 Task: Play online Risk games in Capital Conquest mode.
Action: Mouse moved to (542, 330)
Screenshot: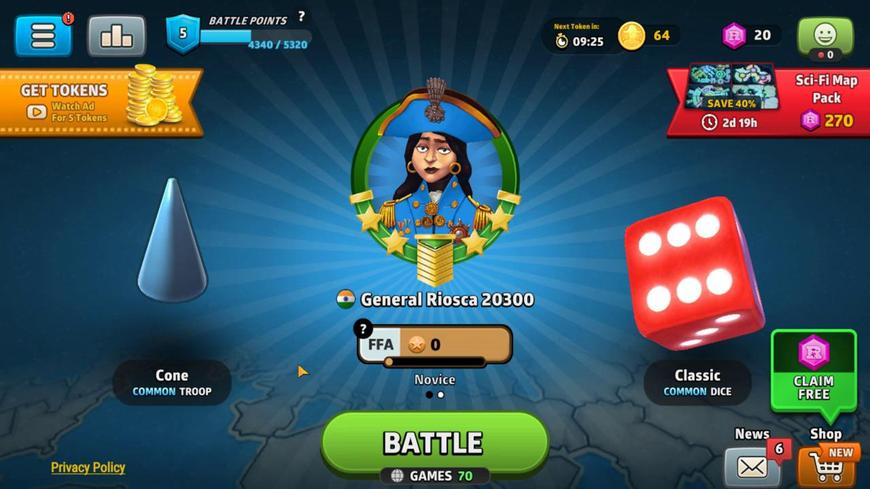 
Action: Mouse pressed left at (542, 330)
Screenshot: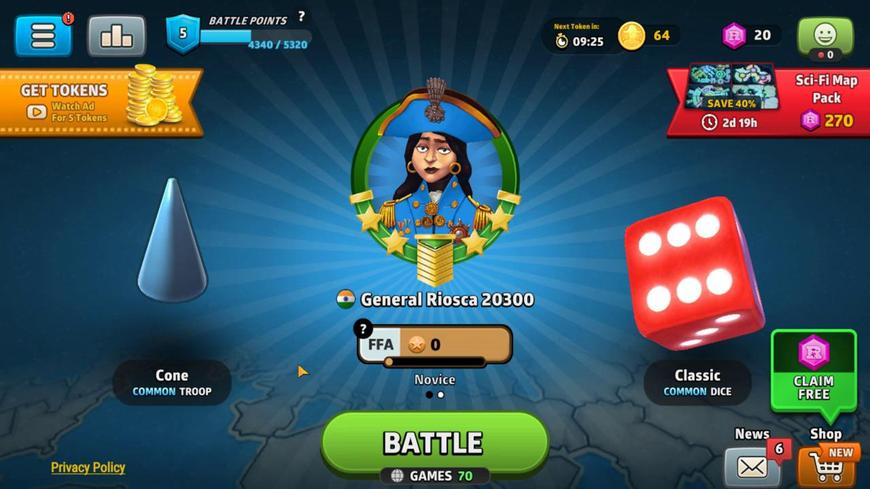 
Action: Mouse moved to (513, 333)
Screenshot: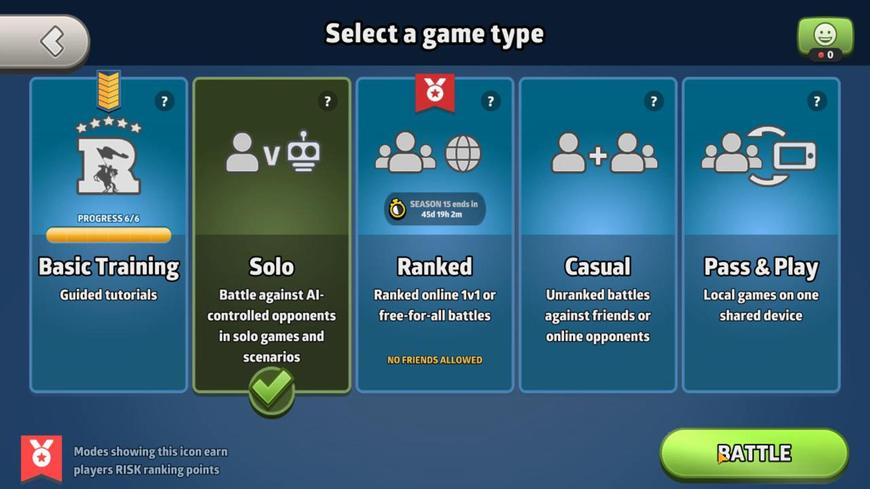 
Action: Mouse pressed left at (513, 333)
Screenshot: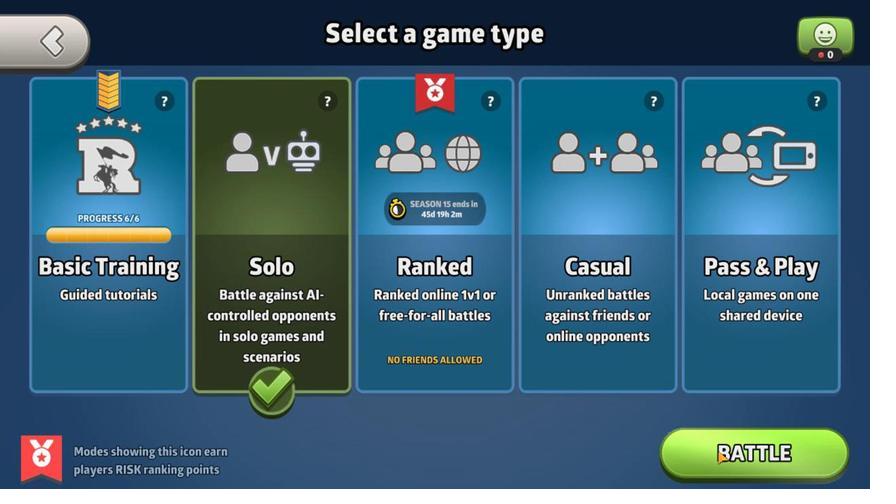 
Action: Mouse moved to (513, 329)
Screenshot: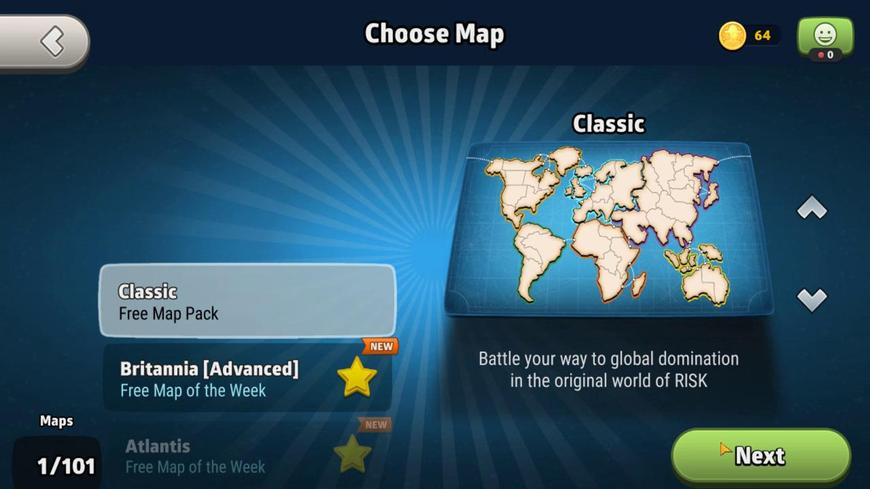 
Action: Mouse pressed left at (513, 329)
Screenshot: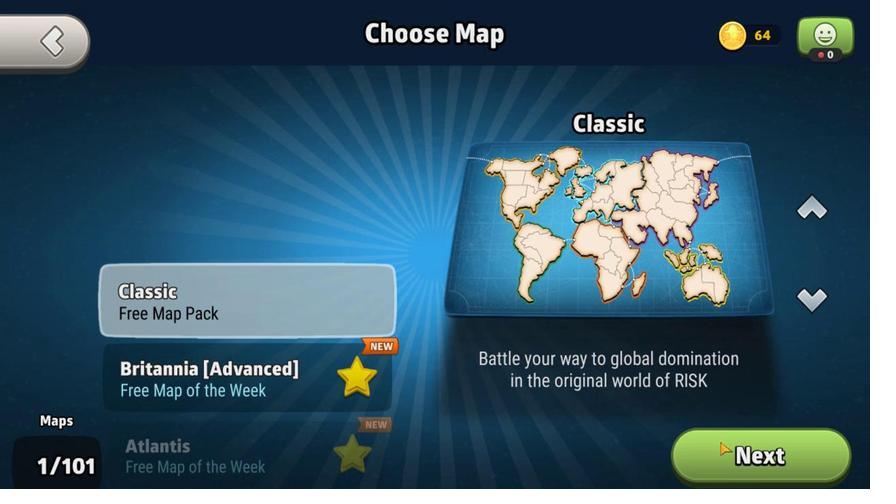 
Action: Mouse moved to (510, 248)
Screenshot: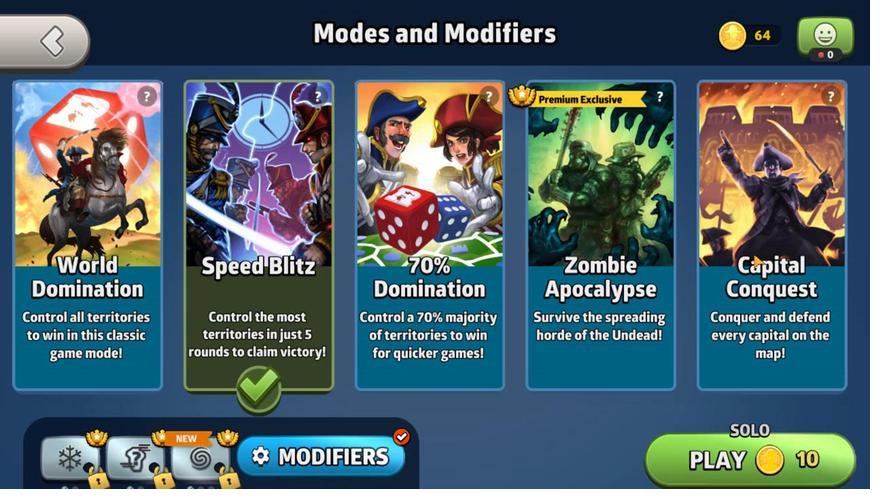 
Action: Mouse pressed left at (510, 248)
Screenshot: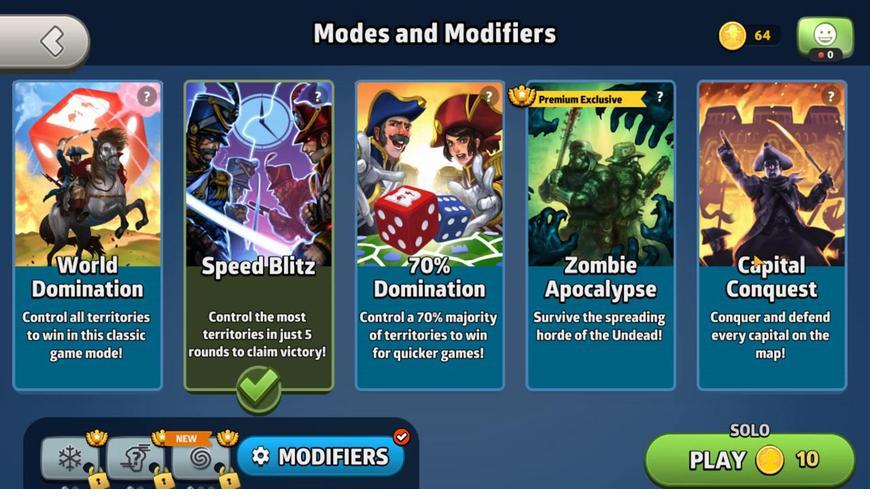 
Action: Mouse moved to (510, 335)
Screenshot: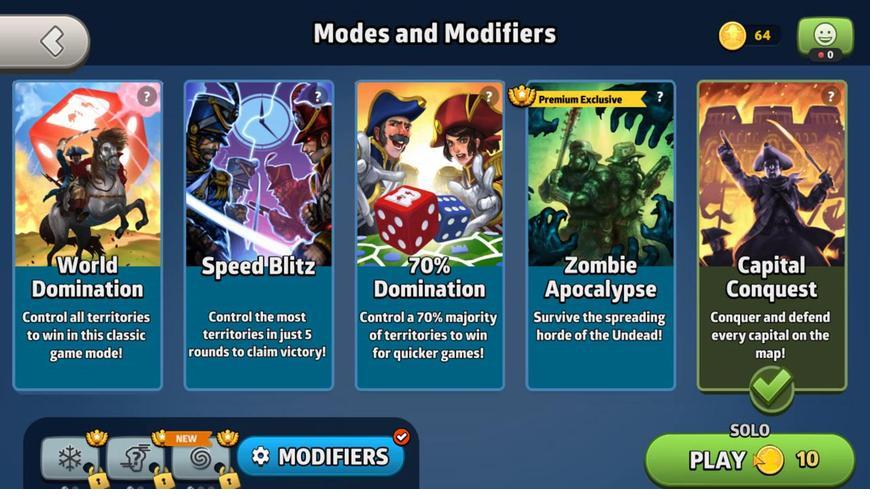 
Action: Mouse pressed left at (510, 335)
Screenshot: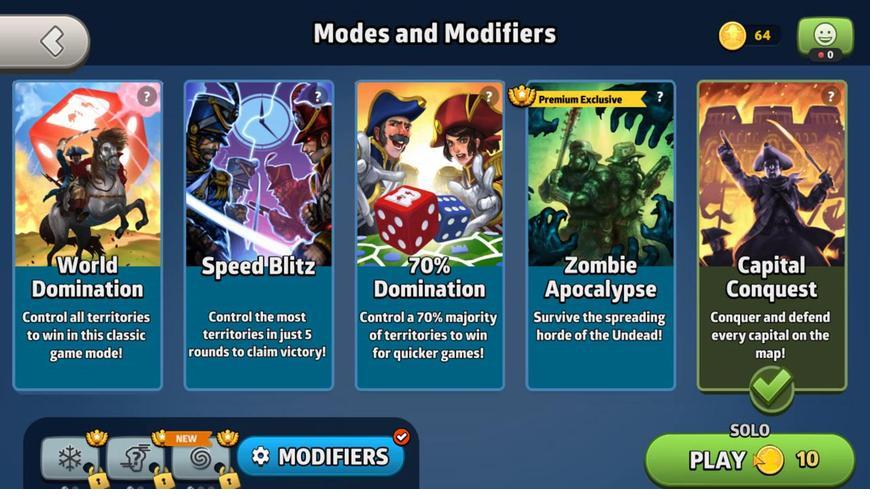 
Action: Mouse moved to (536, 202)
Screenshot: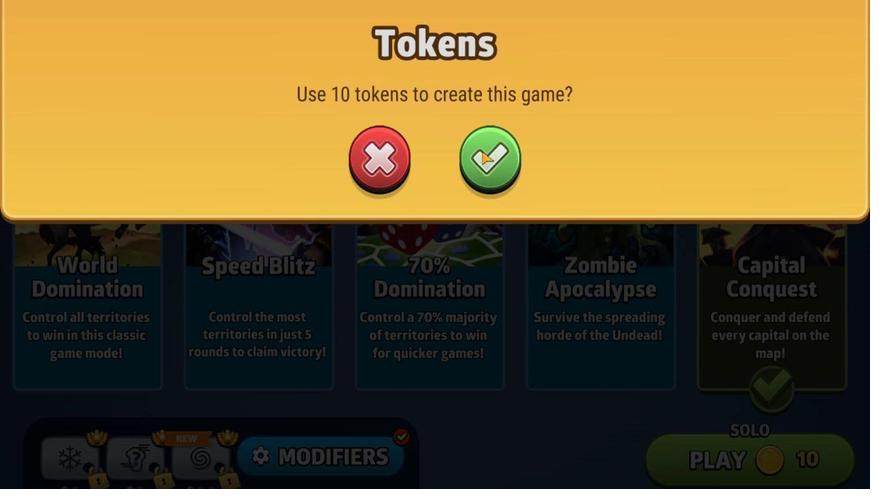 
Action: Mouse pressed left at (536, 202)
Screenshot: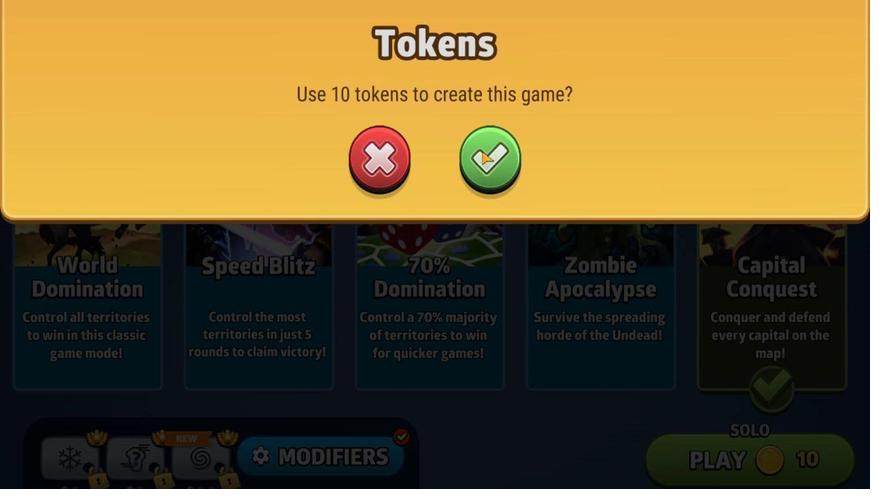 
Action: Mouse moved to (502, 244)
Screenshot: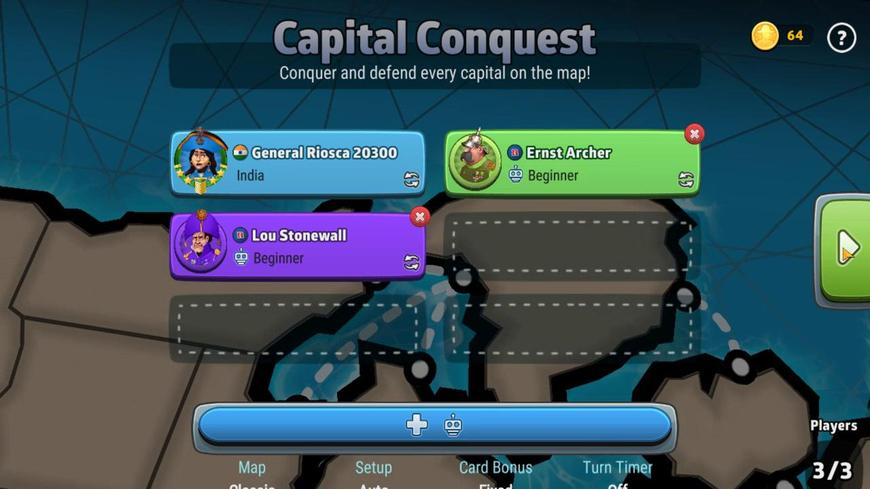 
Action: Mouse pressed left at (502, 244)
Screenshot: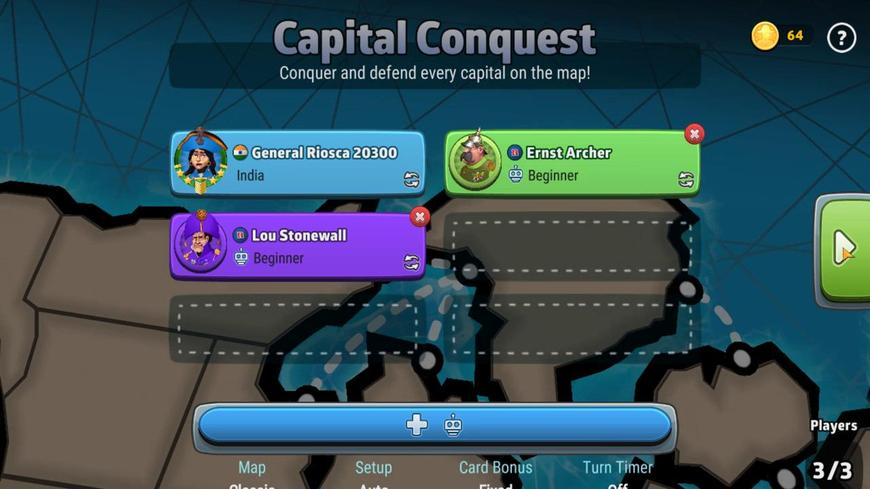 
Action: Mouse moved to (537, 263)
Screenshot: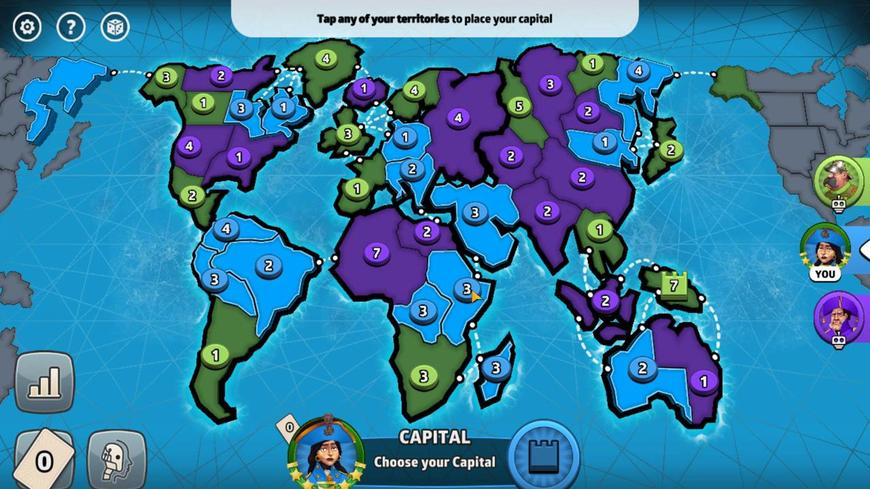 
Action: Mouse pressed left at (537, 263)
Screenshot: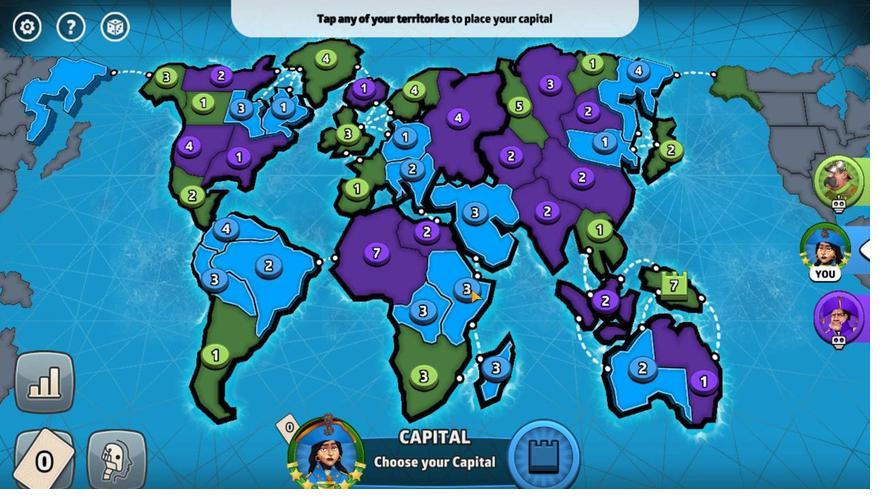 
Action: Mouse moved to (559, 183)
Screenshot: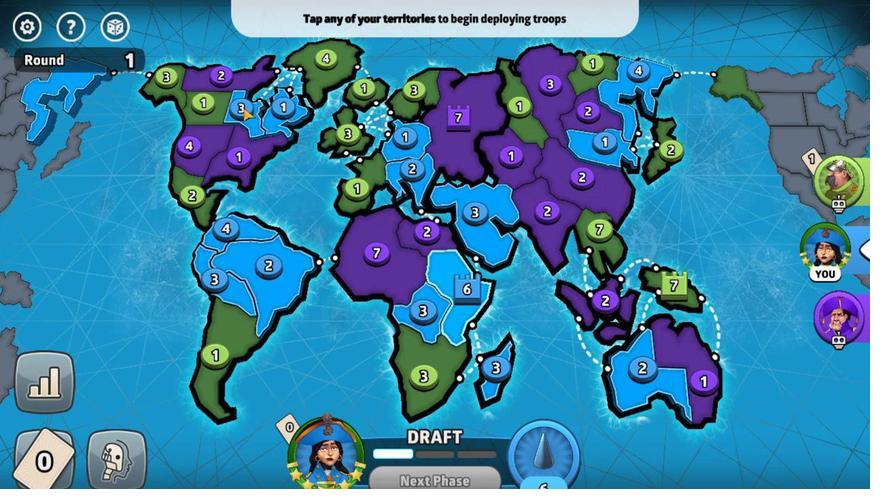 
Action: Mouse pressed left at (559, 183)
Screenshot: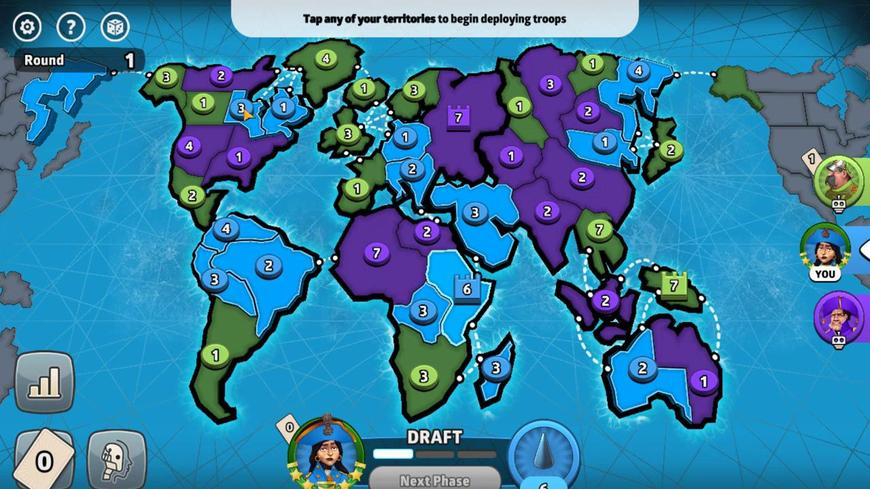 
Action: Mouse moved to (525, 299)
Screenshot: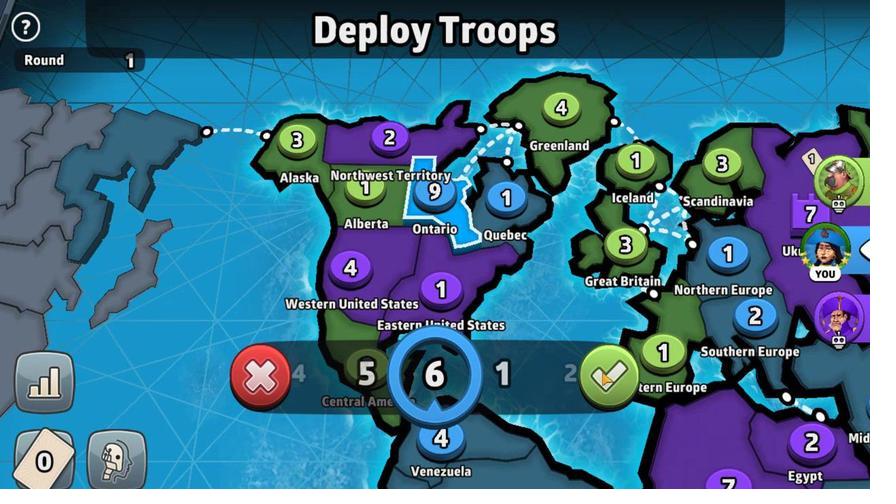 
Action: Mouse pressed left at (525, 299)
Screenshot: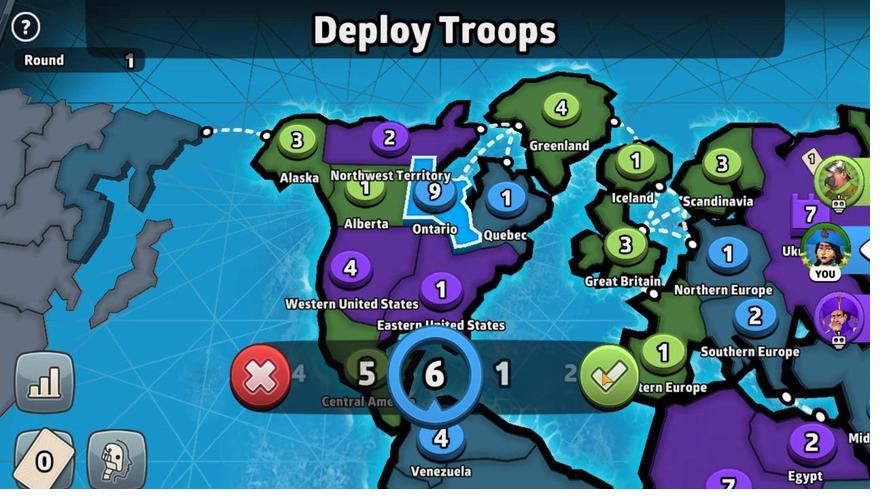 
Action: Mouse moved to (562, 257)
Screenshot: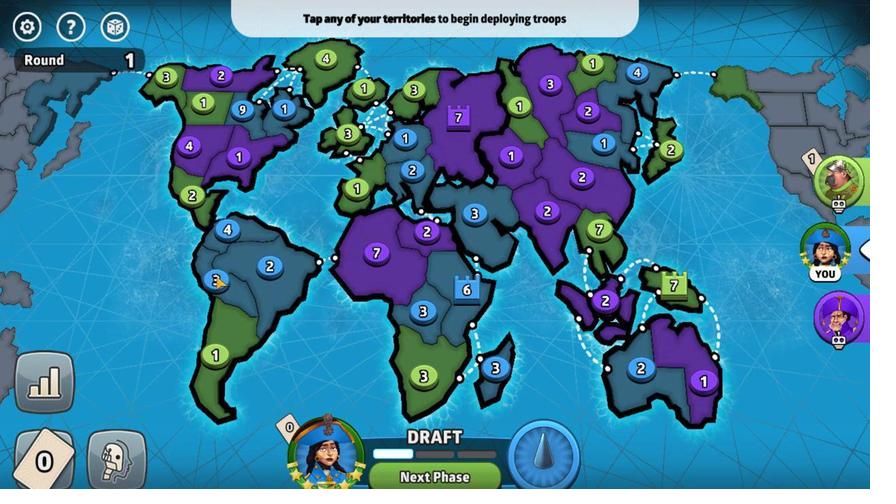 
Action: Mouse pressed left at (562, 257)
Screenshot: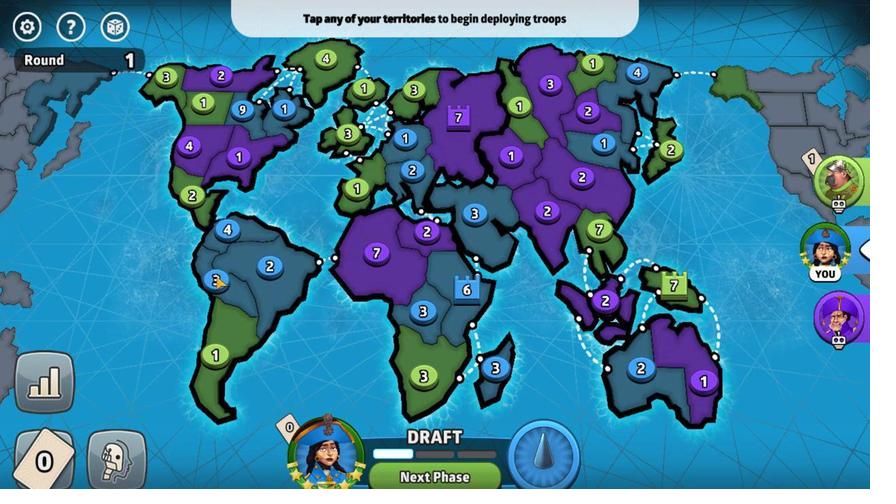 
Action: Mouse moved to (543, 347)
Screenshot: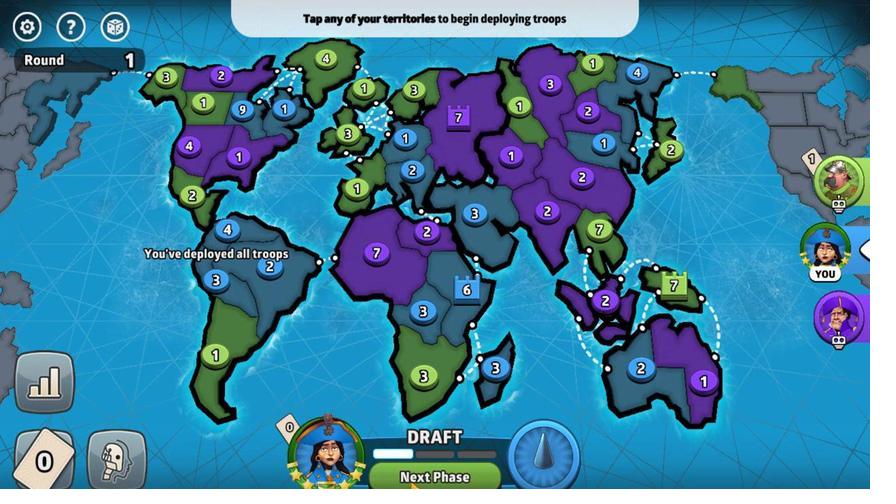 
Action: Mouse pressed left at (543, 347)
Screenshot: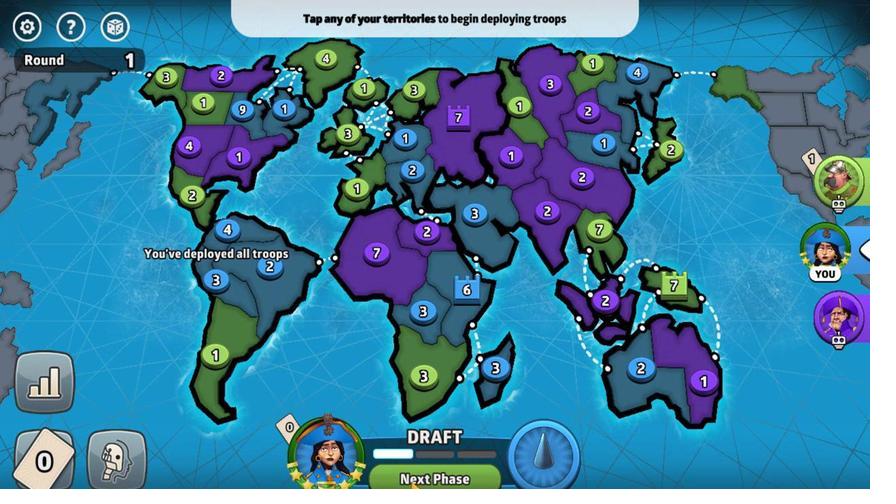 
Action: Mouse moved to (562, 259)
Screenshot: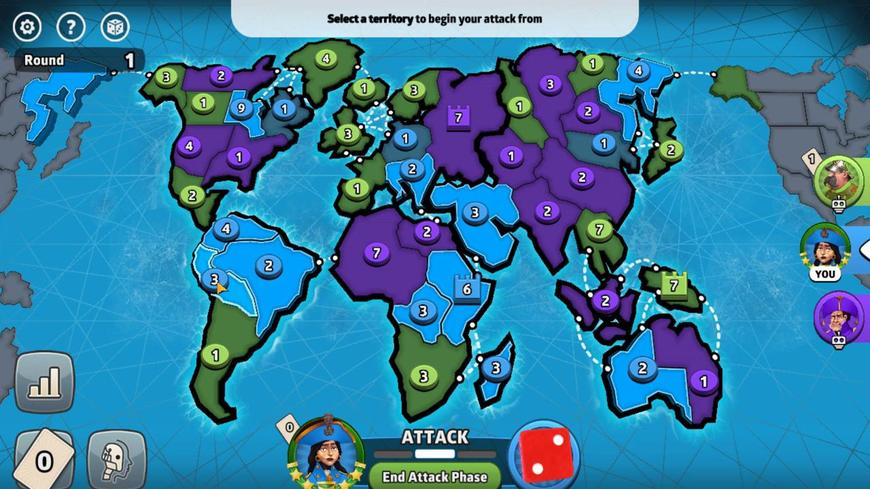 
Action: Mouse pressed left at (562, 259)
Screenshot: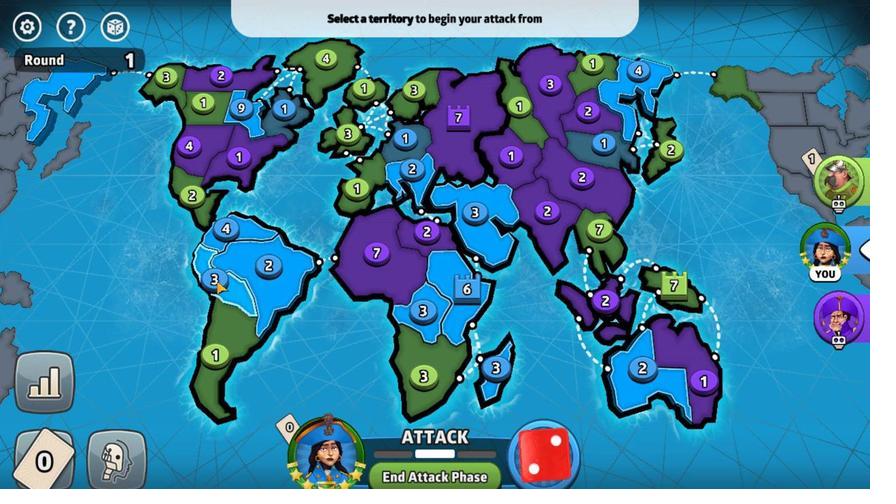 
Action: Mouse moved to (539, 242)
Screenshot: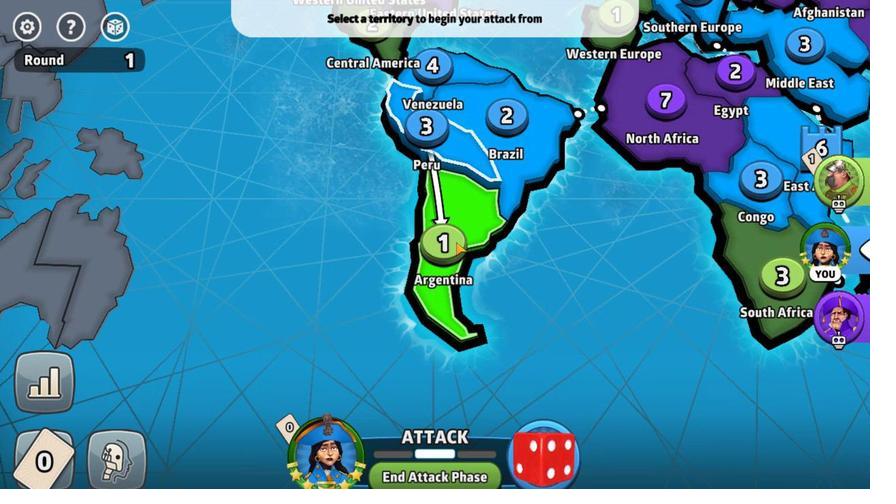 
Action: Mouse pressed left at (539, 242)
Screenshot: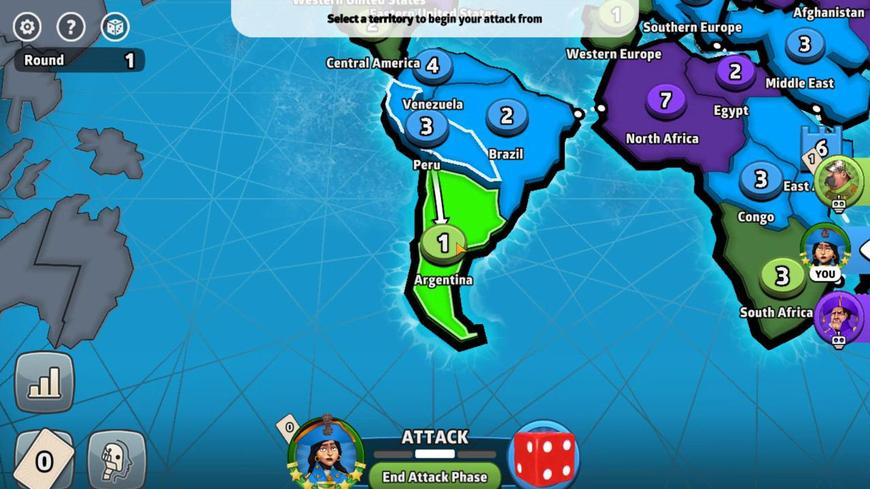 
Action: Mouse moved to (542, 308)
Screenshot: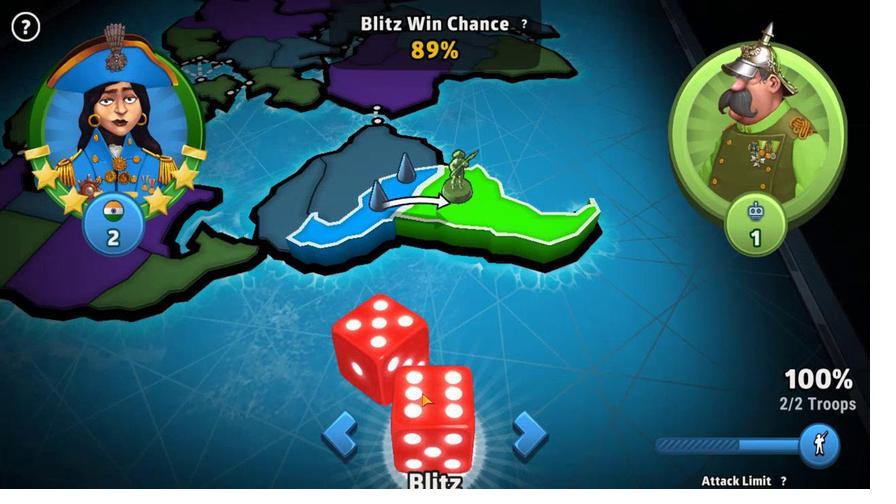 
Action: Mouse pressed left at (542, 308)
Screenshot: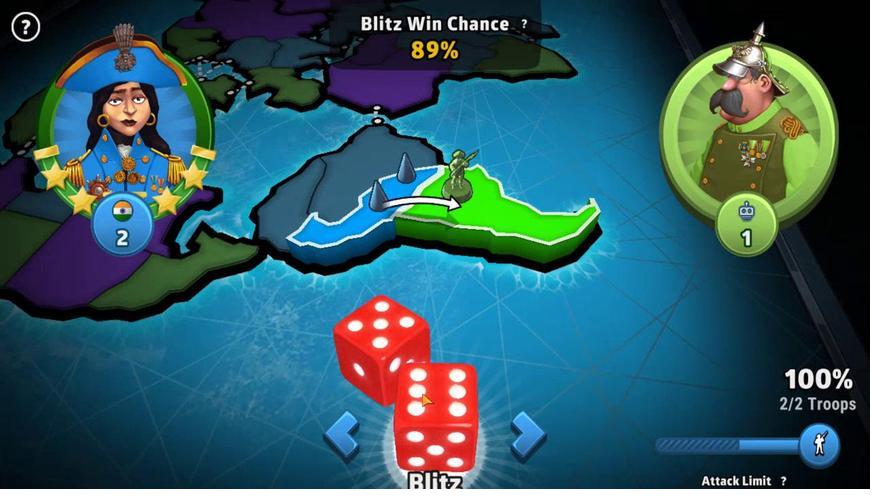 
Action: Mouse moved to (560, 235)
Screenshot: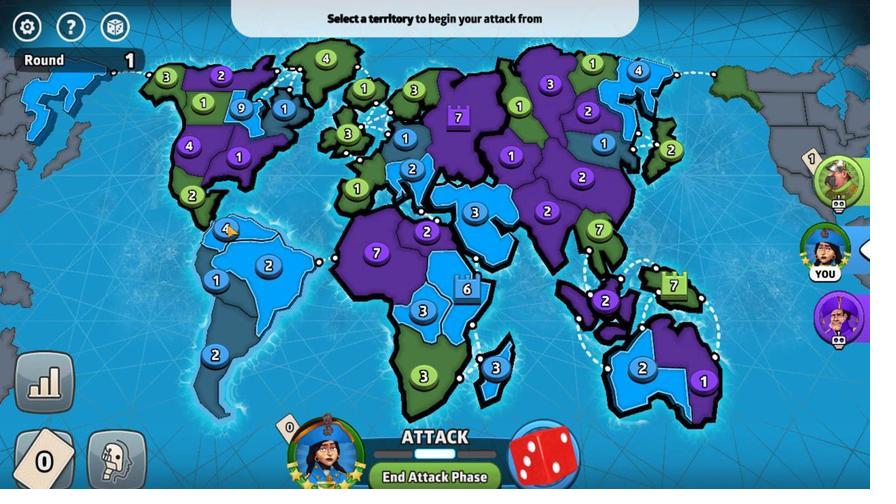 
Action: Mouse pressed left at (560, 235)
Screenshot: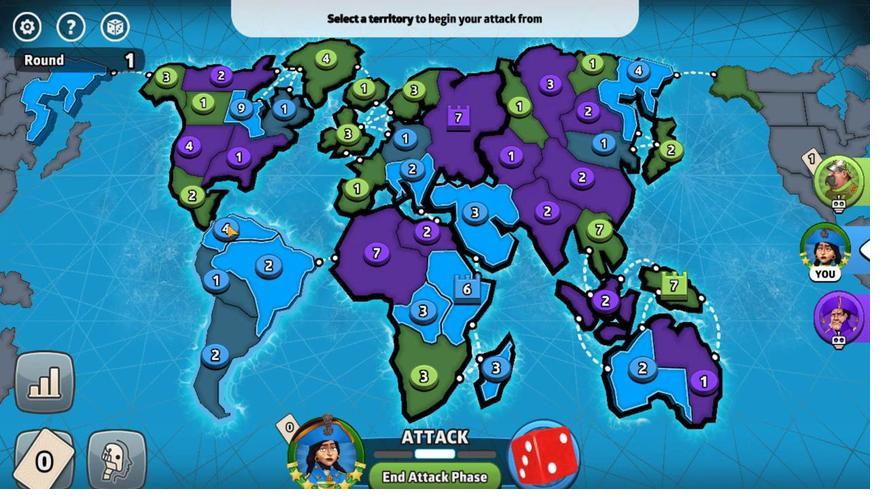 
Action: Mouse moved to (545, 208)
Screenshot: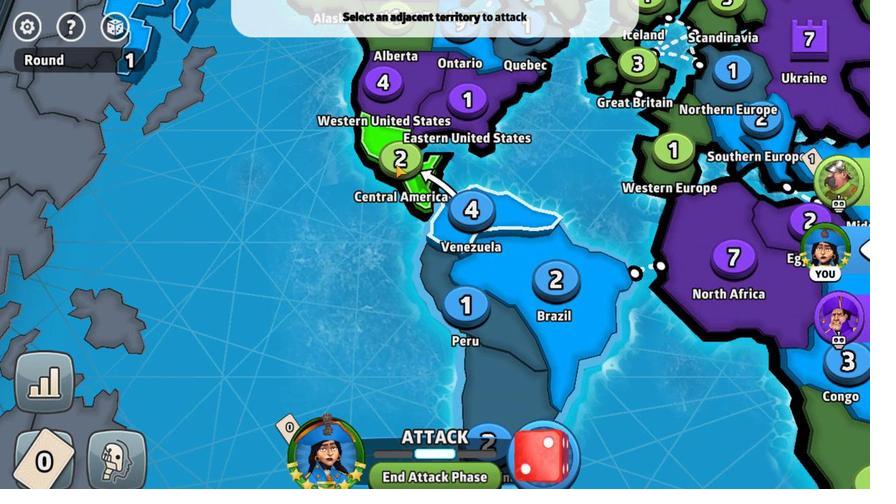 
Action: Mouse pressed left at (545, 208)
Screenshot: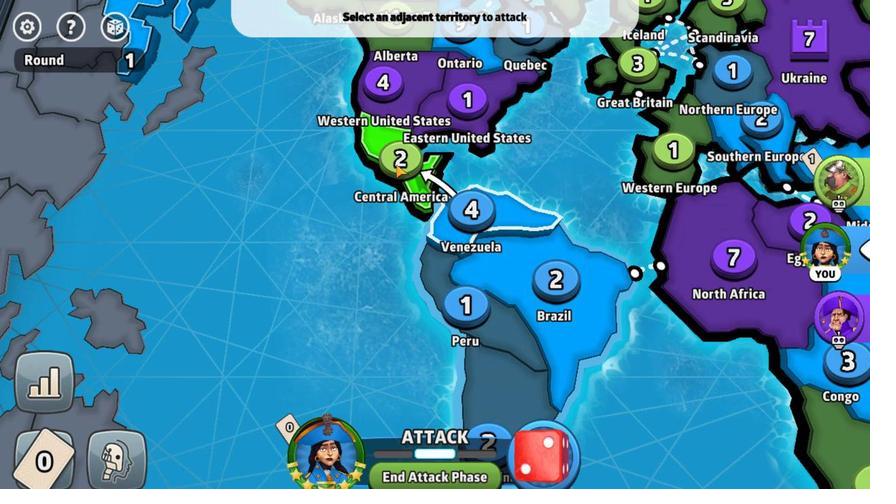 
Action: Mouse moved to (539, 309)
Screenshot: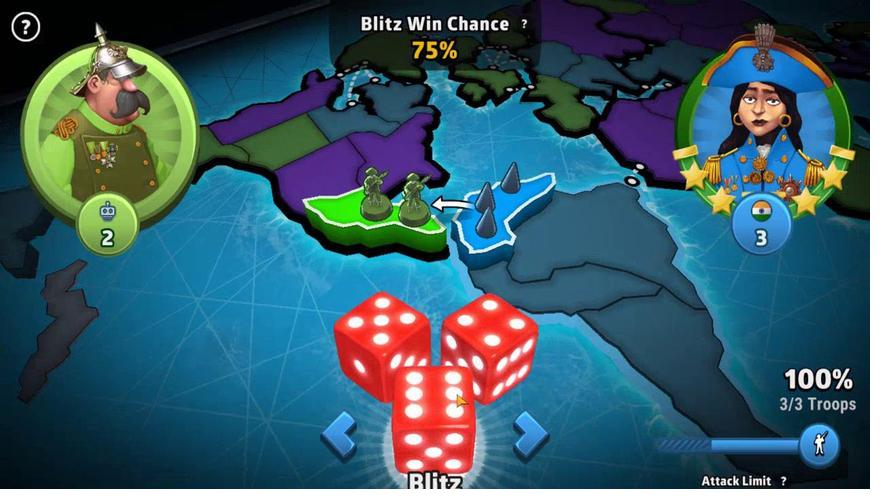 
Action: Mouse pressed left at (539, 309)
Screenshot: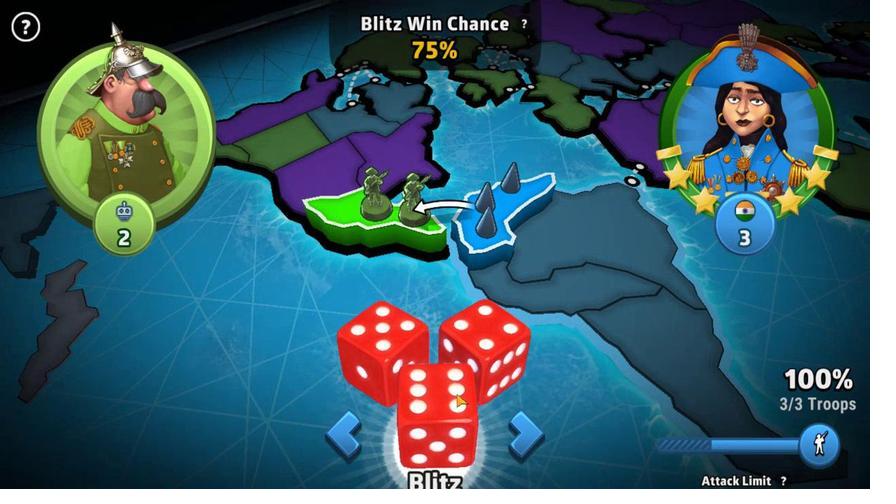 
Action: Mouse moved to (538, 203)
Screenshot: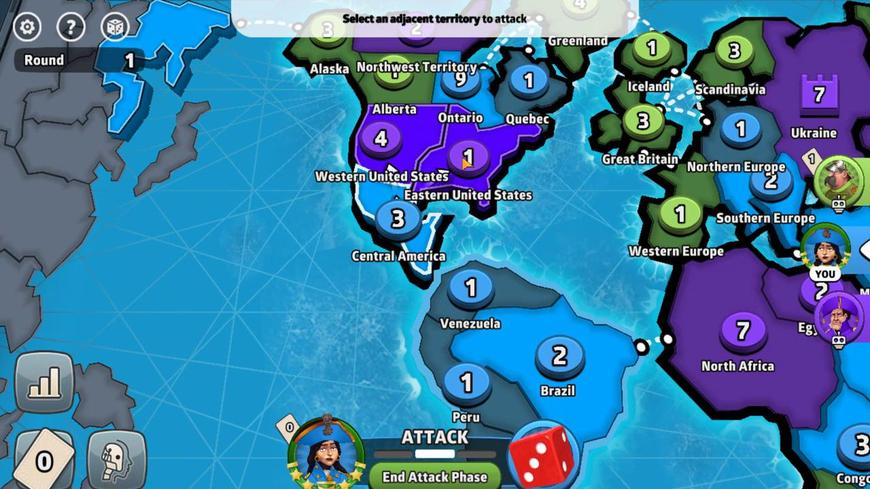 
Action: Mouse pressed left at (538, 203)
Screenshot: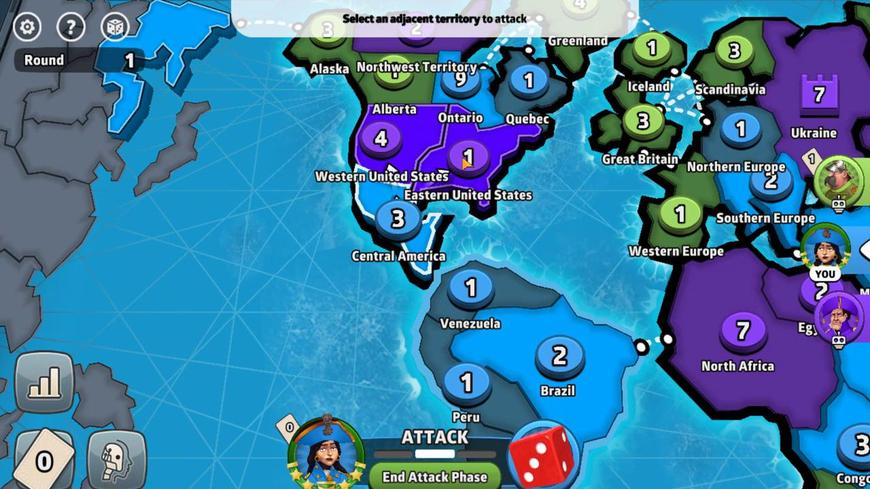 
Action: Mouse moved to (541, 310)
Screenshot: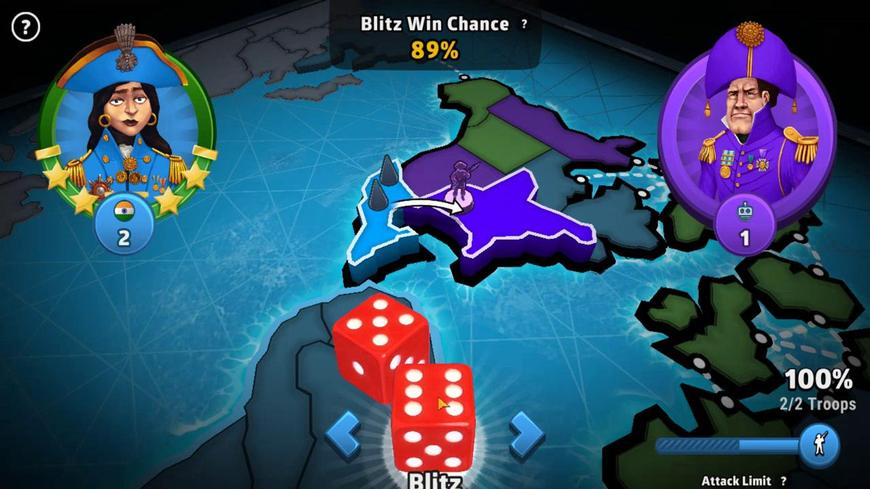 
Action: Mouse pressed left at (541, 310)
Screenshot: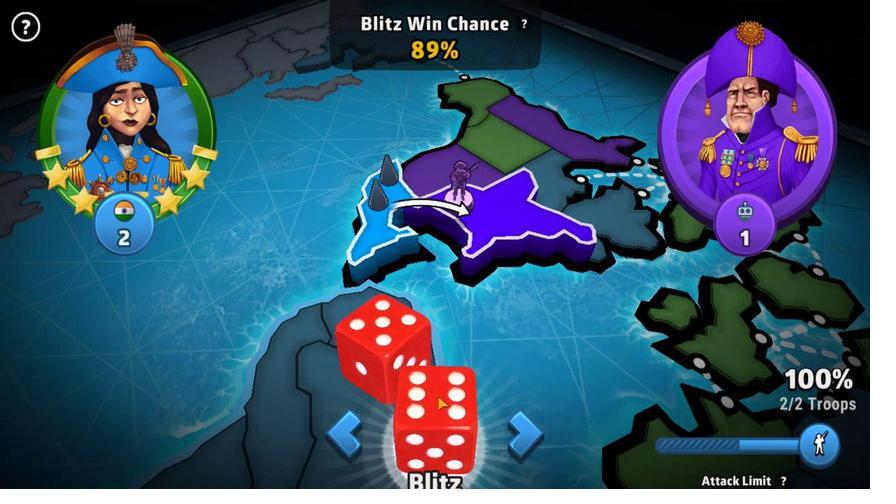 
Action: Mouse moved to (537, 263)
Screenshot: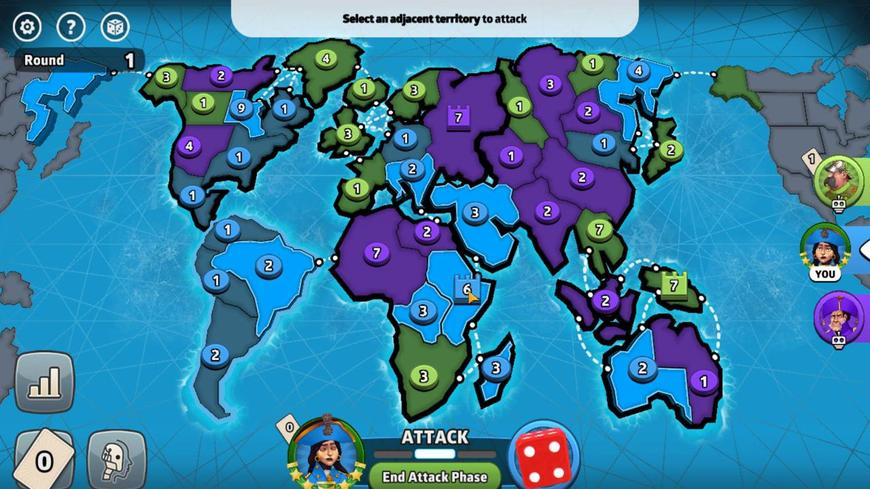 
Action: Mouse pressed left at (537, 263)
Screenshot: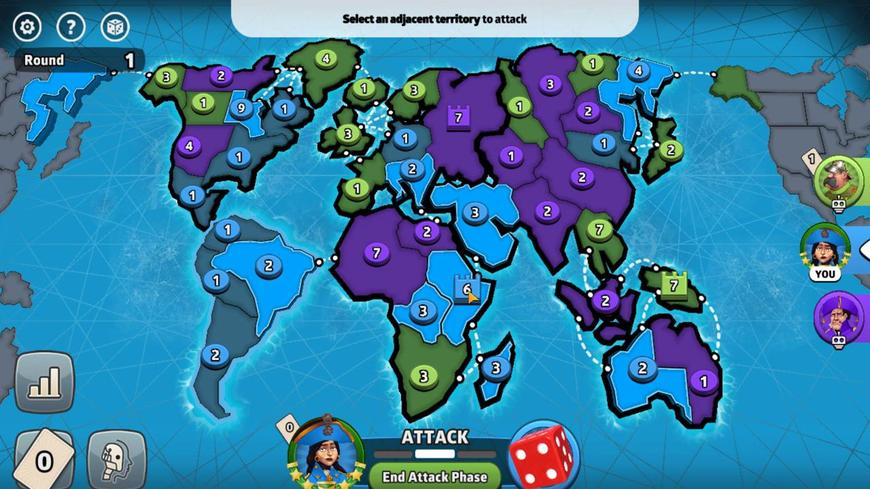 
Action: Mouse moved to (540, 268)
Screenshot: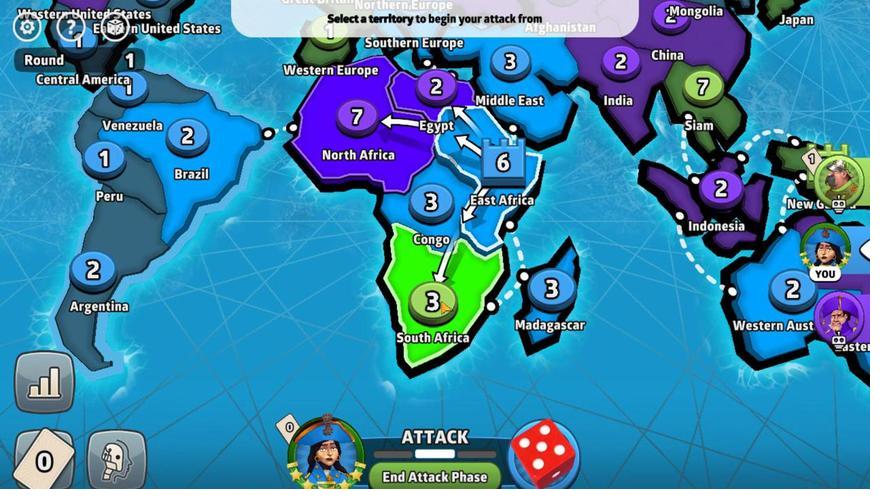 
Action: Mouse pressed left at (540, 268)
Screenshot: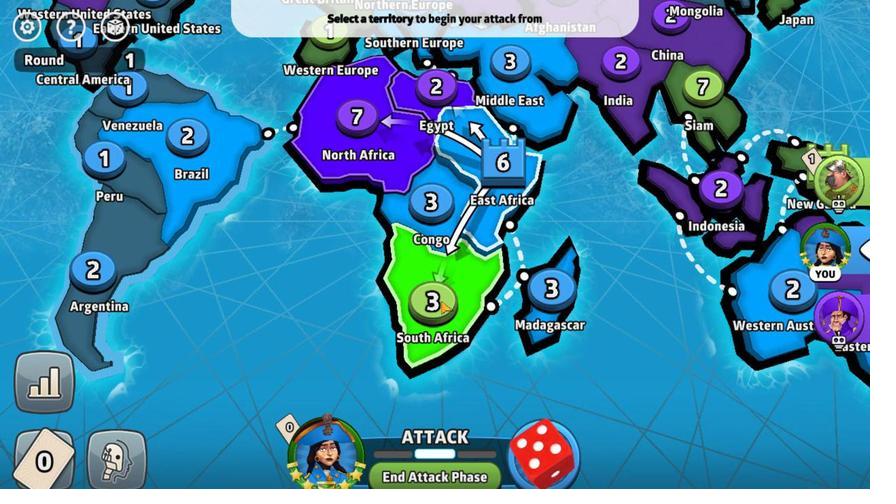 
Action: Mouse moved to (540, 320)
Screenshot: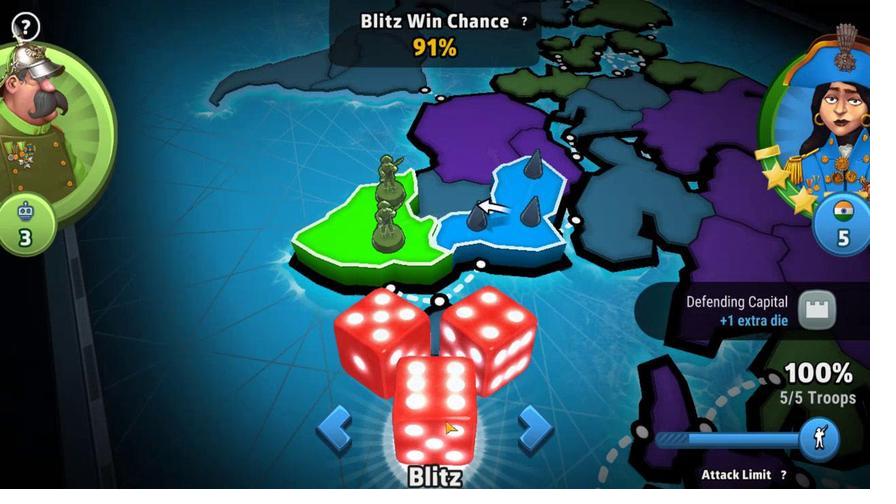 
Action: Mouse pressed left at (540, 320)
Screenshot: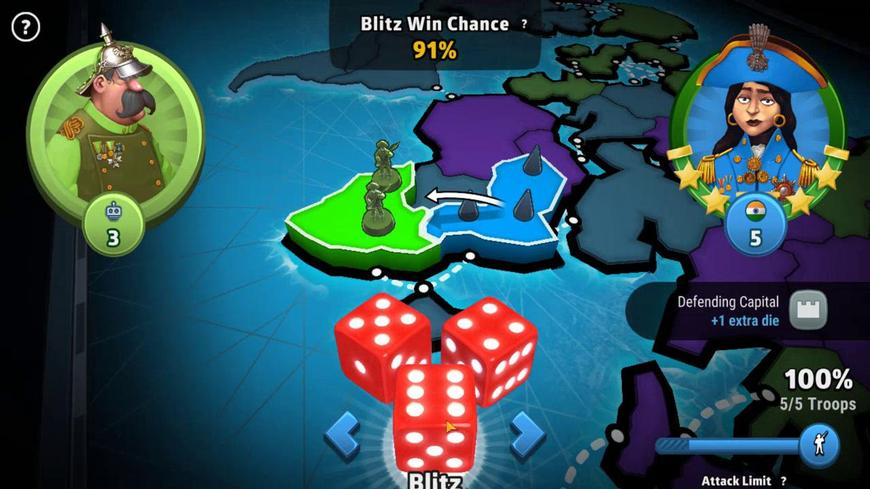
Action: Mouse moved to (537, 231)
Screenshot: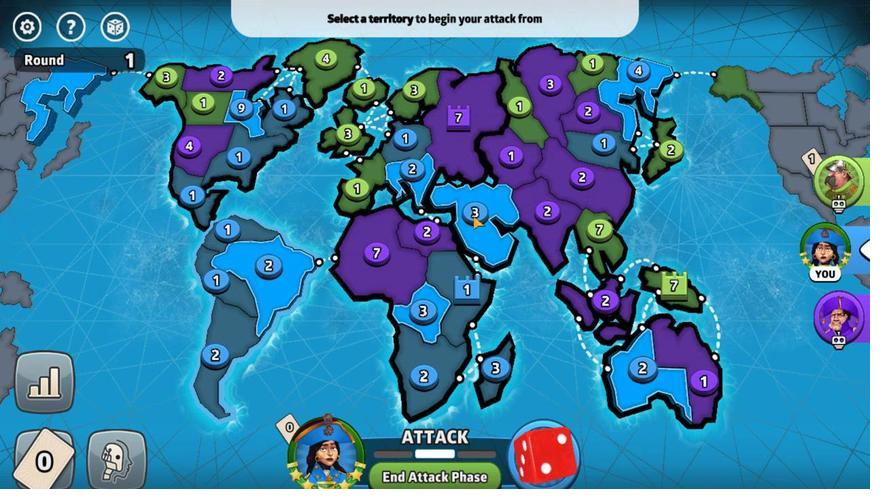 
Action: Mouse pressed left at (537, 231)
Screenshot: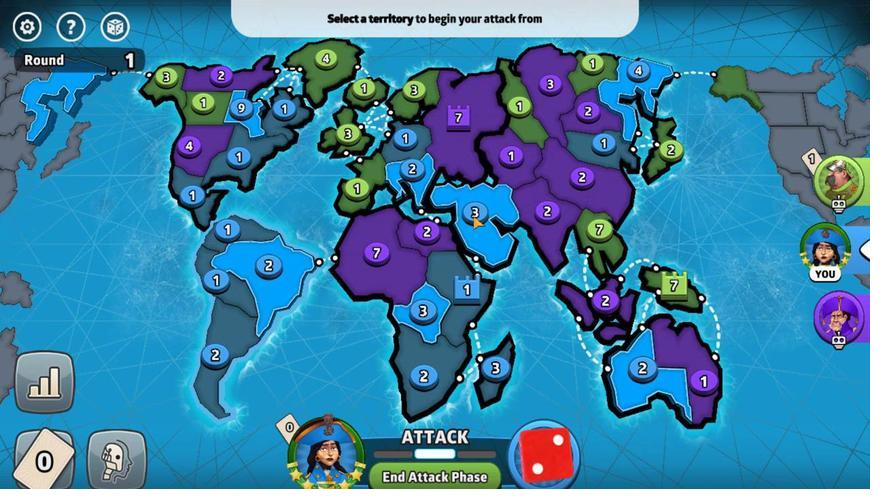 
Action: Mouse moved to (553, 271)
Screenshot: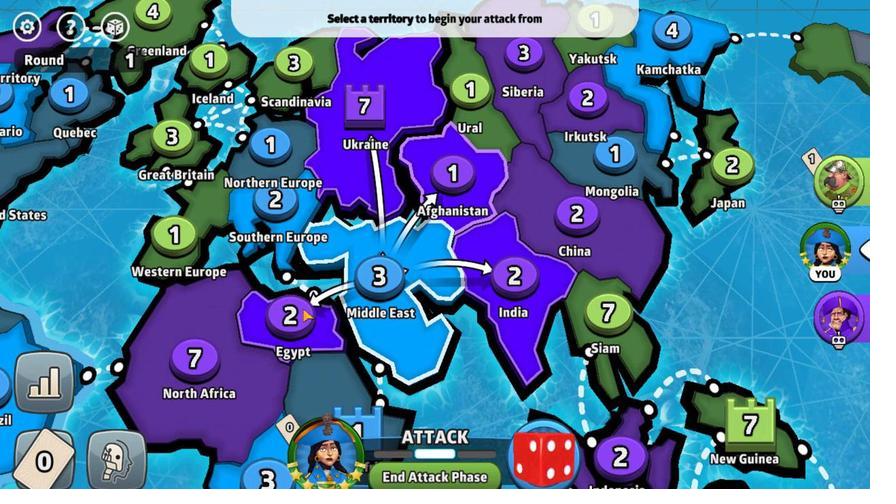
Action: Mouse pressed left at (553, 271)
Screenshot: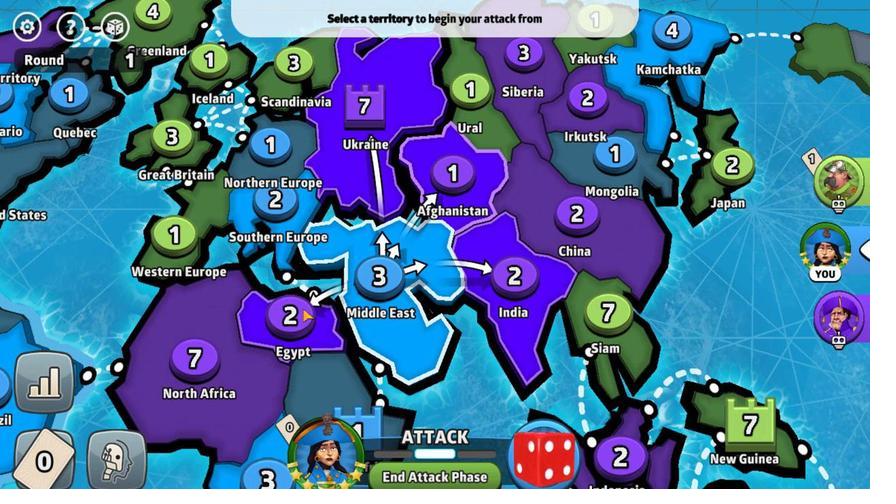 
Action: Mouse moved to (541, 310)
Screenshot: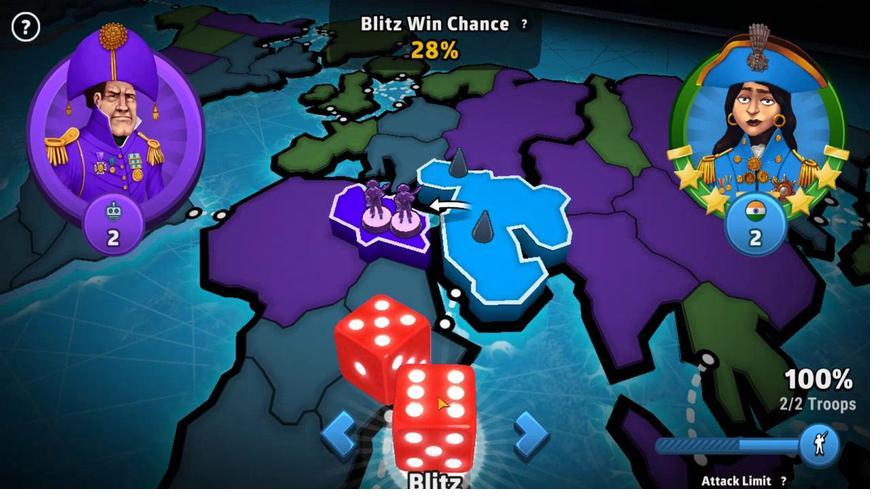 
Action: Mouse pressed left at (541, 310)
Screenshot: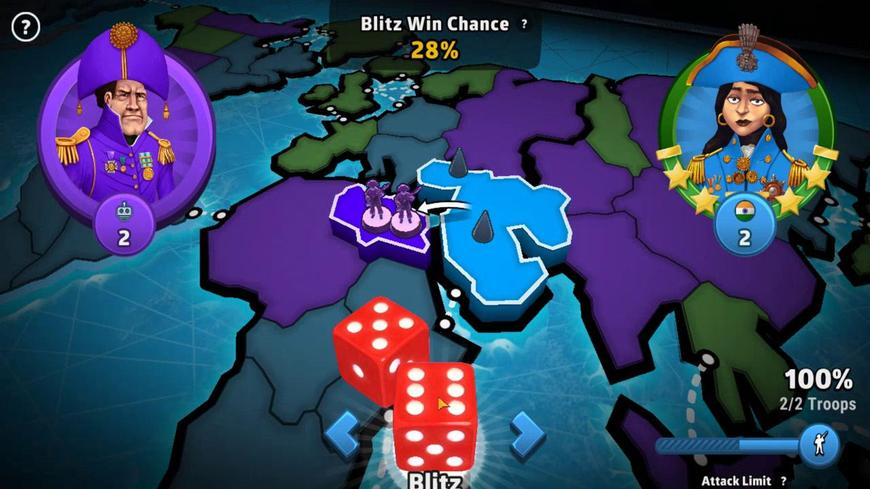 
Action: Mouse moved to (532, 236)
Screenshot: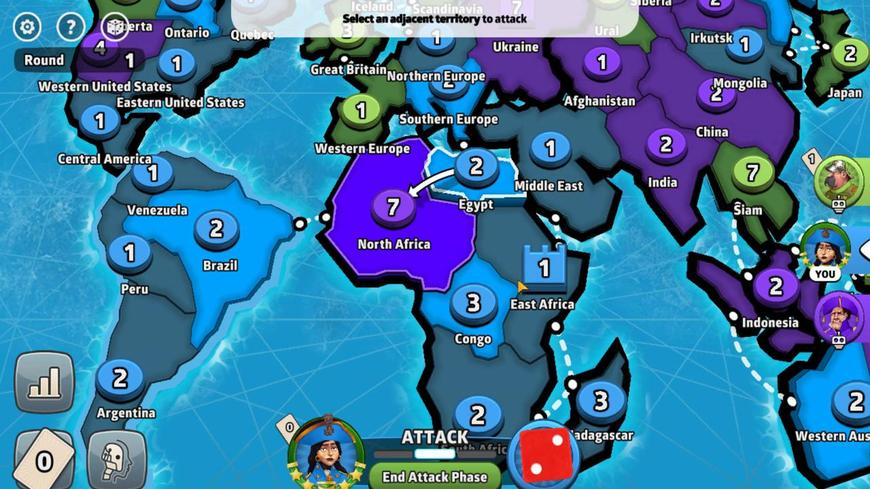 
Action: Mouse pressed left at (532, 236)
Screenshot: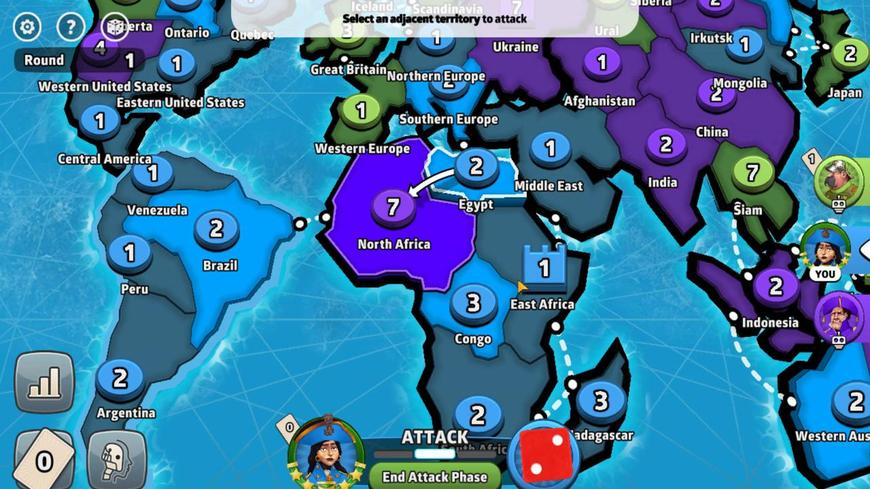 
Action: Mouse moved to (519, 165)
Screenshot: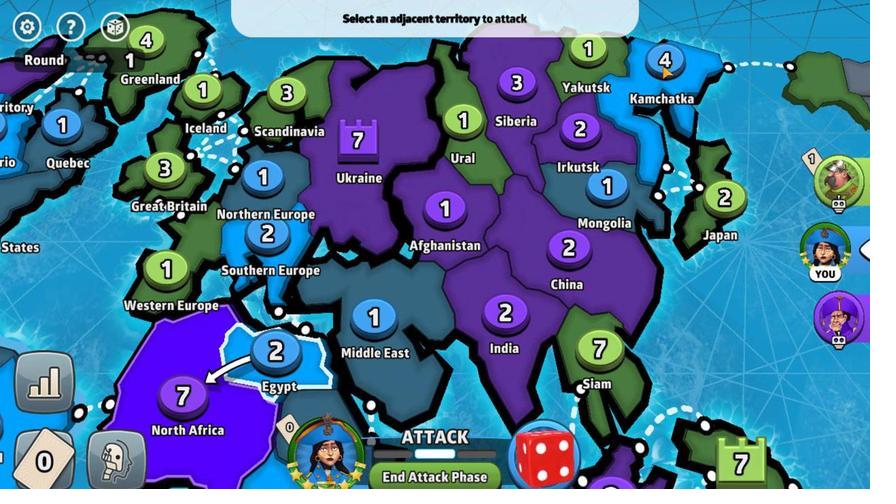 
Action: Mouse pressed left at (519, 165)
Screenshot: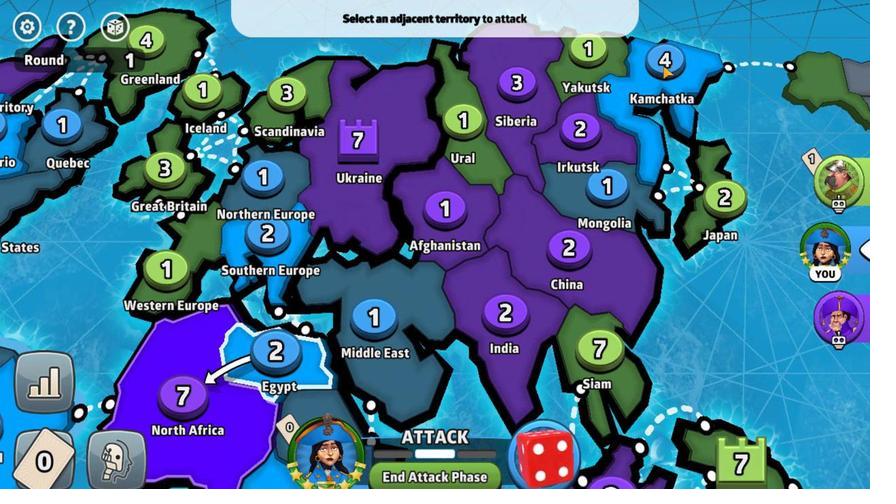 
Action: Mouse moved to (528, 208)
Screenshot: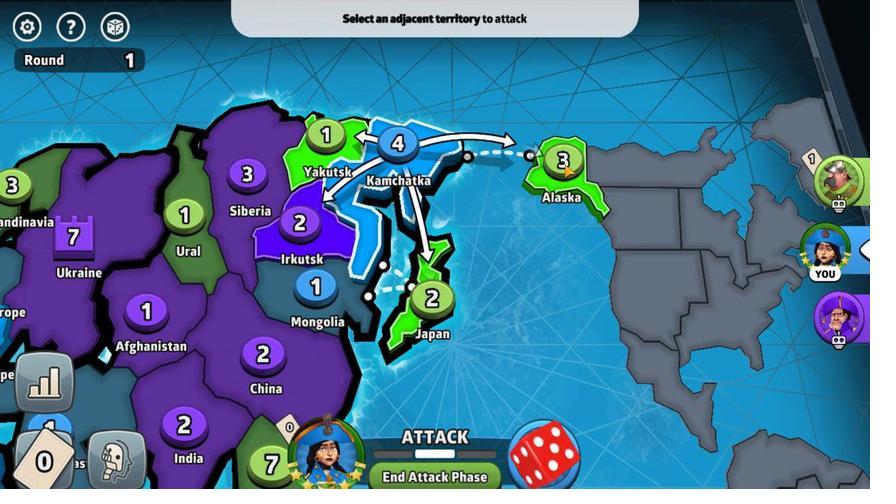 
Action: Mouse pressed left at (528, 208)
Screenshot: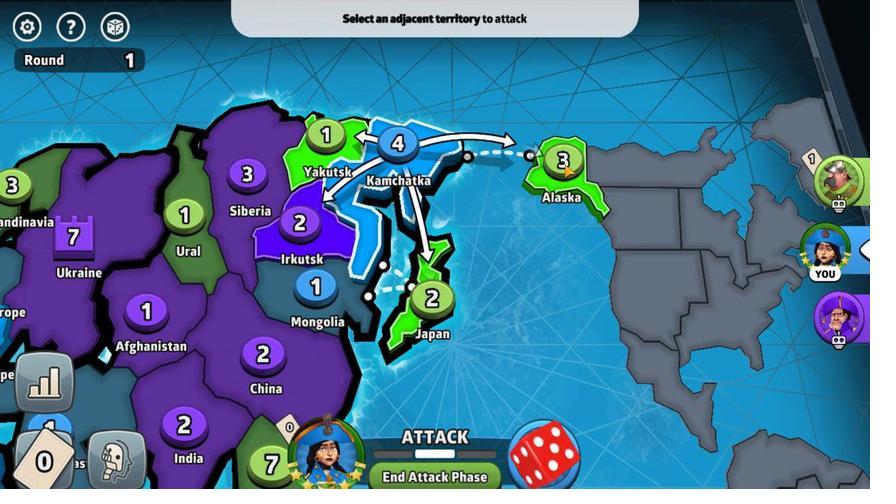 
Action: Mouse moved to (540, 322)
Screenshot: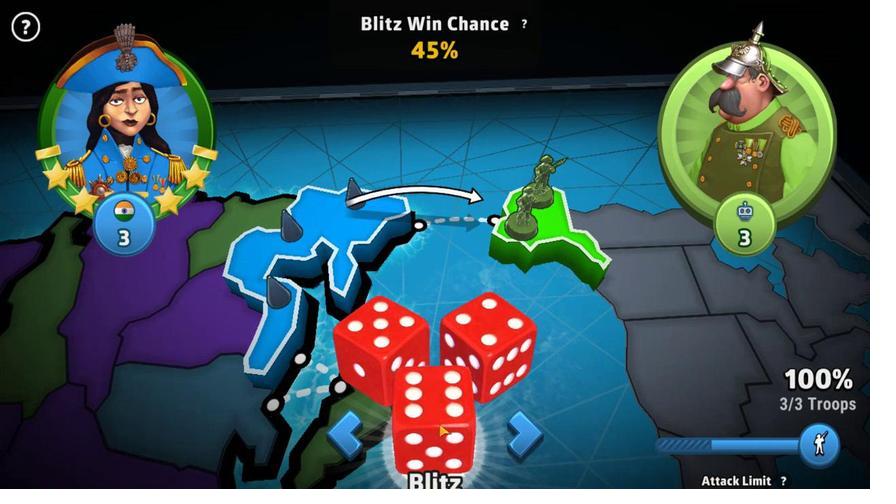 
Action: Mouse pressed left at (540, 322)
Screenshot: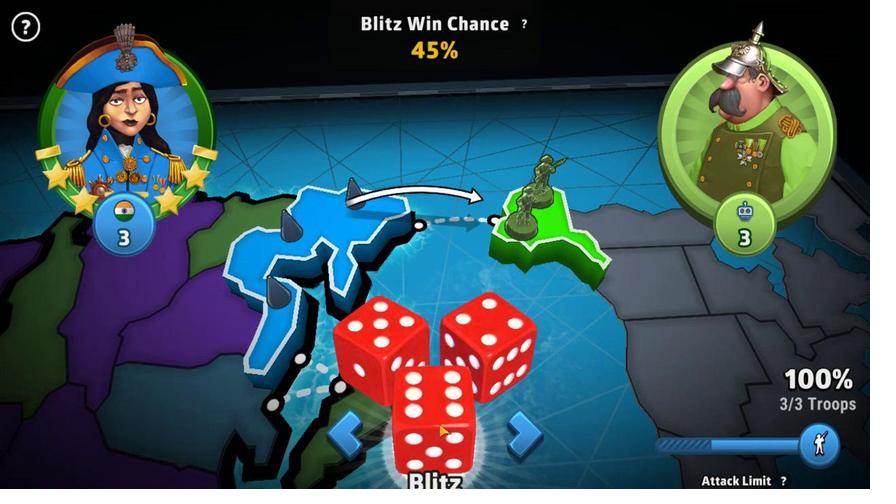 
Action: Mouse moved to (521, 300)
Screenshot: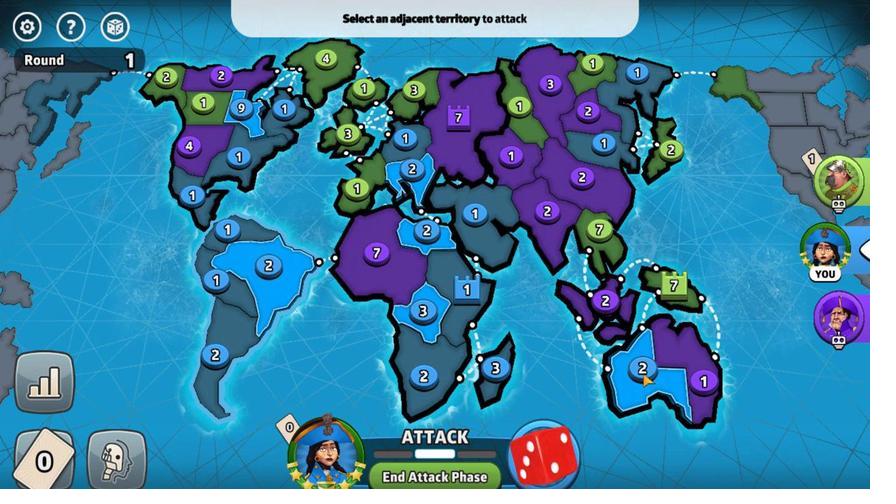 
Action: Mouse pressed left at (521, 300)
Screenshot: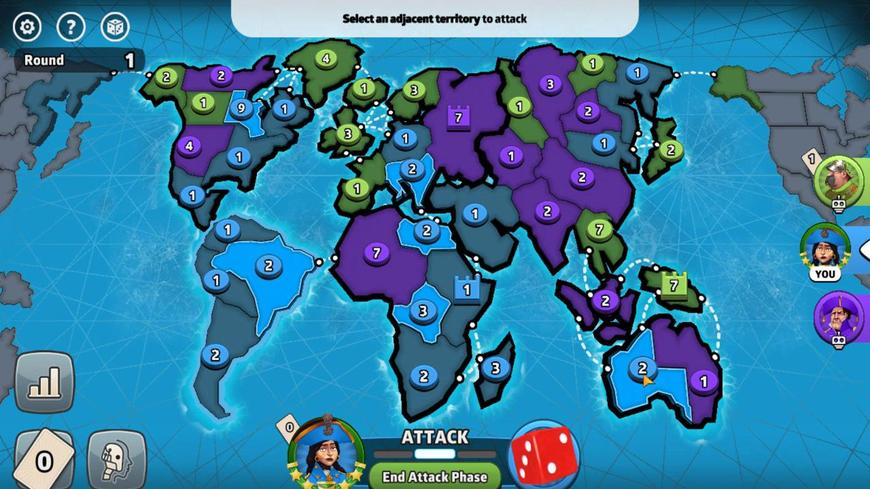 
Action: Mouse moved to (534, 246)
Screenshot: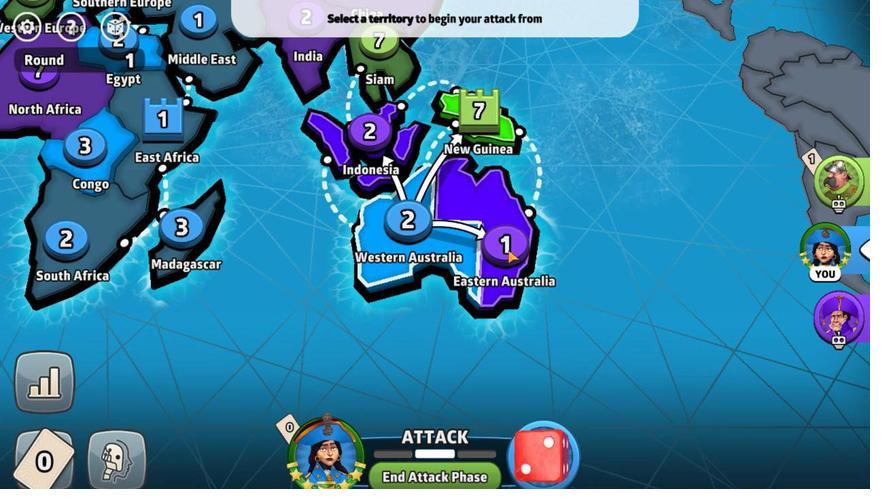 
Action: Mouse pressed left at (534, 246)
Screenshot: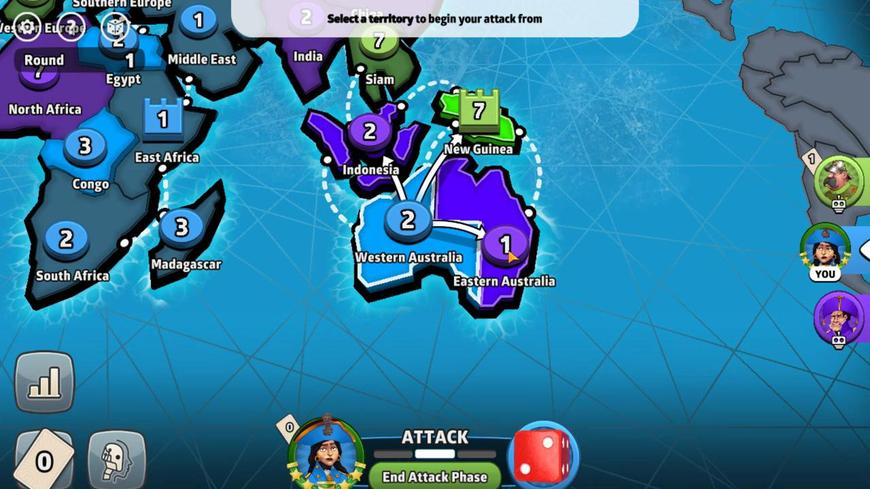 
Action: Mouse moved to (541, 316)
Screenshot: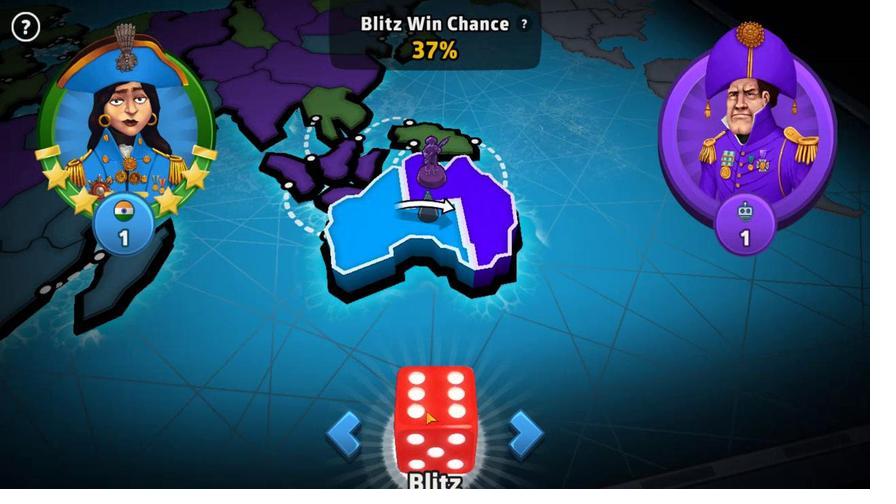 
Action: Mouse pressed left at (541, 316)
Screenshot: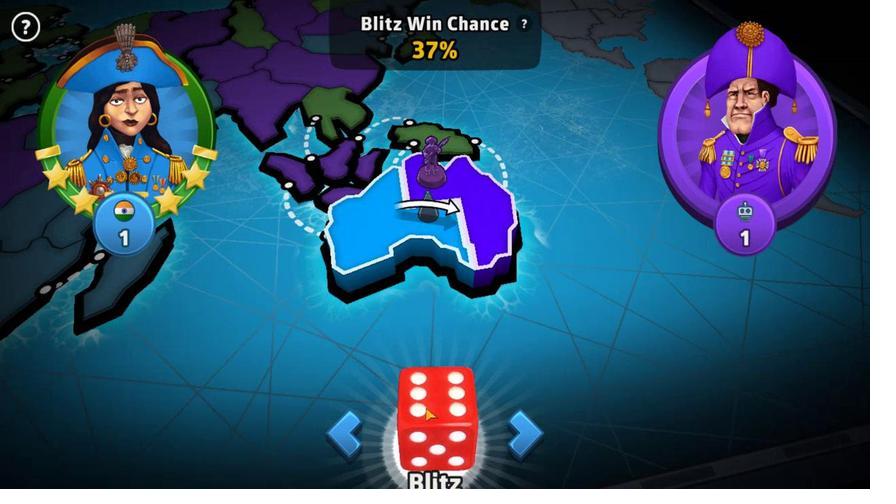 
Action: Mouse moved to (560, 182)
Screenshot: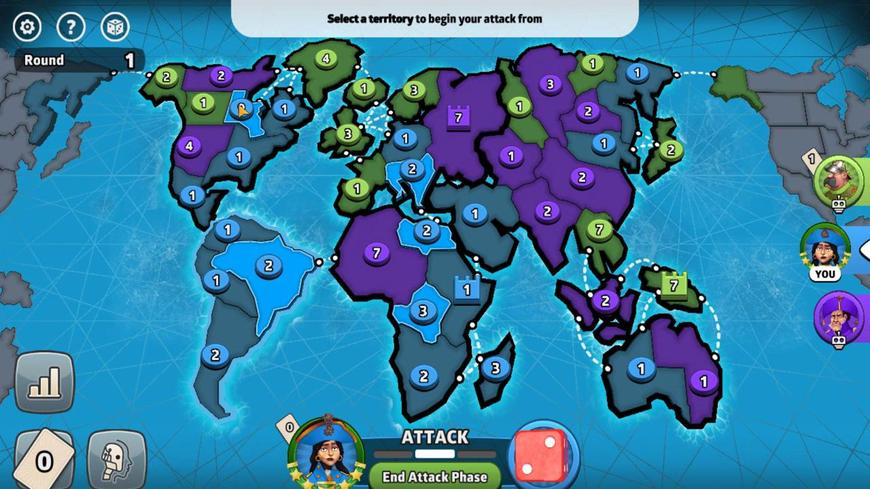 
Action: Mouse pressed left at (560, 182)
Screenshot: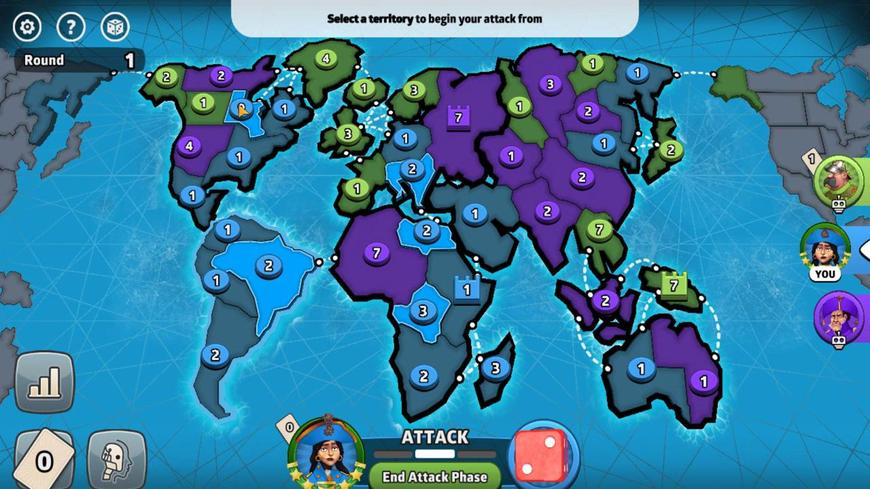 
Action: Mouse moved to (550, 256)
Screenshot: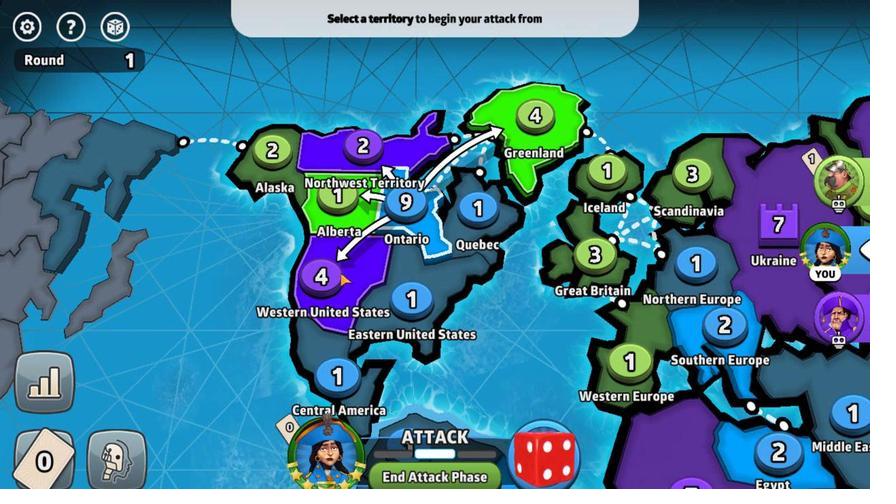 
Action: Mouse pressed left at (550, 256)
Screenshot: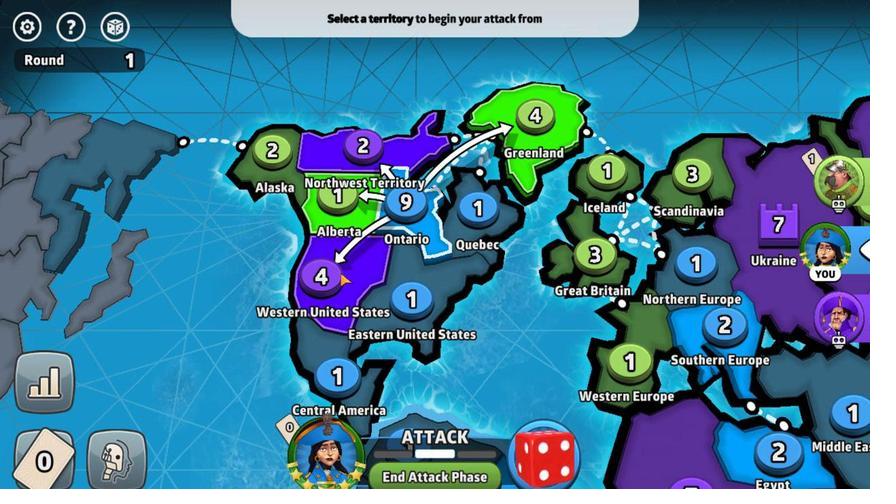 
Action: Mouse moved to (541, 319)
Screenshot: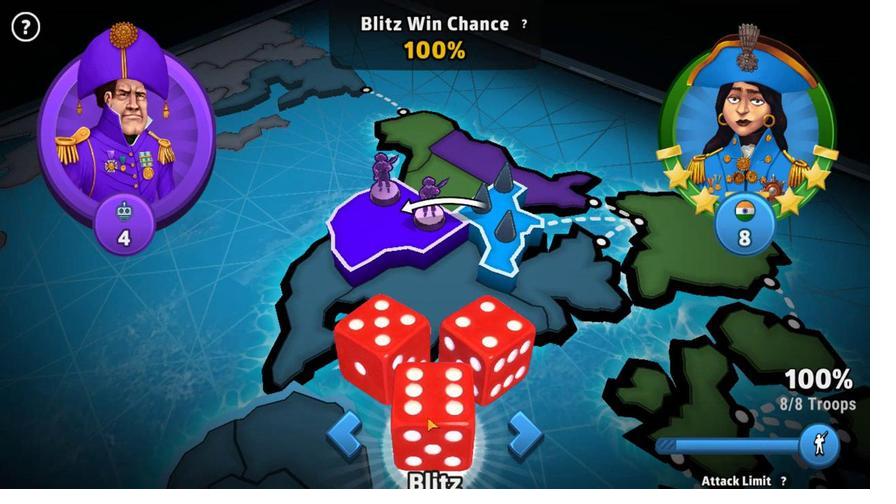 
Action: Mouse pressed left at (541, 319)
Screenshot: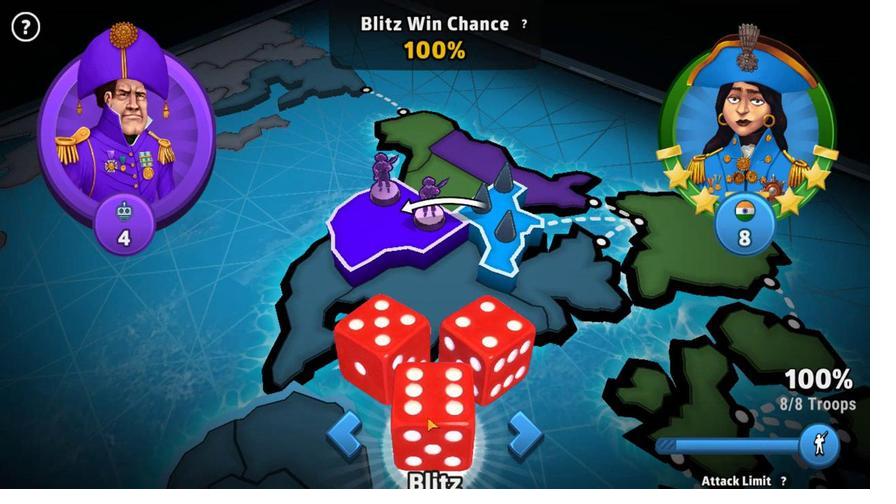 
Action: Mouse moved to (524, 296)
Screenshot: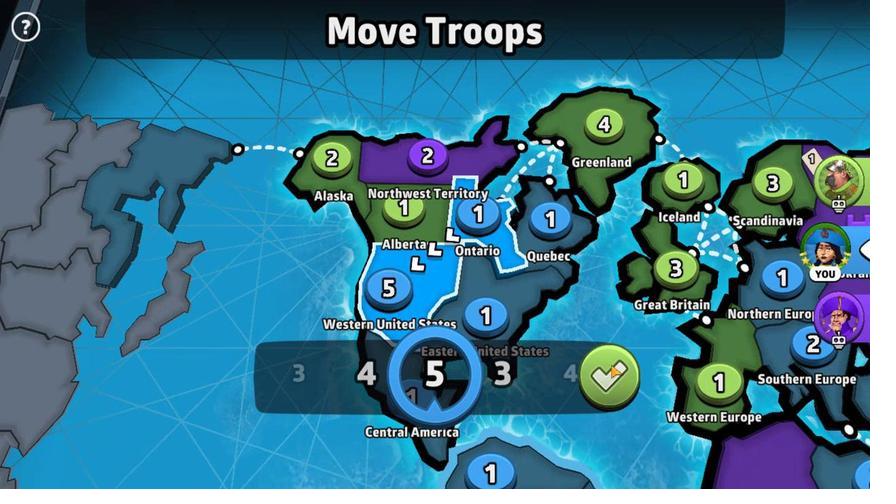 
Action: Mouse pressed left at (524, 296)
Screenshot: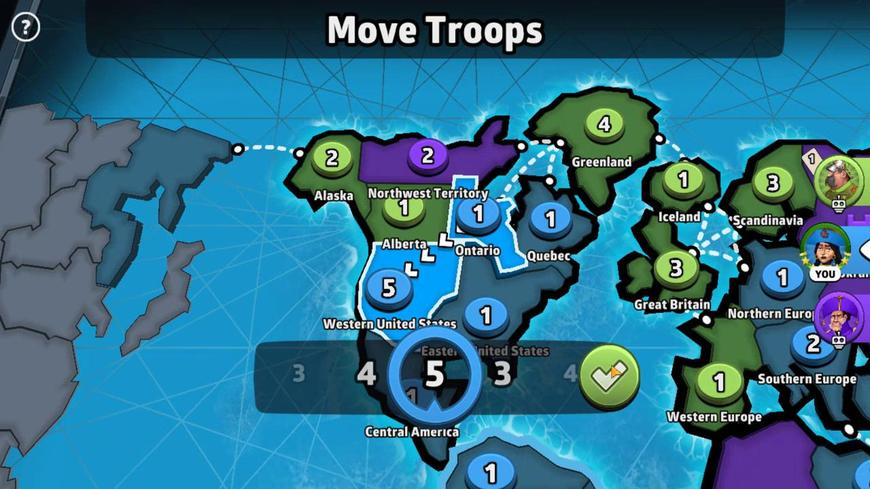 
Action: Mouse moved to (541, 202)
Screenshot: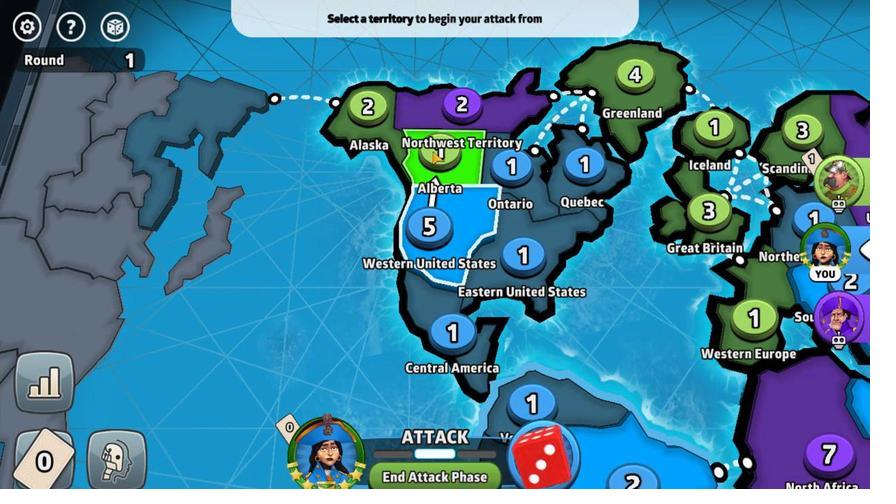 
Action: Mouse pressed left at (541, 202)
Screenshot: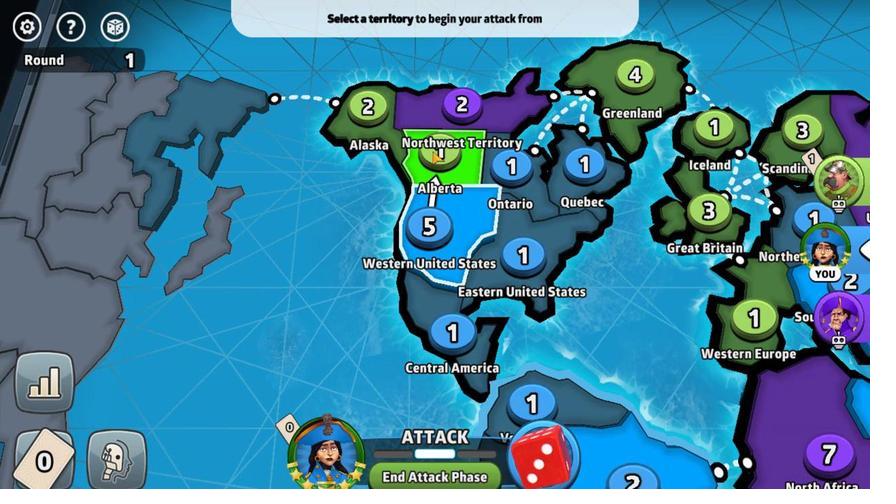 
Action: Mouse moved to (541, 306)
Screenshot: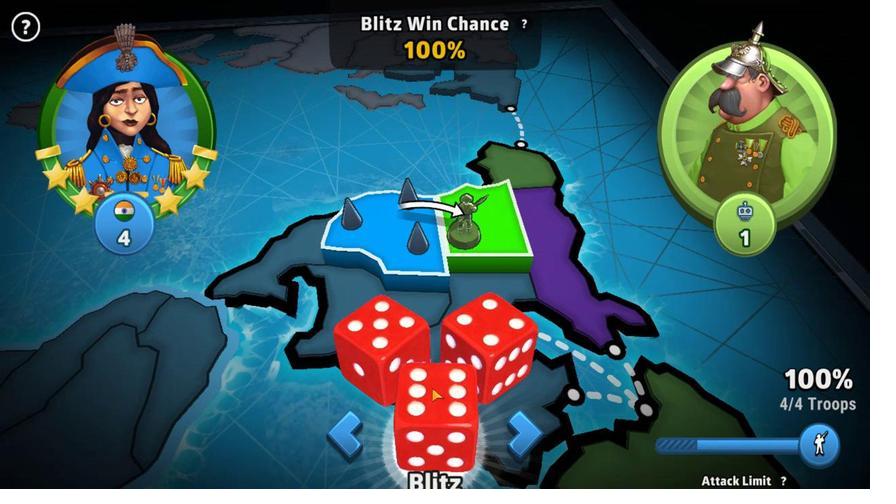 
Action: Mouse pressed left at (541, 306)
Screenshot: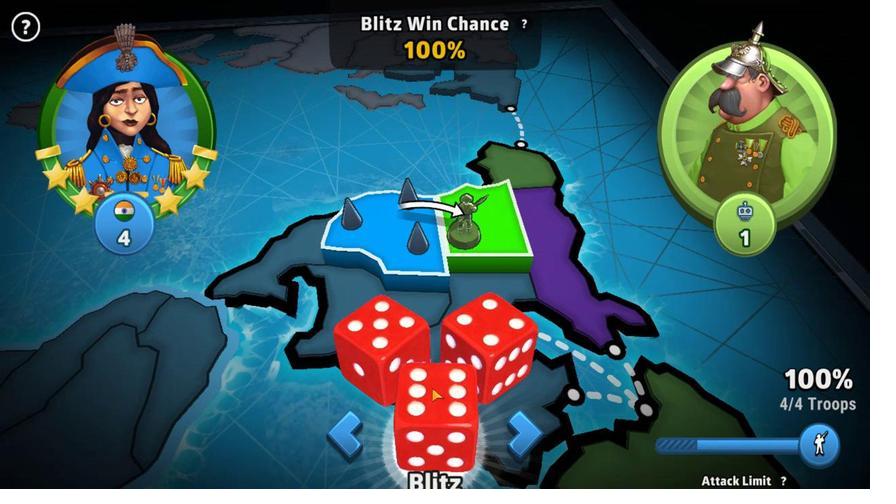 
Action: Mouse moved to (525, 296)
Screenshot: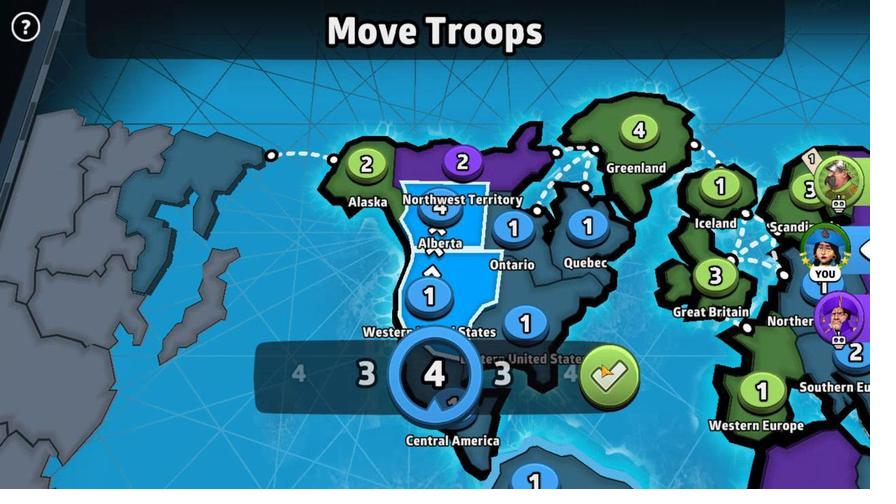 
Action: Mouse pressed left at (525, 296)
Screenshot: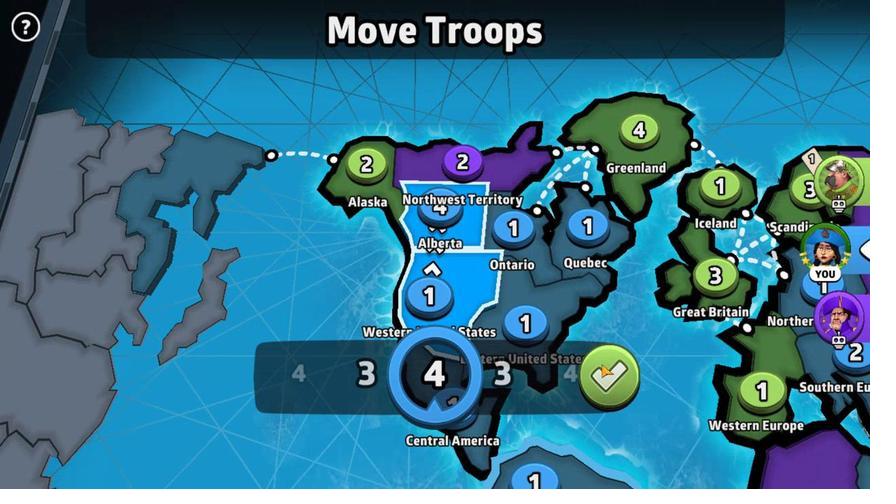 
Action: Mouse moved to (536, 218)
Screenshot: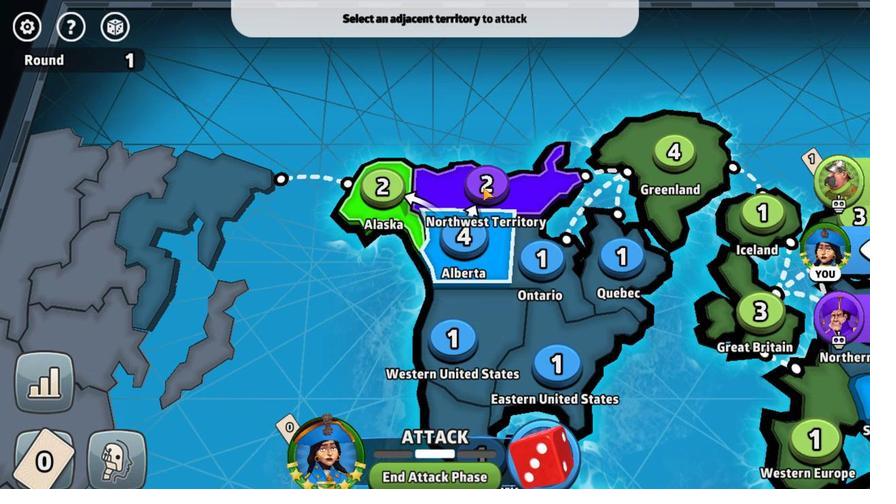 
Action: Mouse pressed left at (536, 218)
Screenshot: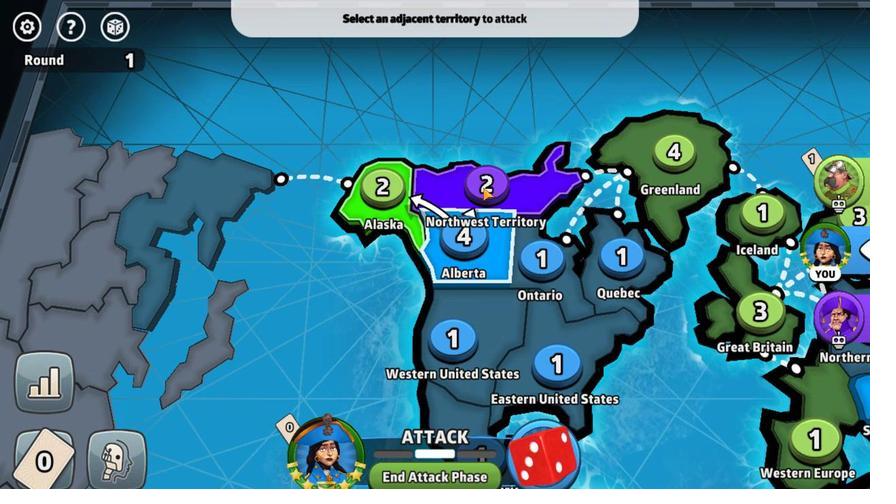 
Action: Mouse moved to (540, 309)
Screenshot: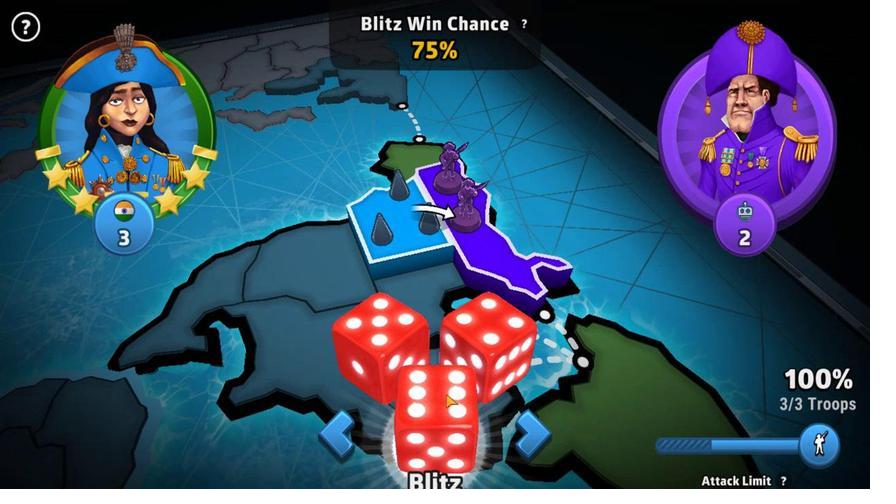 
Action: Mouse pressed left at (540, 309)
Screenshot: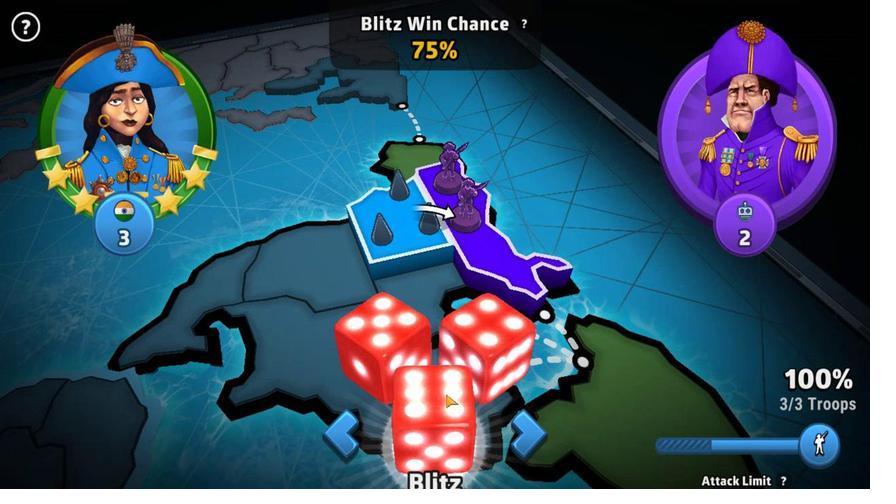 
Action: Mouse moved to (543, 210)
Screenshot: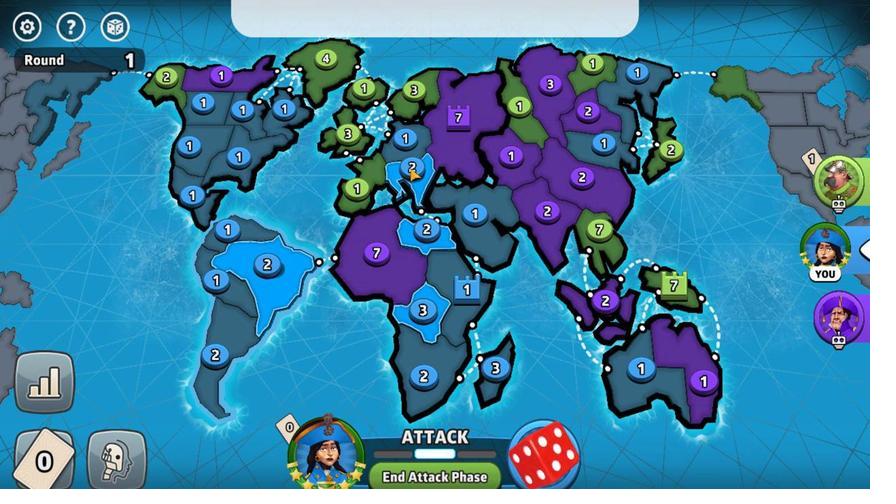 
Action: Mouse pressed left at (543, 210)
Screenshot: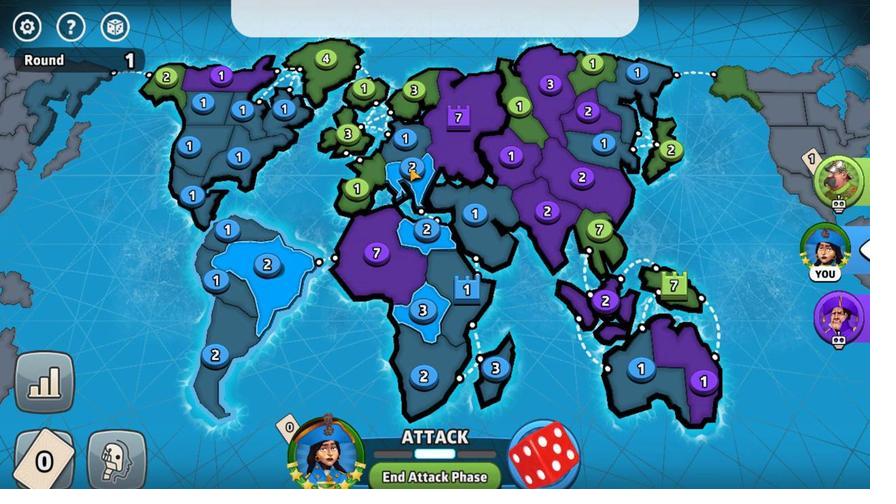 
Action: Mouse moved to (549, 224)
Screenshot: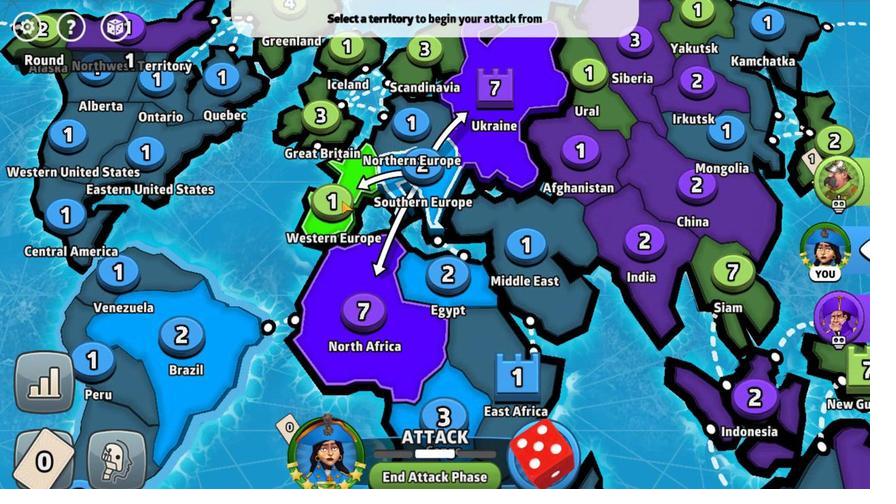 
Action: Mouse pressed left at (549, 224)
Screenshot: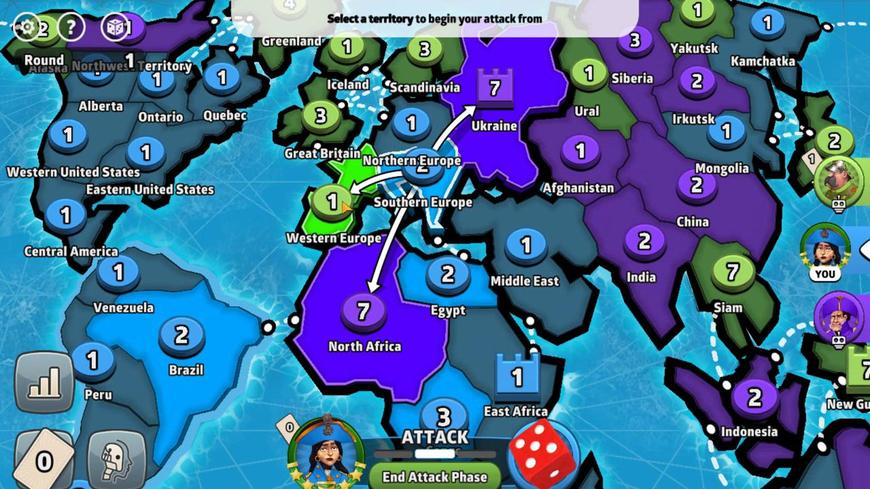 
Action: Mouse moved to (541, 308)
Screenshot: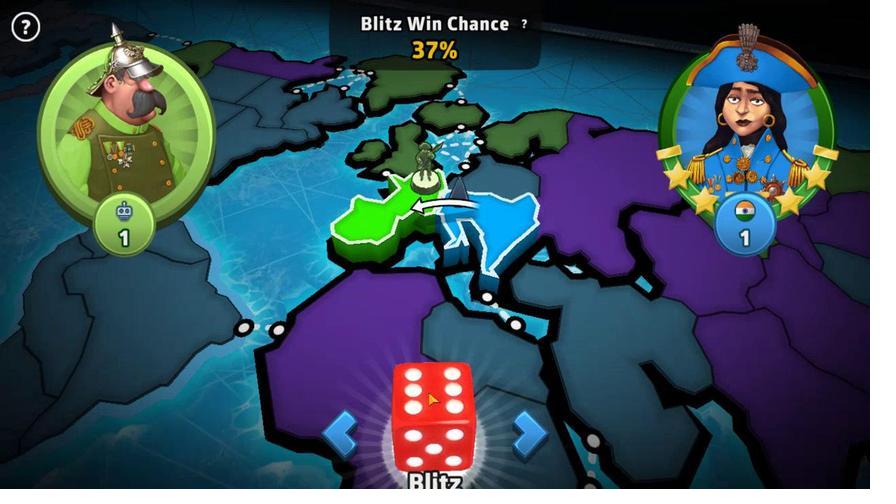 
Action: Mouse pressed left at (541, 308)
Screenshot: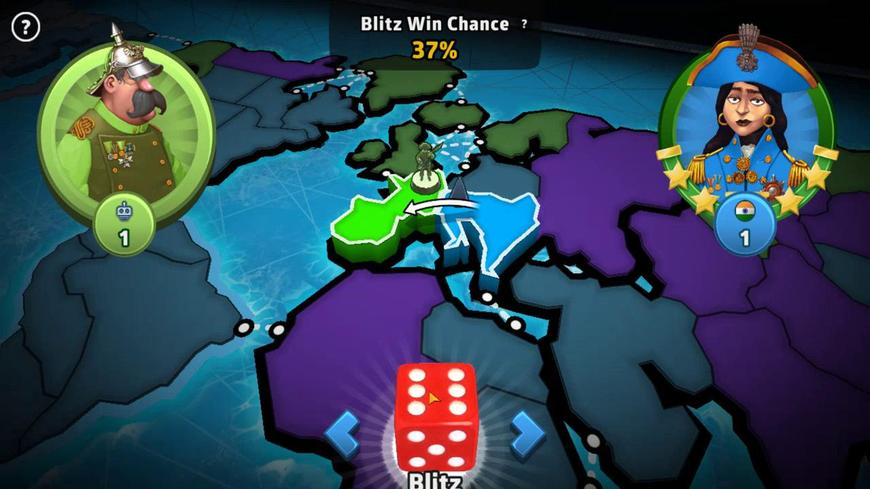 
Action: Mouse moved to (539, 342)
Screenshot: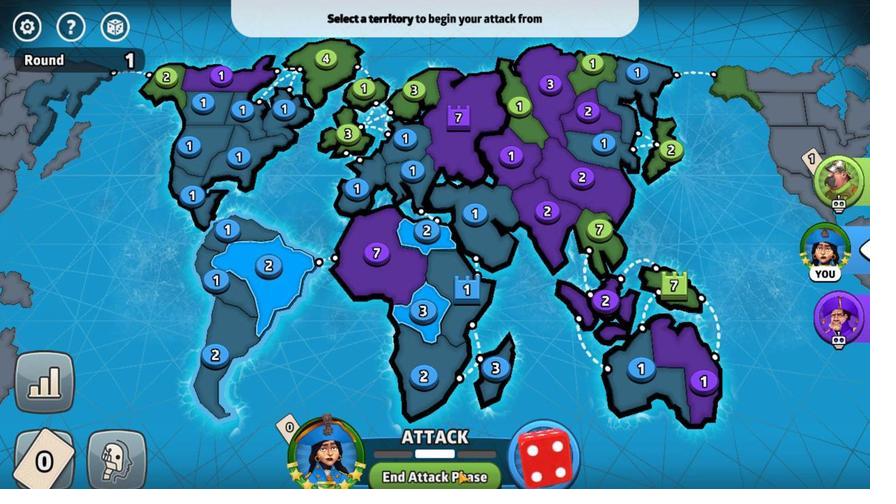 
Action: Mouse pressed left at (539, 342)
Screenshot: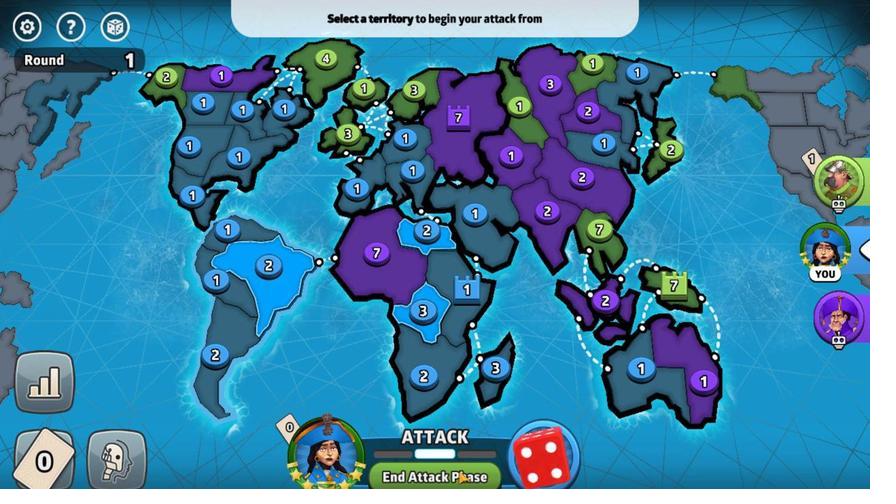 
Action: Mouse moved to (535, 216)
Screenshot: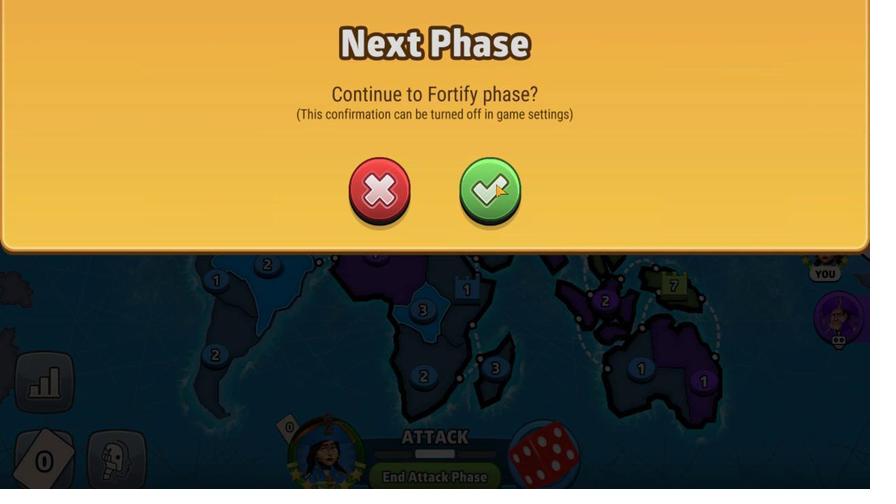 
Action: Mouse pressed left at (535, 216)
Screenshot: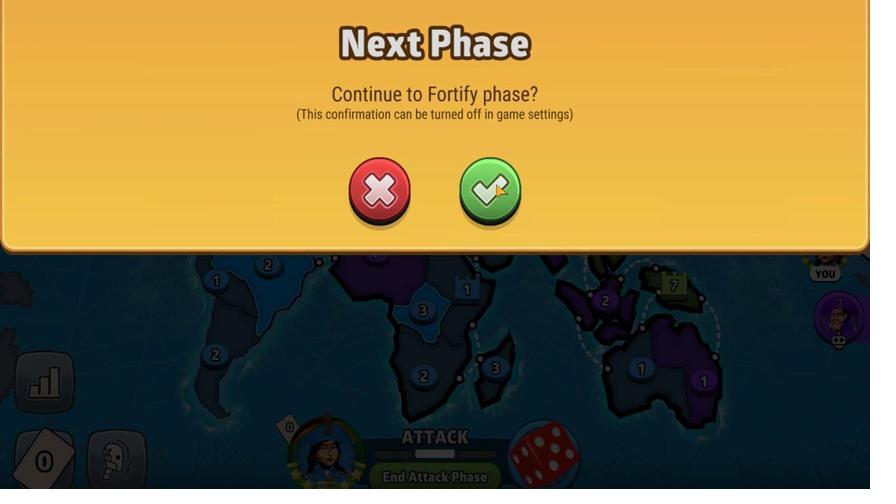 
Action: Mouse moved to (534, 299)
Screenshot: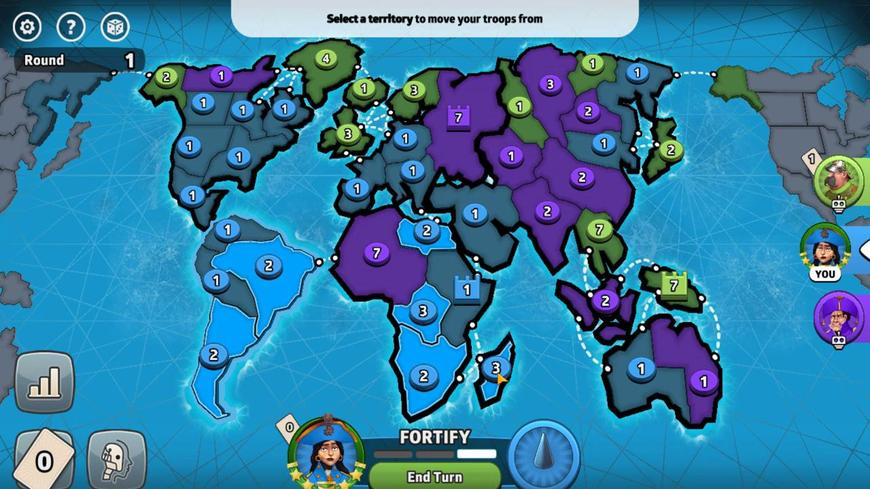 
Action: Mouse pressed left at (534, 299)
Screenshot: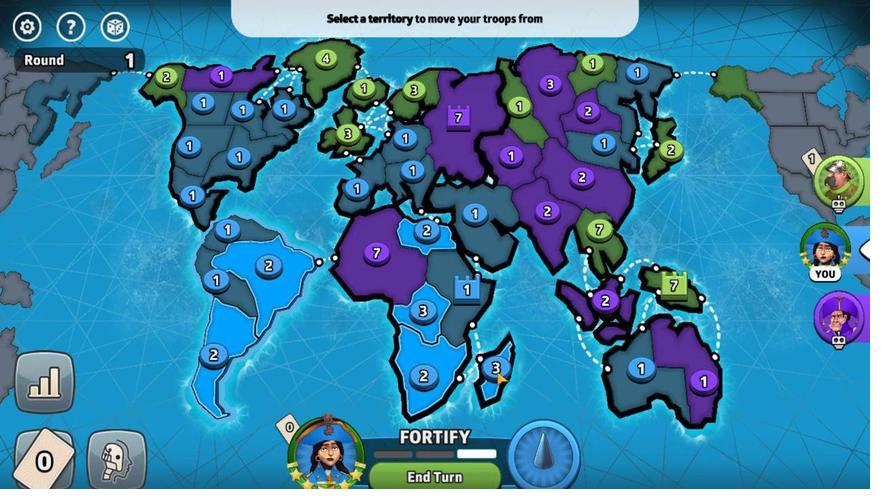 
Action: Mouse moved to (541, 271)
Screenshot: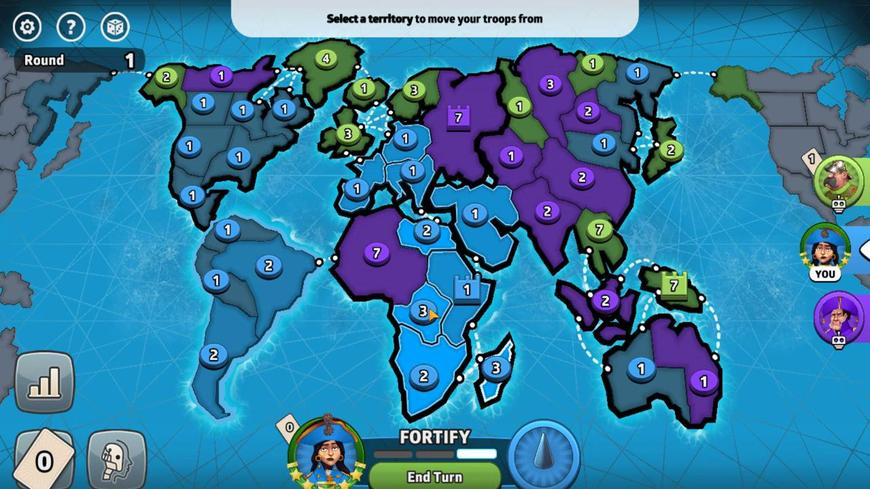 
Action: Mouse pressed left at (541, 271)
Screenshot: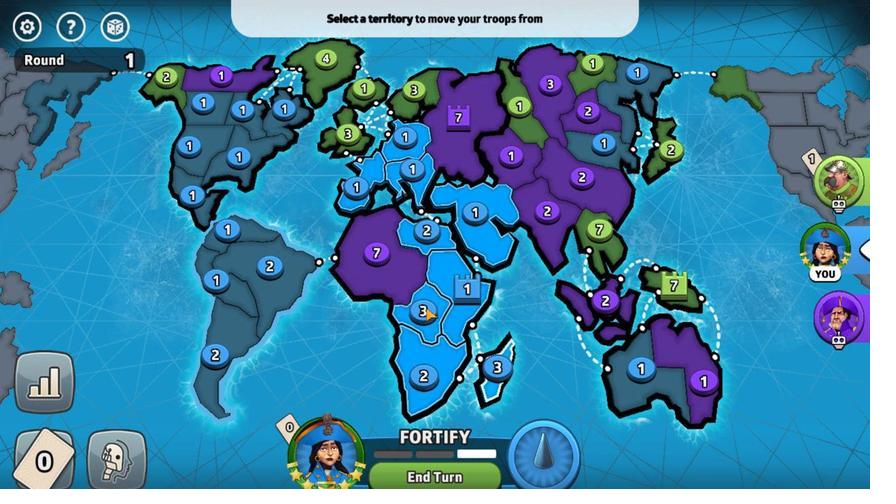 
Action: Mouse moved to (524, 296)
Screenshot: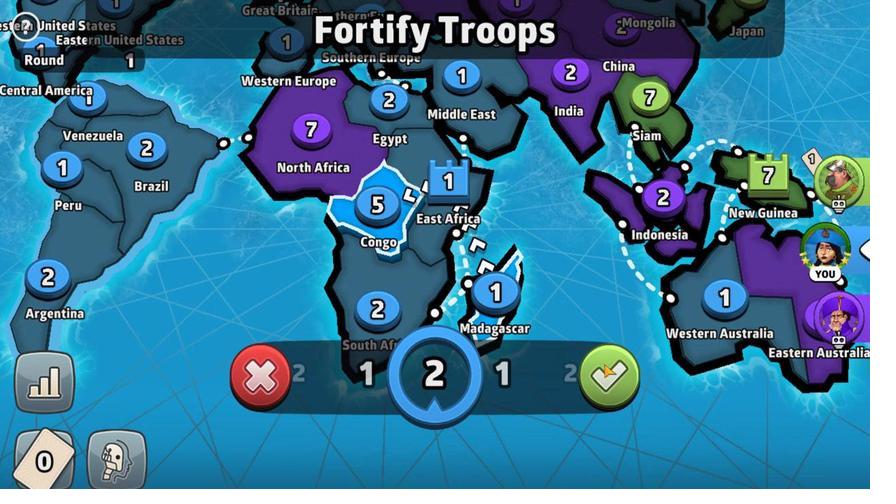 
Action: Mouse pressed left at (524, 296)
Screenshot: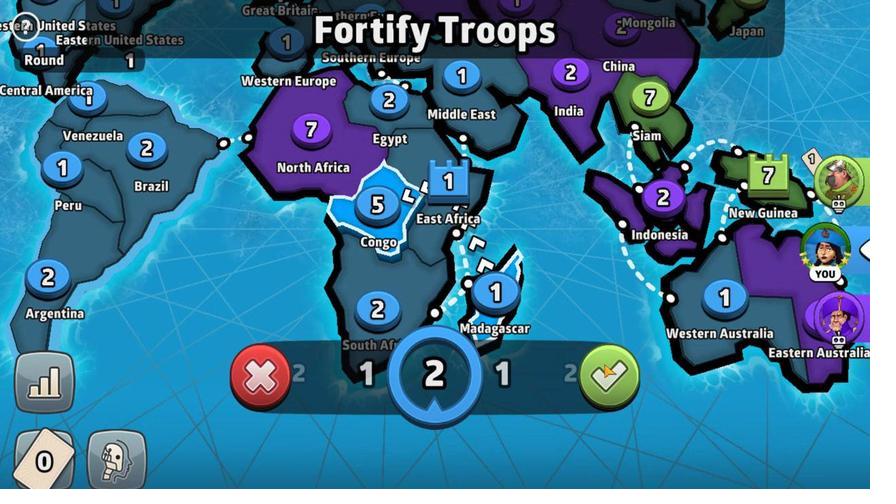 
Action: Mouse moved to (542, 274)
Screenshot: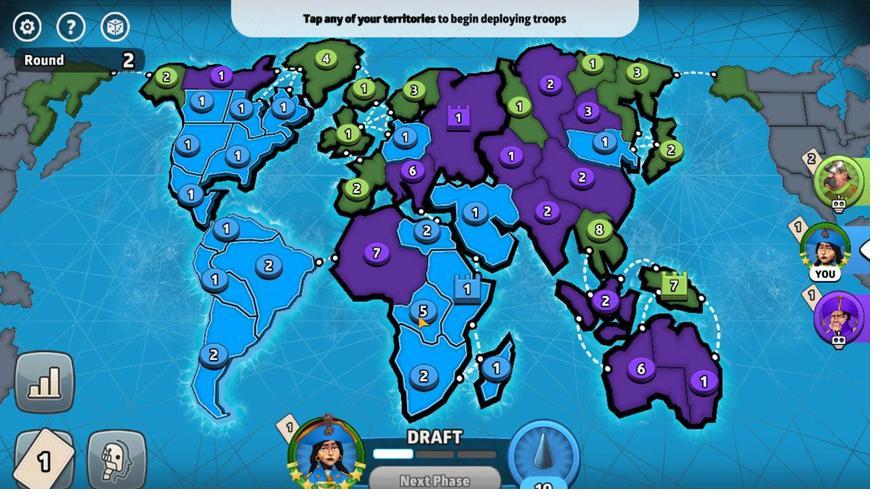 
Action: Mouse pressed left at (542, 274)
Screenshot: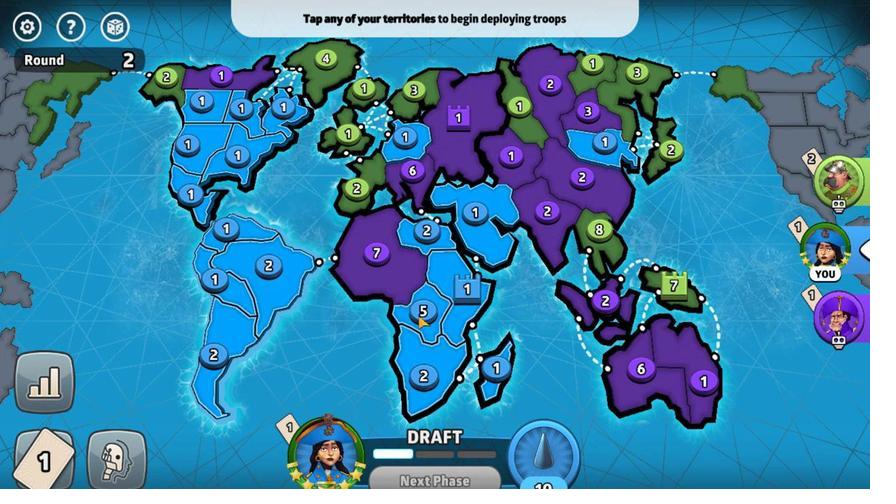 
Action: Mouse moved to (523, 300)
Screenshot: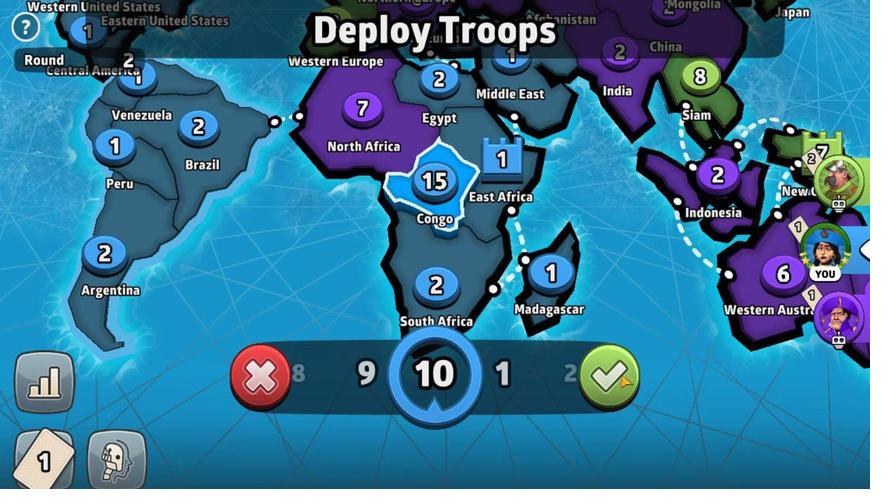 
Action: Mouse pressed left at (523, 300)
Screenshot: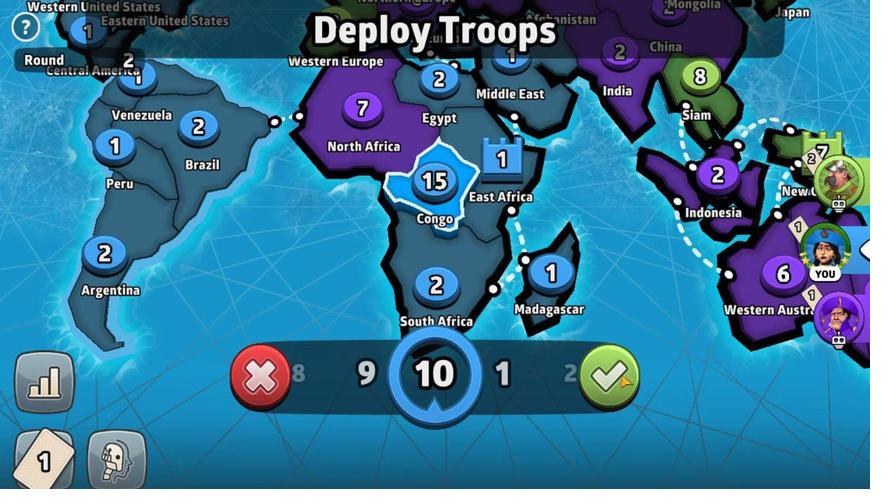 
Action: Mouse moved to (542, 273)
Screenshot: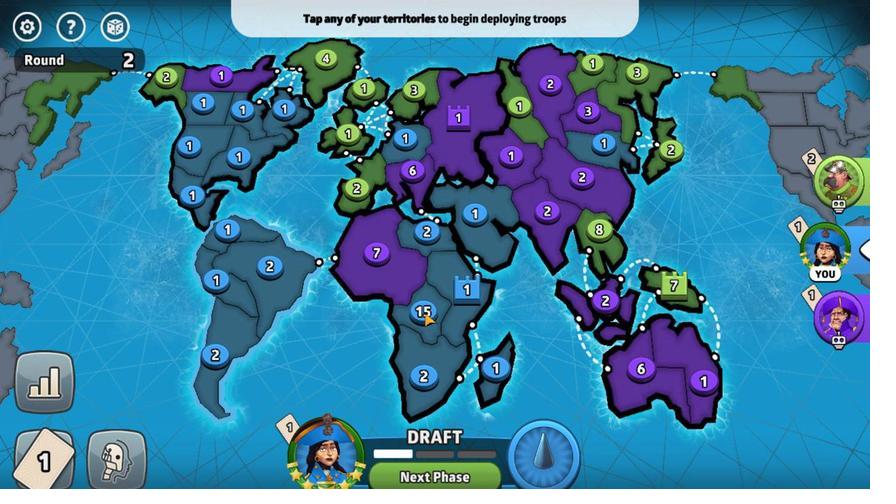 
Action: Mouse pressed left at (542, 273)
Screenshot: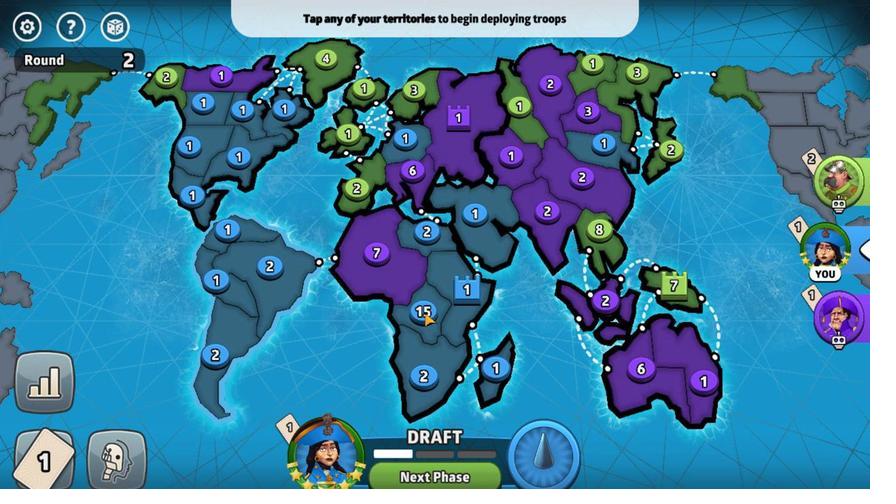 
Action: Mouse moved to (540, 343)
Screenshot: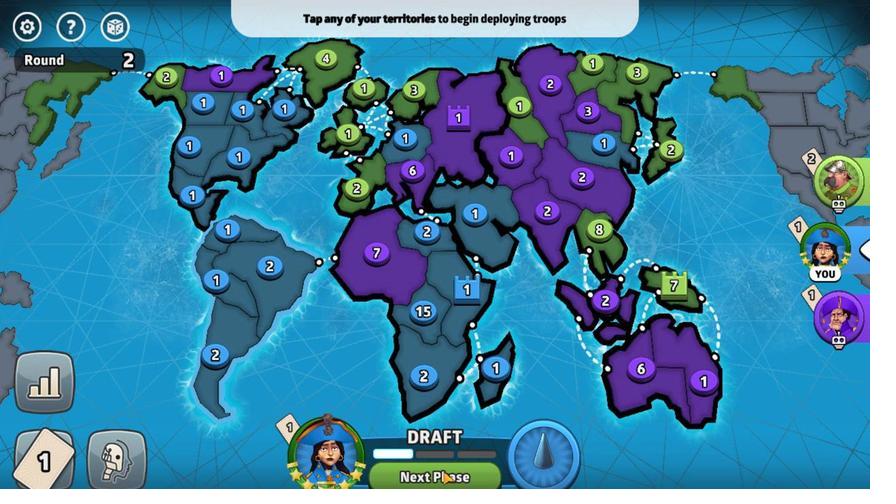 
Action: Mouse pressed left at (540, 343)
Screenshot: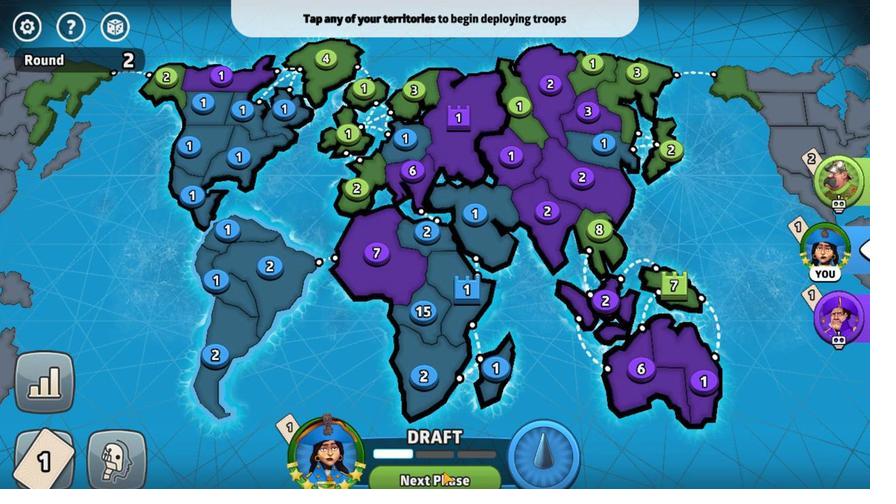 
Action: Mouse moved to (541, 272)
Screenshot: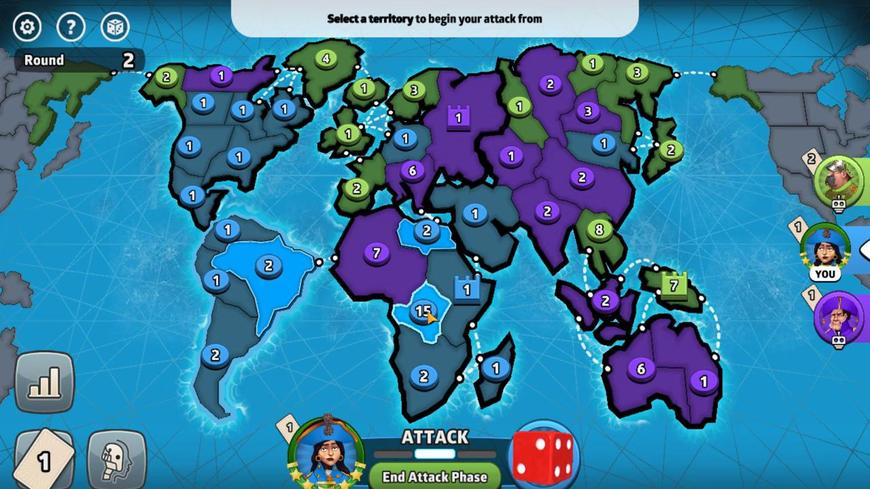 
Action: Mouse pressed left at (541, 272)
Screenshot: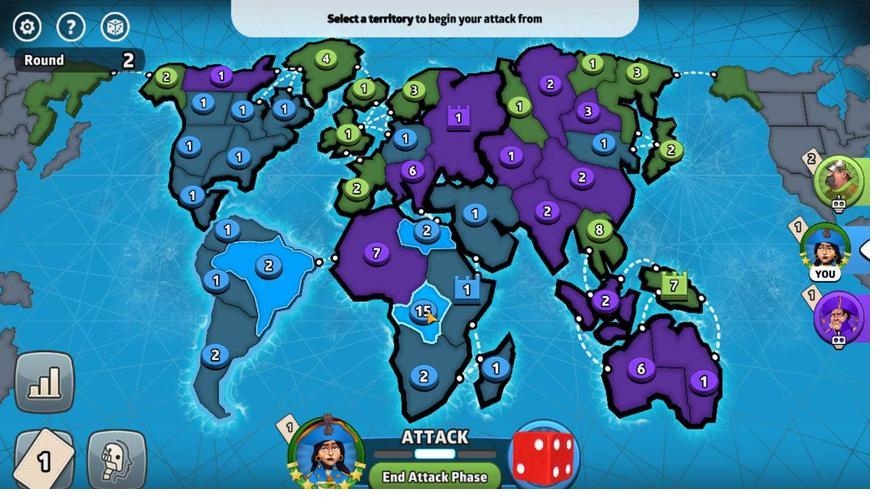 
Action: Mouse moved to (545, 203)
Screenshot: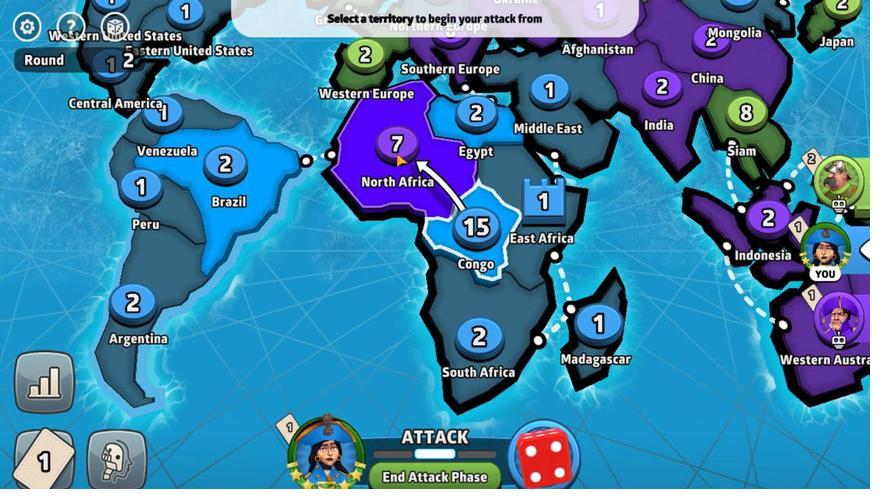 
Action: Mouse pressed left at (545, 203)
Screenshot: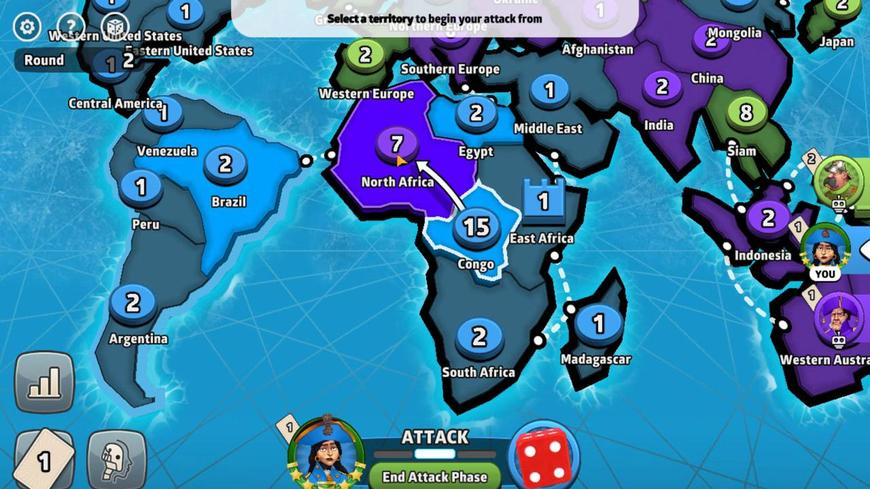 
Action: Mouse moved to (539, 322)
Screenshot: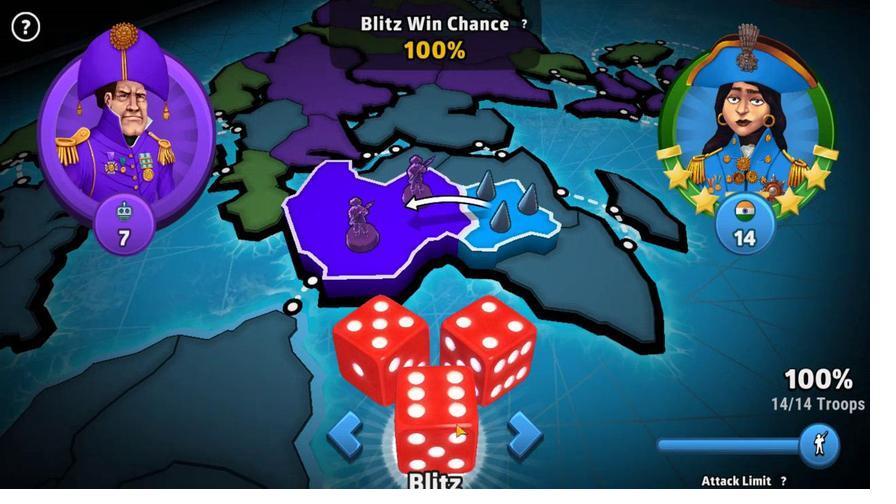 
Action: Mouse pressed left at (539, 322)
Screenshot: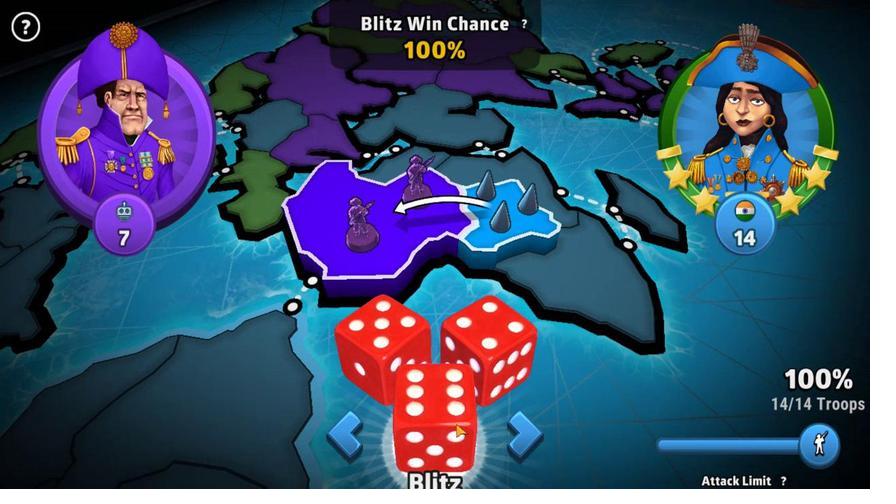 
Action: Mouse moved to (525, 301)
Screenshot: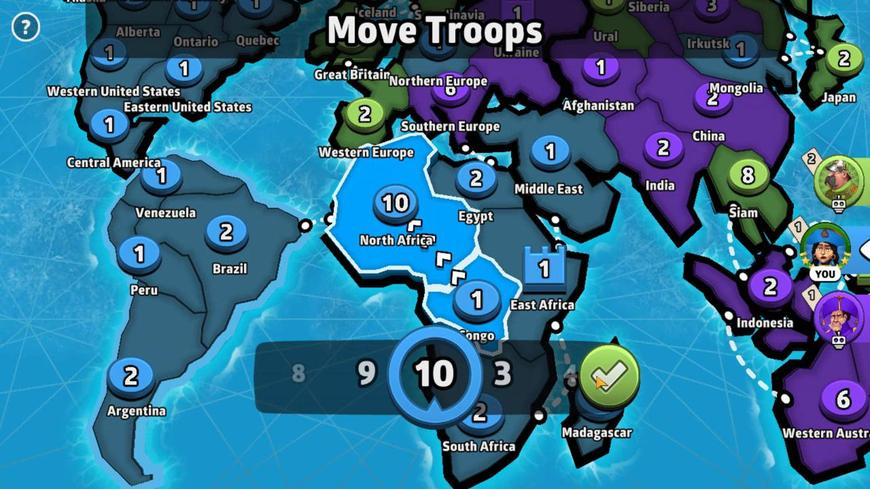 
Action: Mouse pressed left at (525, 301)
Screenshot: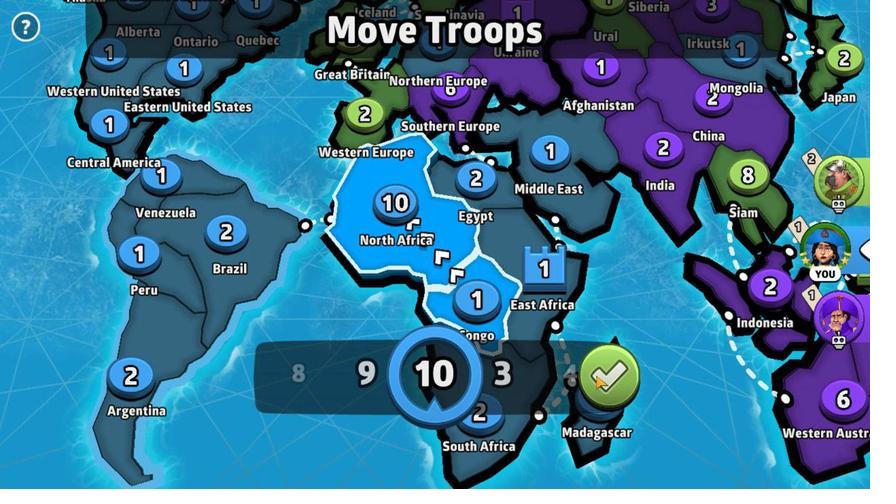 
Action: Mouse moved to (539, 195)
Screenshot: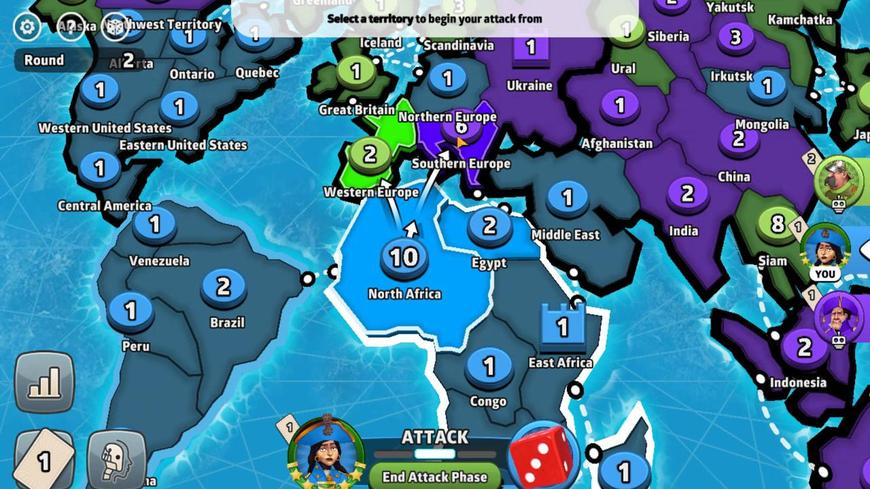 
Action: Mouse pressed left at (539, 195)
Screenshot: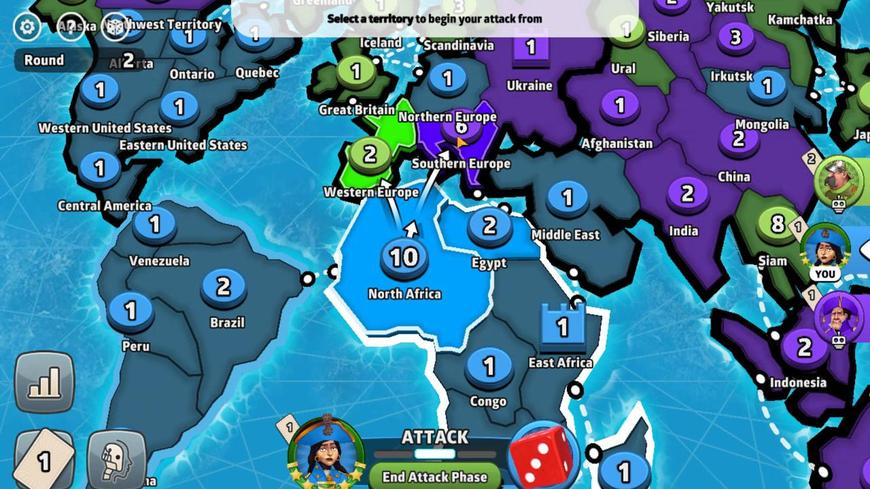 
Action: Mouse moved to (539, 301)
Screenshot: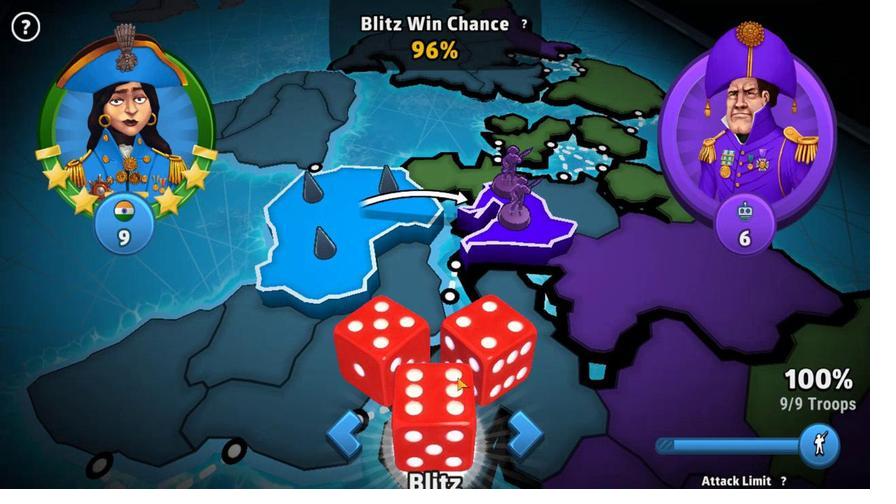 
Action: Mouse pressed left at (539, 301)
Screenshot: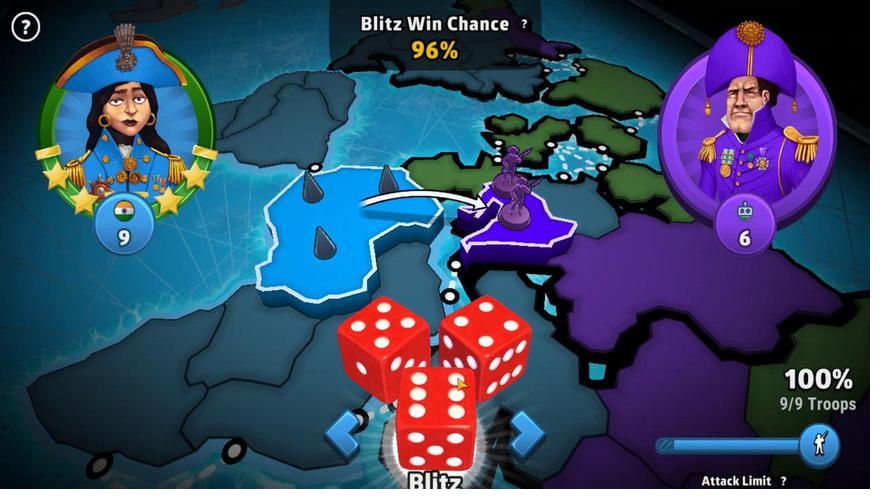 
Action: Mouse moved to (524, 299)
Screenshot: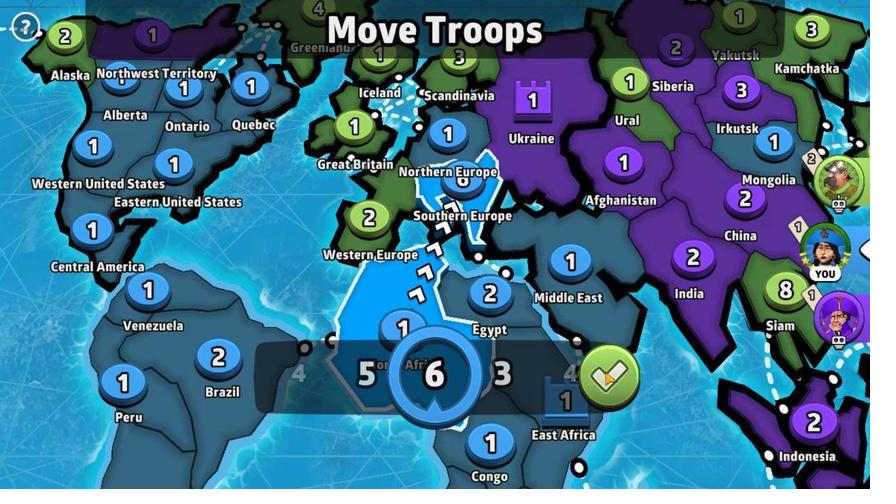 
Action: Mouse pressed left at (524, 299)
Screenshot: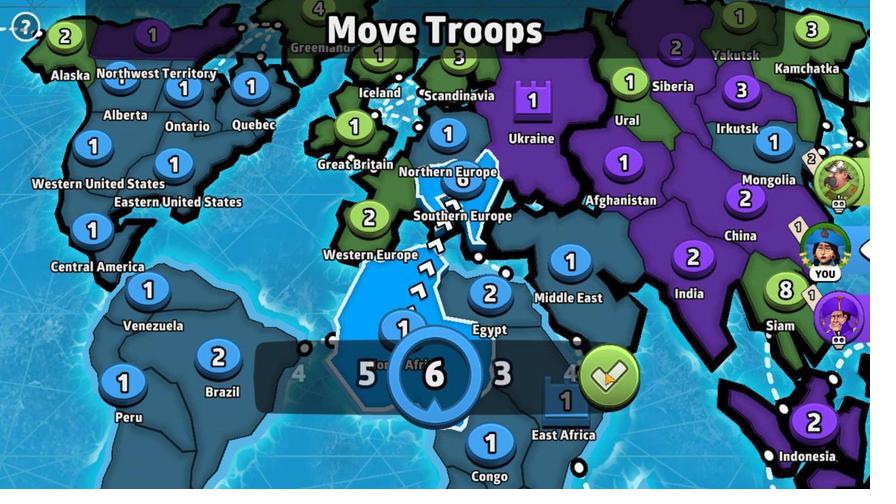 
Action: Mouse moved to (556, 176)
Screenshot: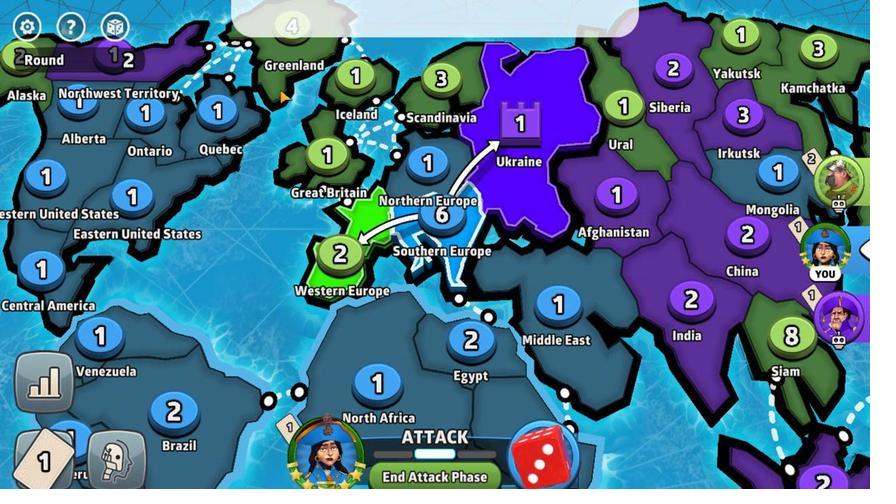 
Action: Mouse pressed left at (556, 176)
Screenshot: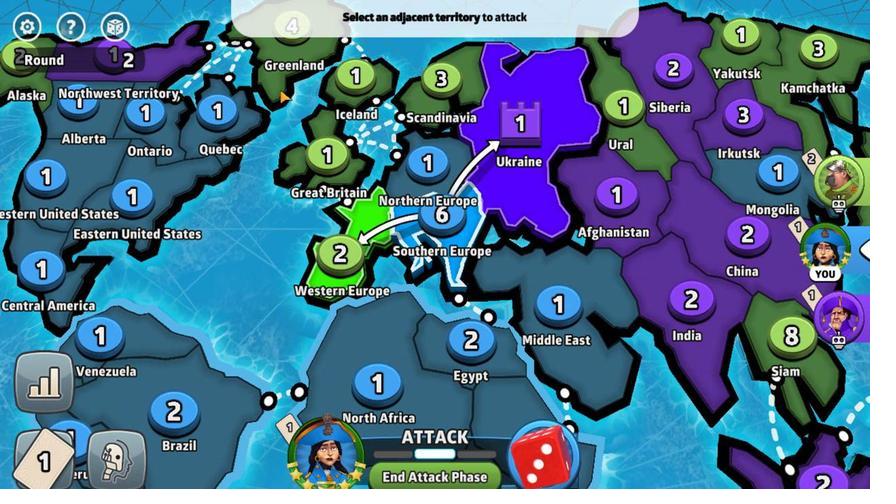
Action: Mouse moved to (543, 208)
Screenshot: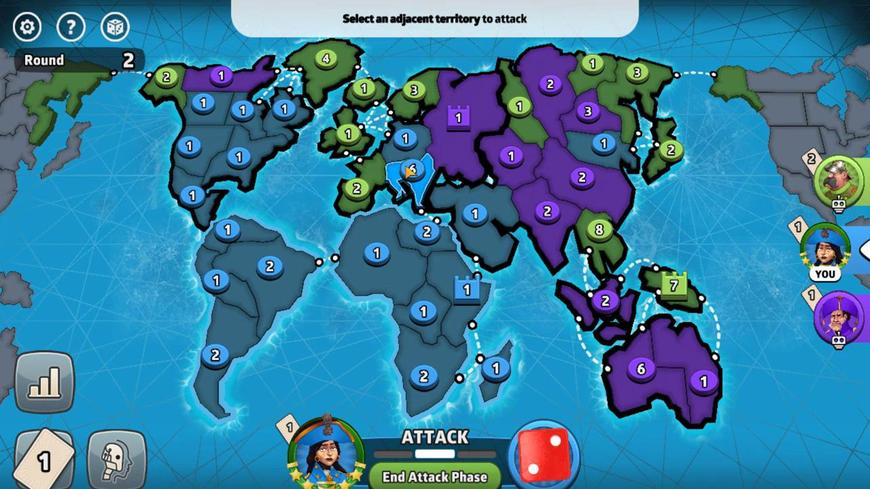 
Action: Mouse pressed left at (543, 208)
Screenshot: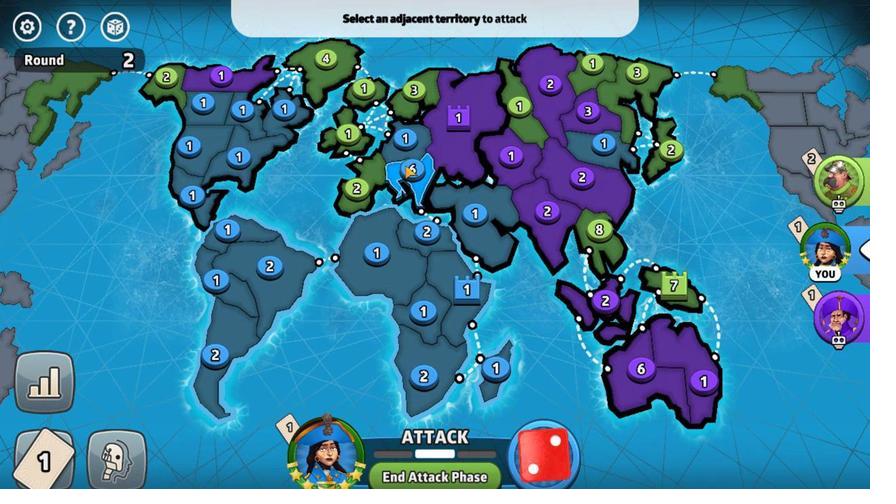 
Action: Mouse moved to (549, 250)
Screenshot: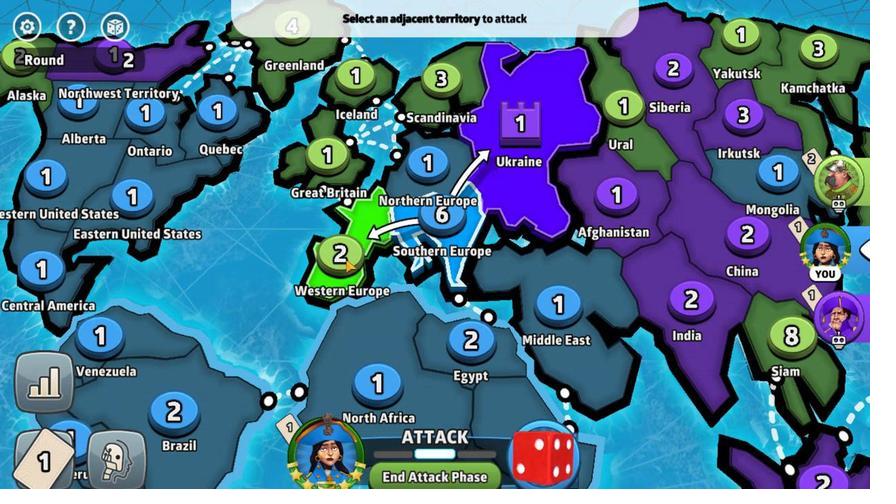 
Action: Mouse pressed left at (549, 250)
Screenshot: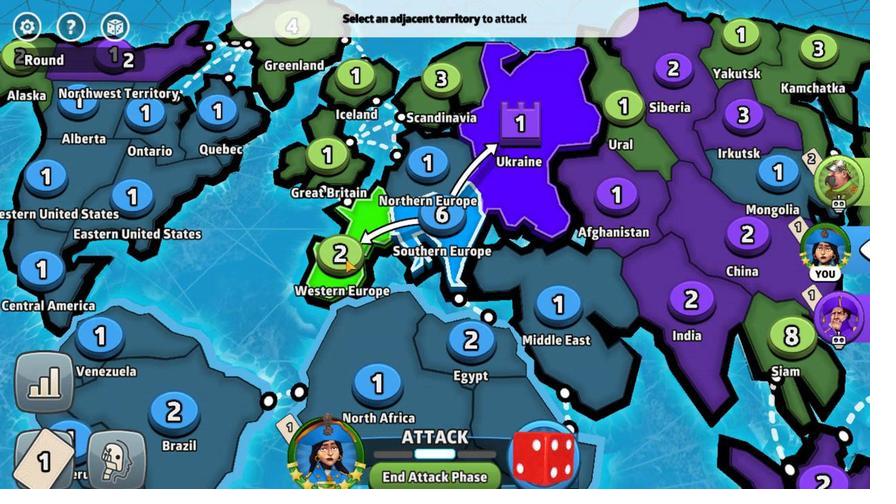 
Action: Mouse moved to (539, 309)
Screenshot: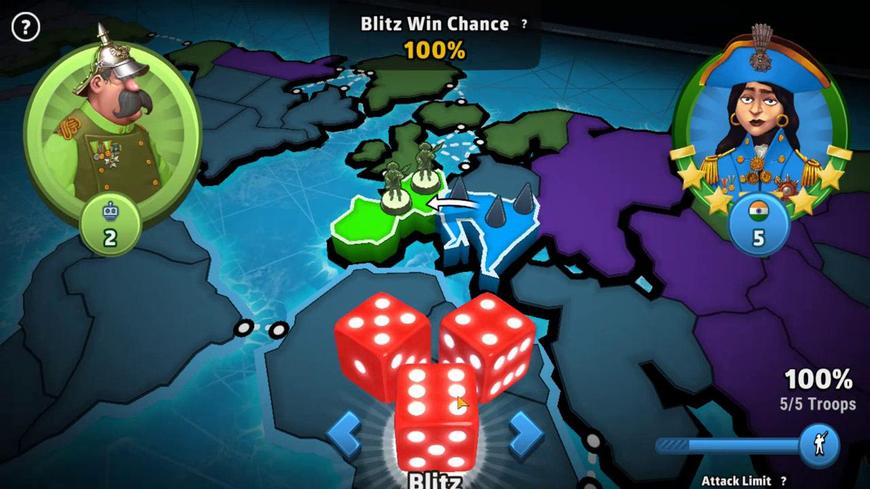 
Action: Mouse pressed left at (539, 309)
Screenshot: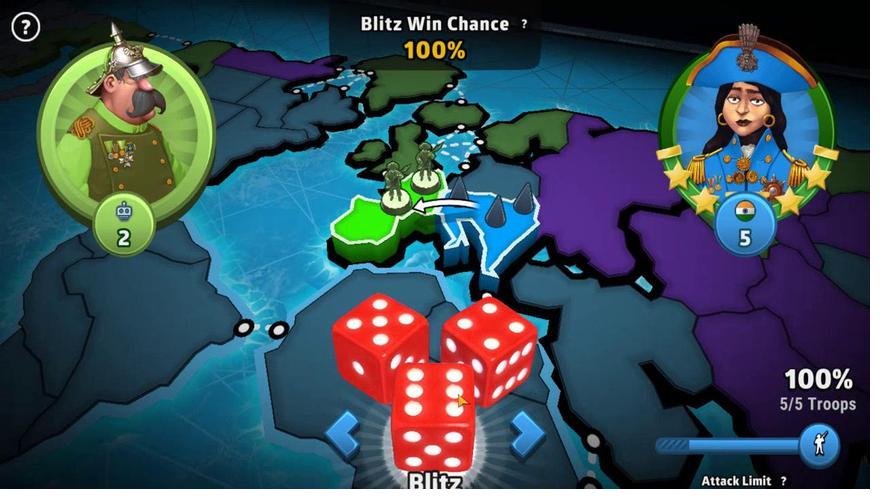
Action: Mouse moved to (542, 200)
Screenshot: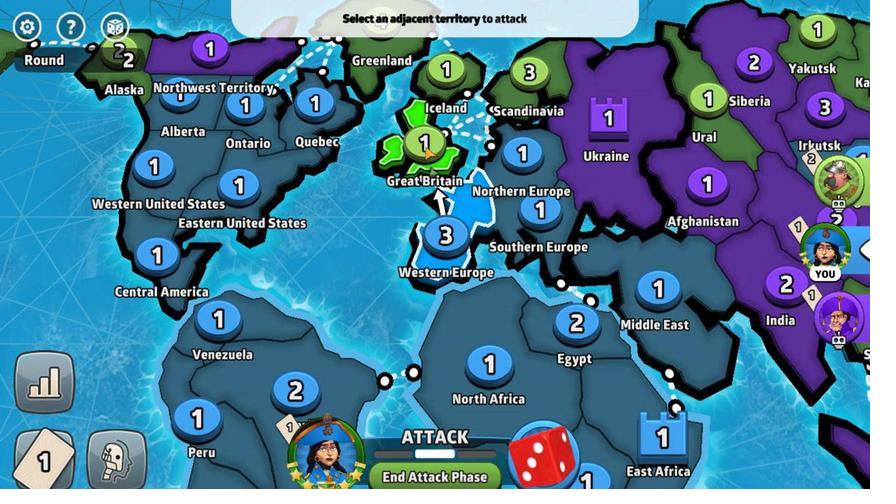 
Action: Mouse pressed left at (542, 200)
Screenshot: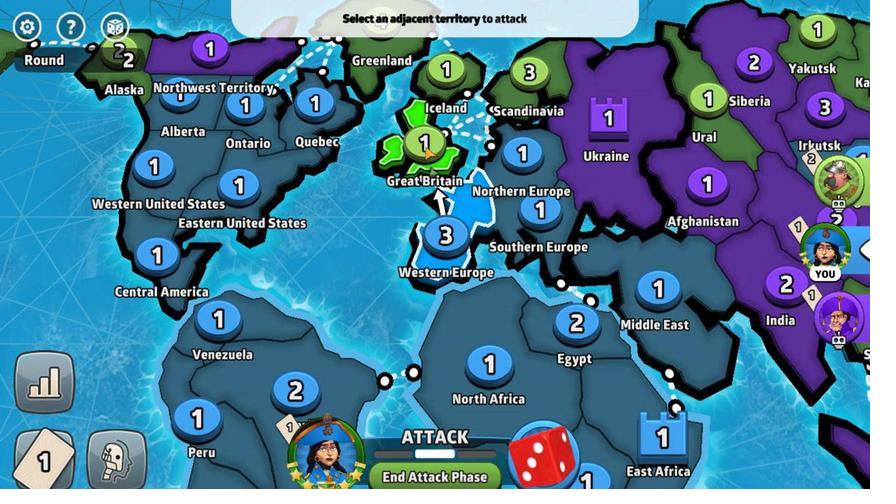 
Action: Mouse moved to (539, 303)
Screenshot: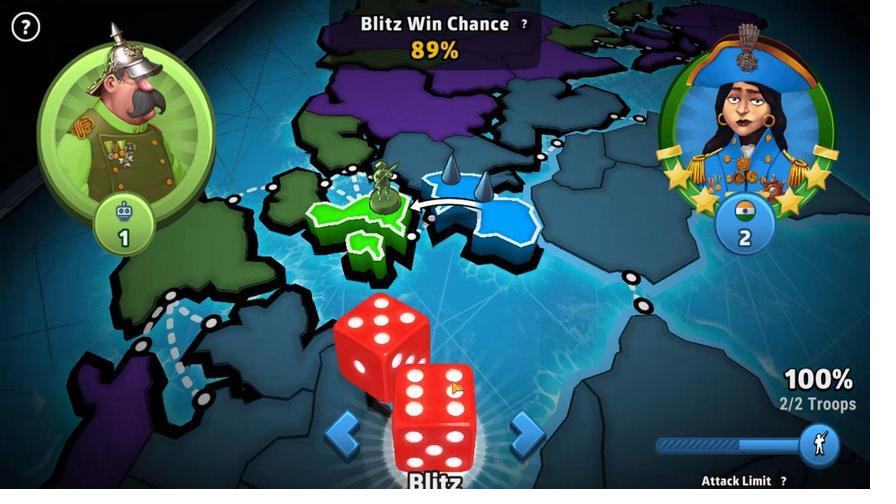 
Action: Mouse pressed left at (539, 303)
Screenshot: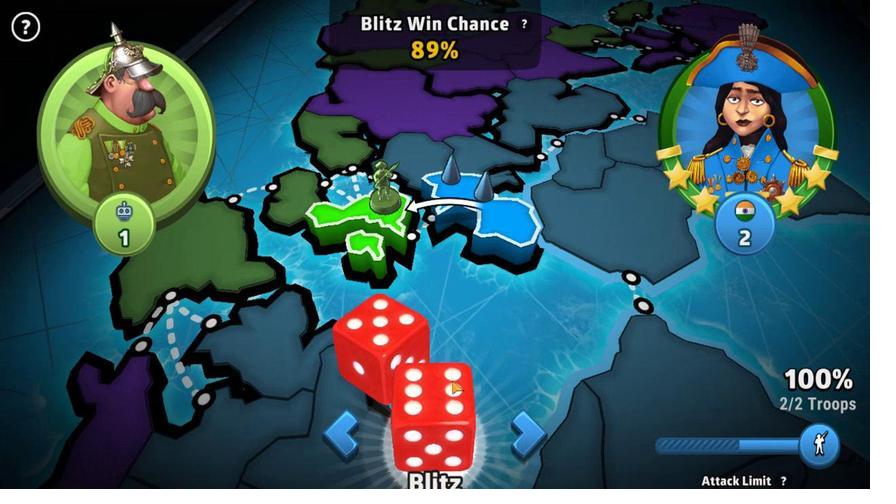 
Action: Mouse moved to (544, 206)
Screenshot: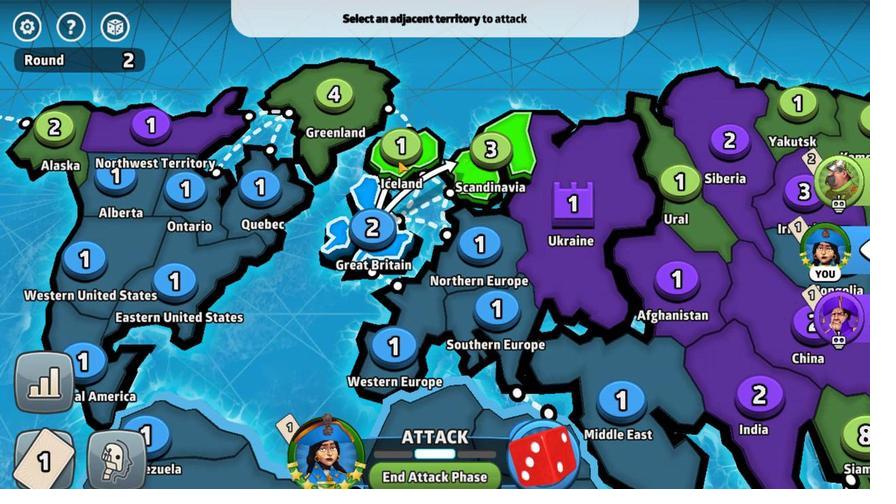 
Action: Mouse pressed left at (544, 206)
Screenshot: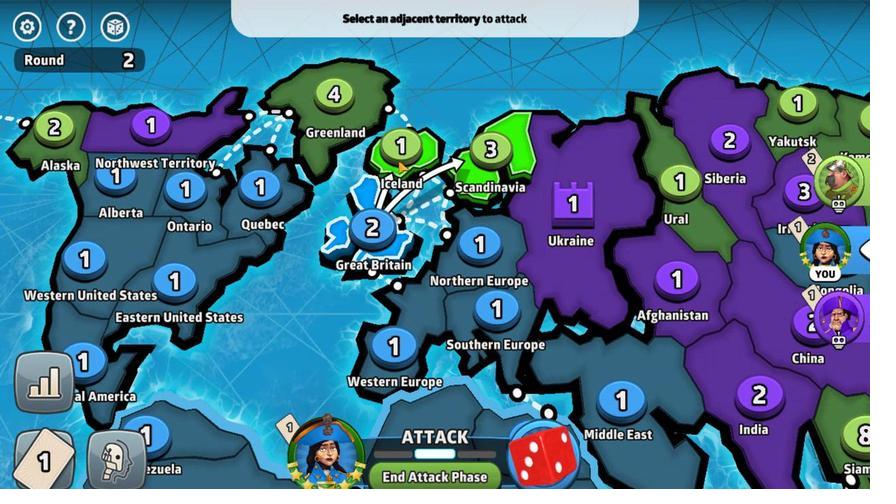 
Action: Mouse moved to (541, 301)
Screenshot: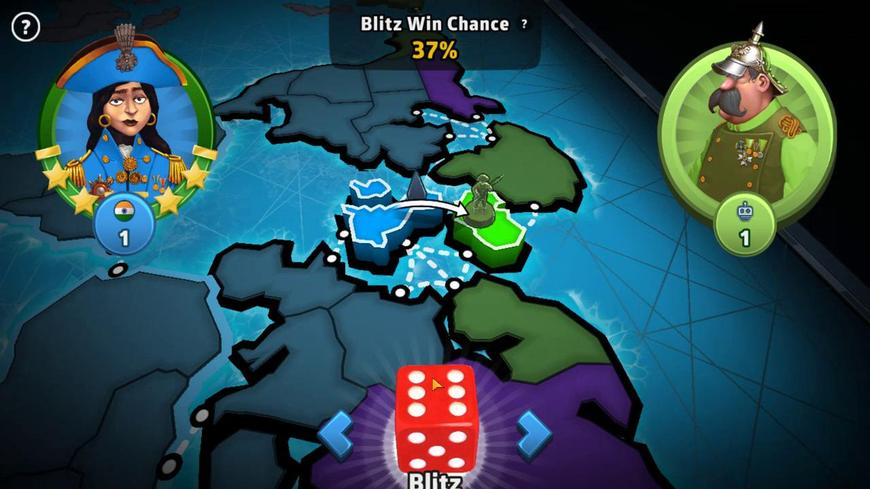 
Action: Mouse pressed left at (541, 301)
Screenshot: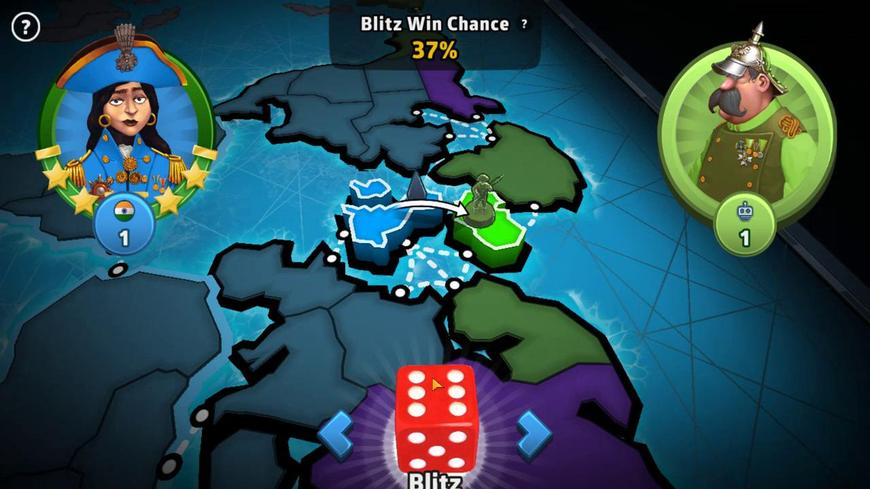 
Action: Mouse moved to (539, 345)
Screenshot: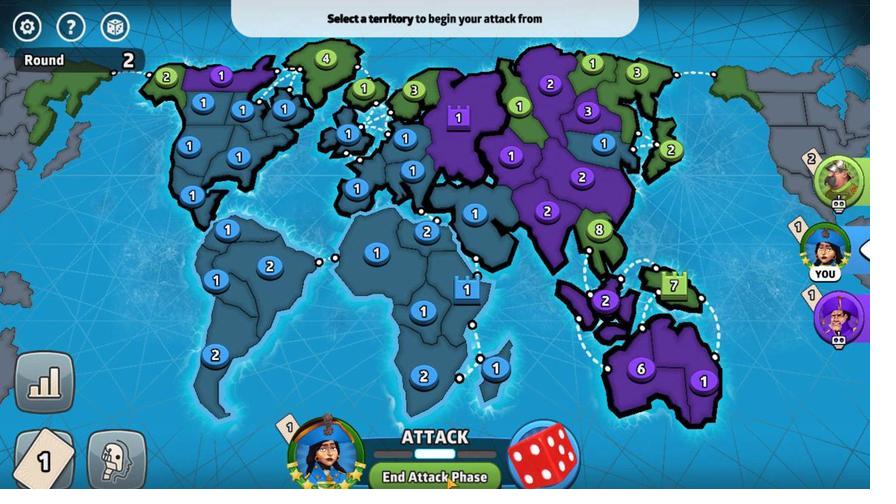 
Action: Mouse pressed left at (539, 345)
Screenshot: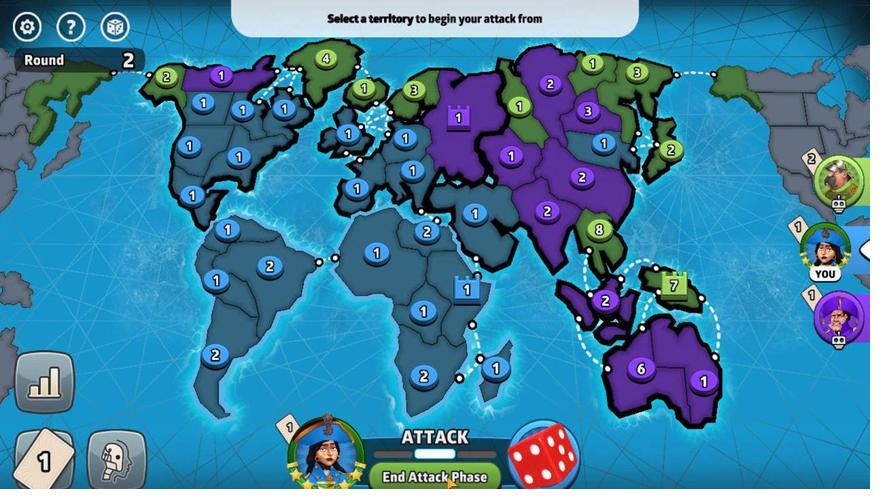 
Action: Mouse moved to (562, 290)
Screenshot: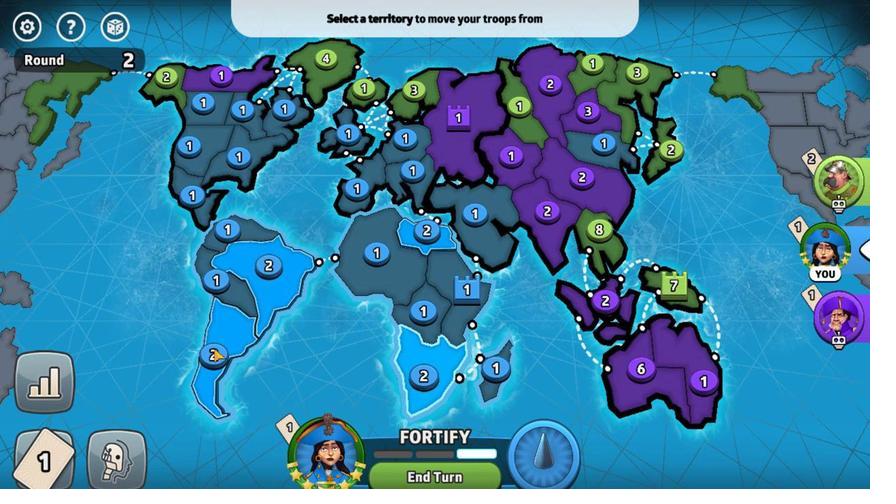 
Action: Mouse pressed left at (562, 290)
Screenshot: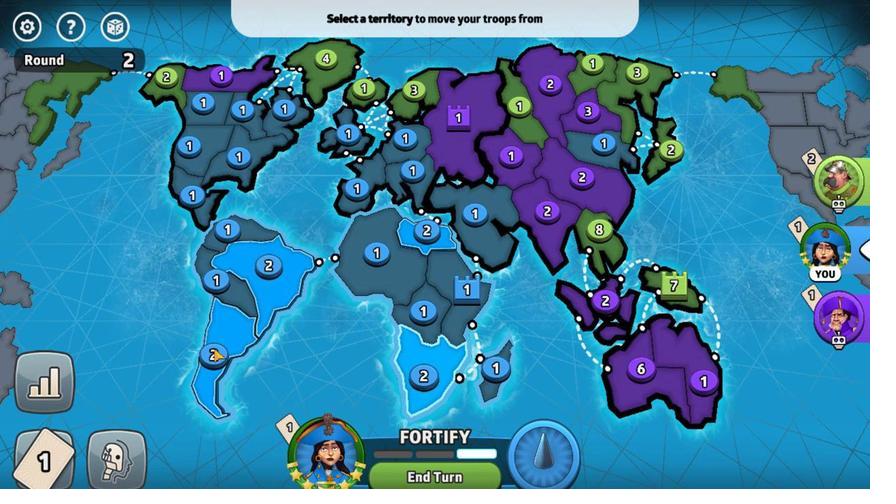 
Action: Mouse moved to (563, 180)
Screenshot: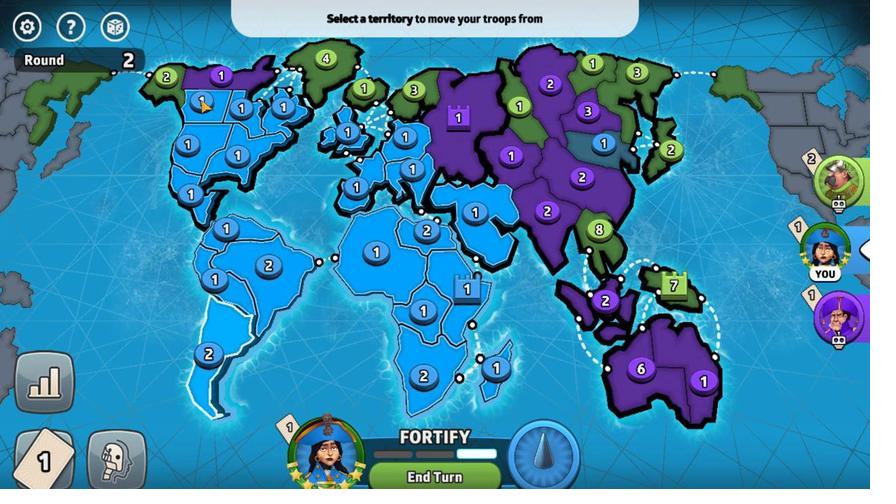 
Action: Mouse pressed left at (563, 180)
Screenshot: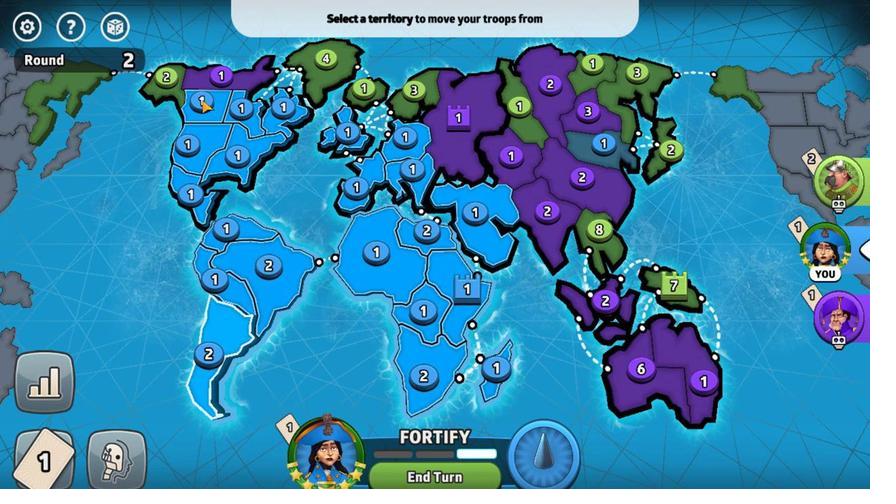 
Action: Mouse moved to (563, 181)
Screenshot: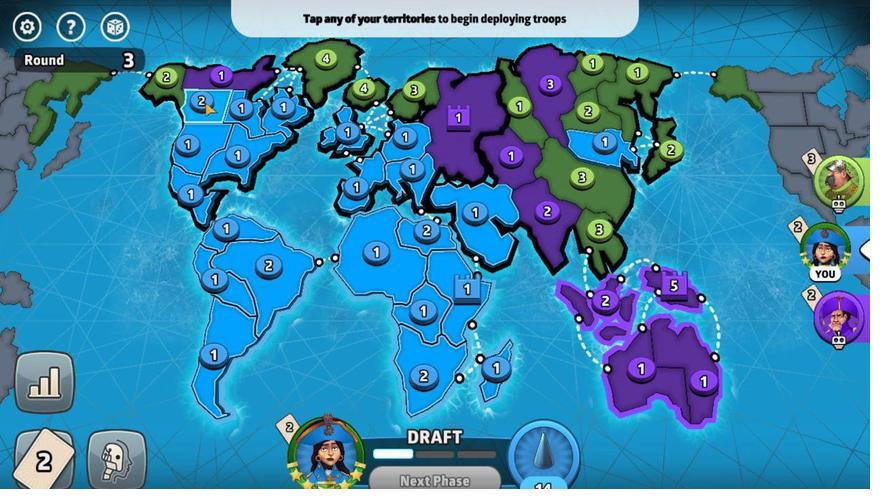 
Action: Mouse pressed left at (563, 181)
Screenshot: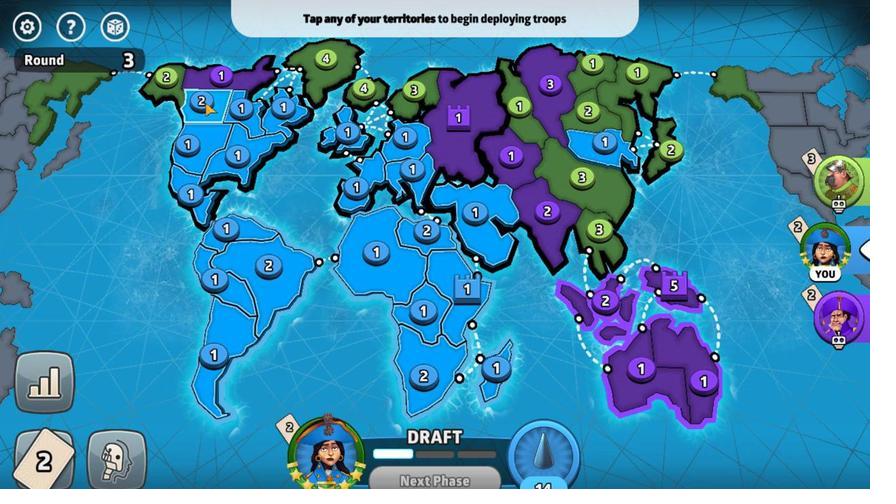 
Action: Mouse moved to (534, 298)
Screenshot: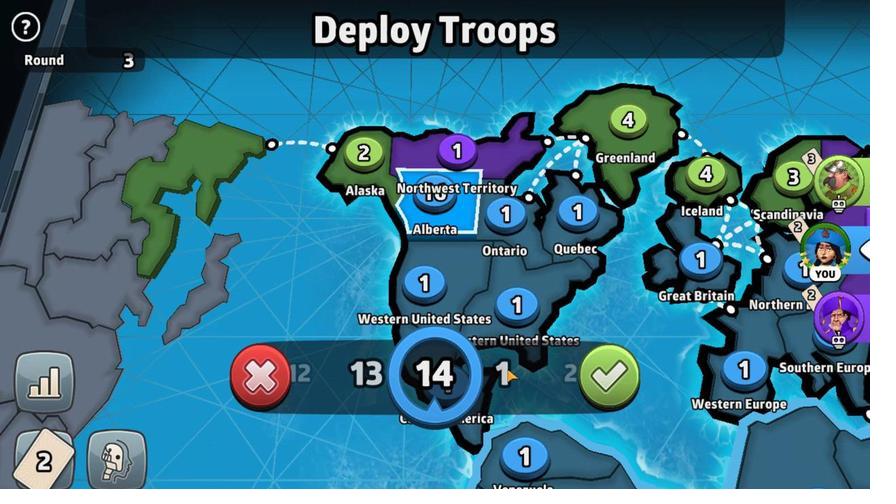 
Action: Mouse pressed left at (534, 298)
Screenshot: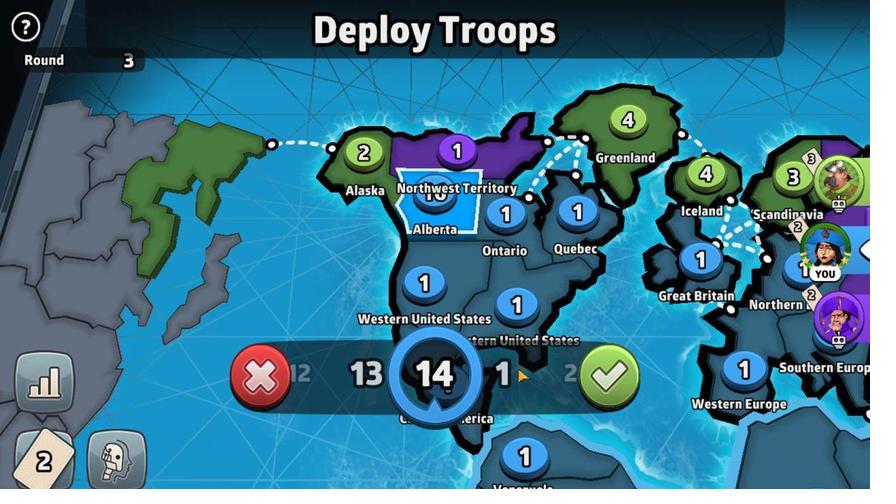 
Action: Mouse moved to (524, 297)
Screenshot: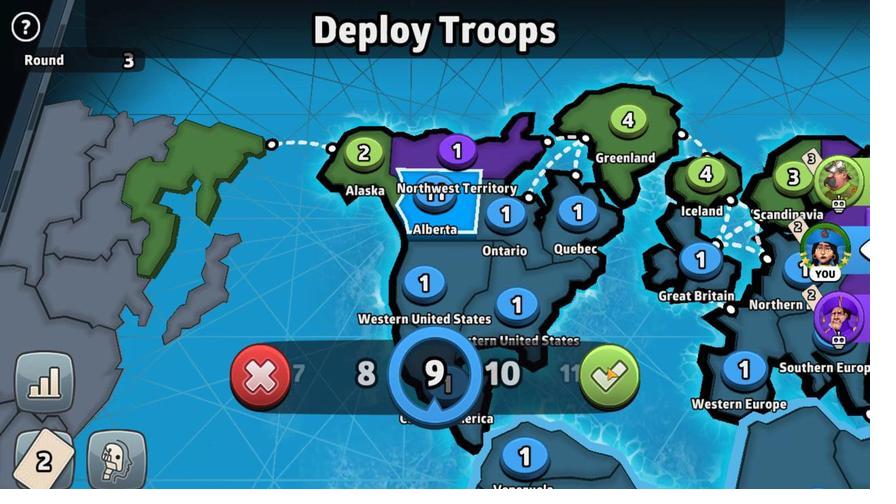 
Action: Mouse pressed left at (524, 297)
Screenshot: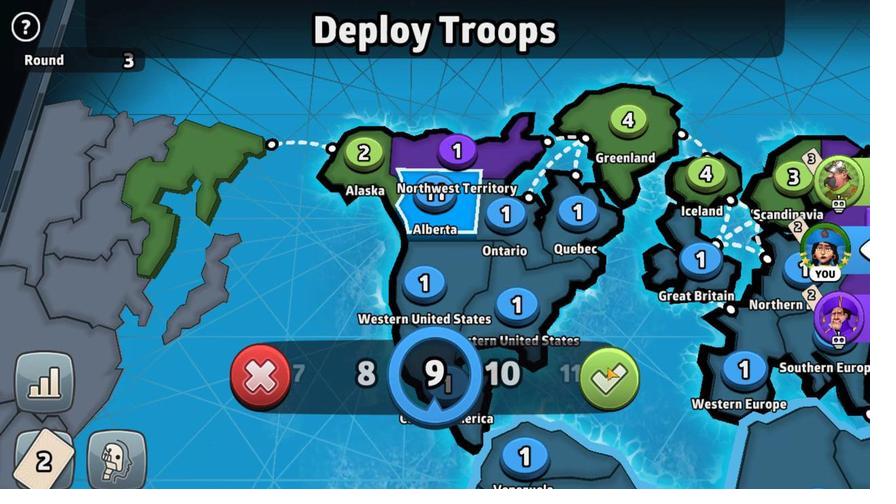 
Action: Mouse moved to (525, 203)
Screenshot: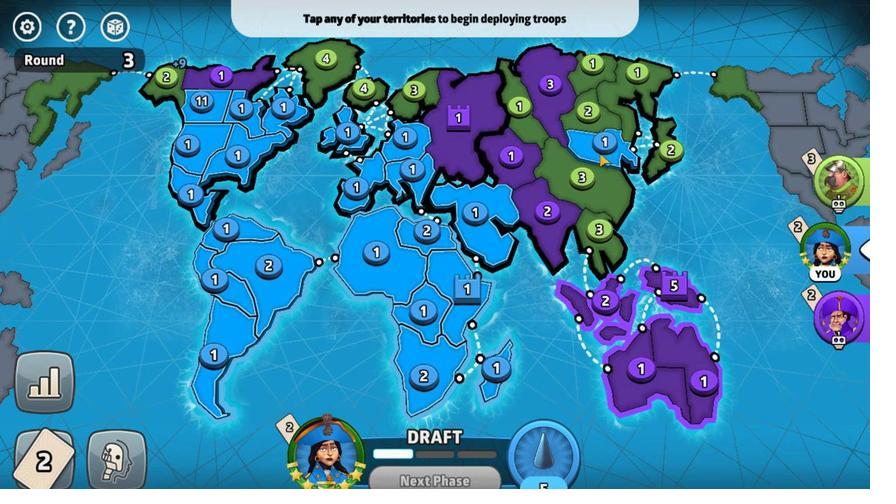 
Action: Mouse pressed left at (525, 203)
Screenshot: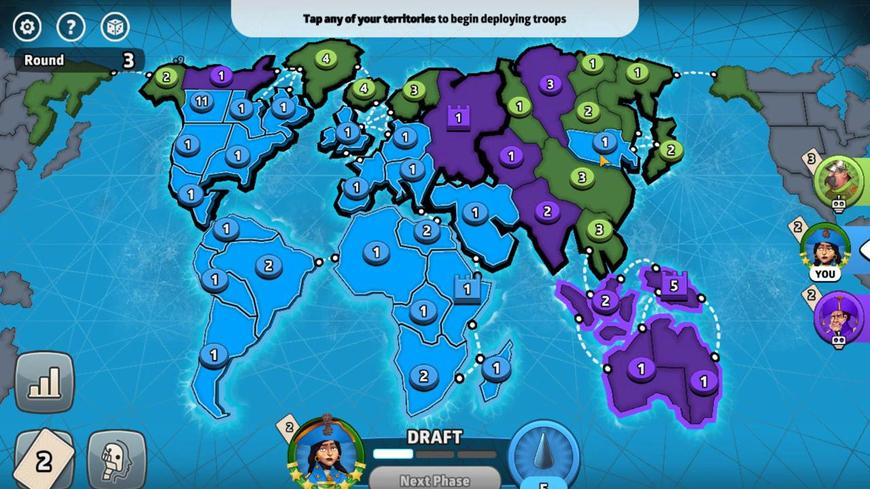 
Action: Mouse moved to (524, 300)
Screenshot: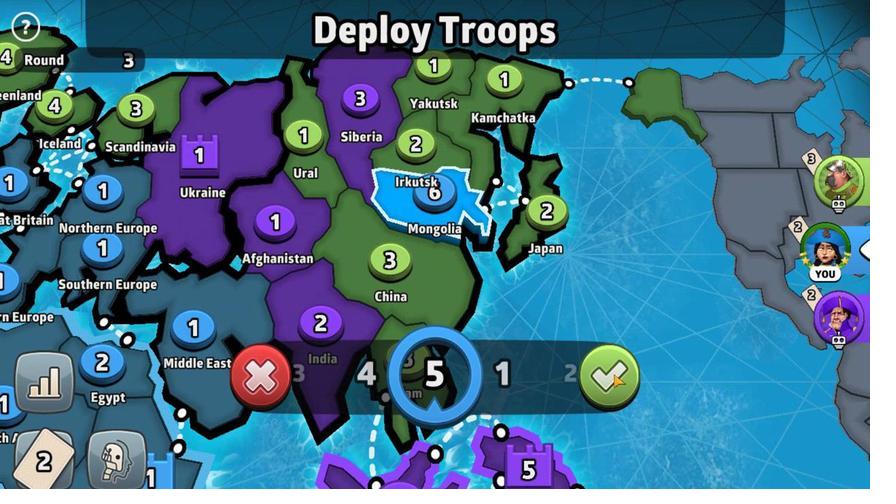 
Action: Mouse pressed left at (524, 300)
Screenshot: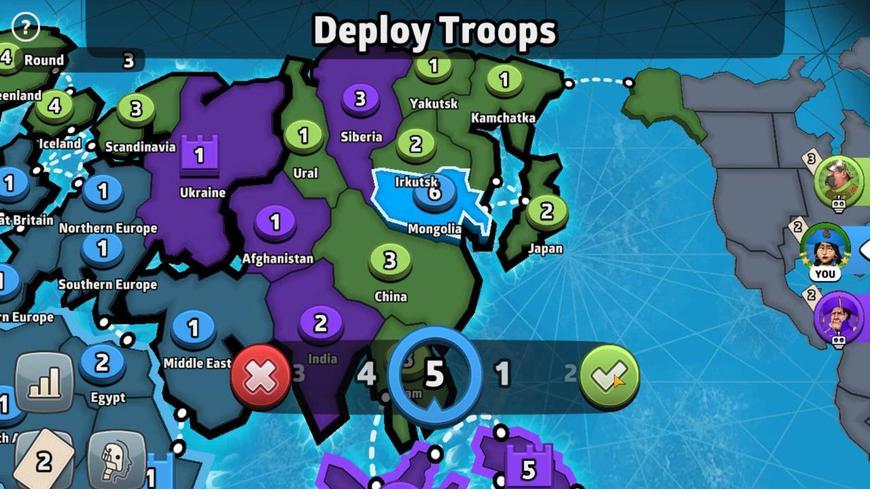 
Action: Mouse moved to (524, 198)
Screenshot: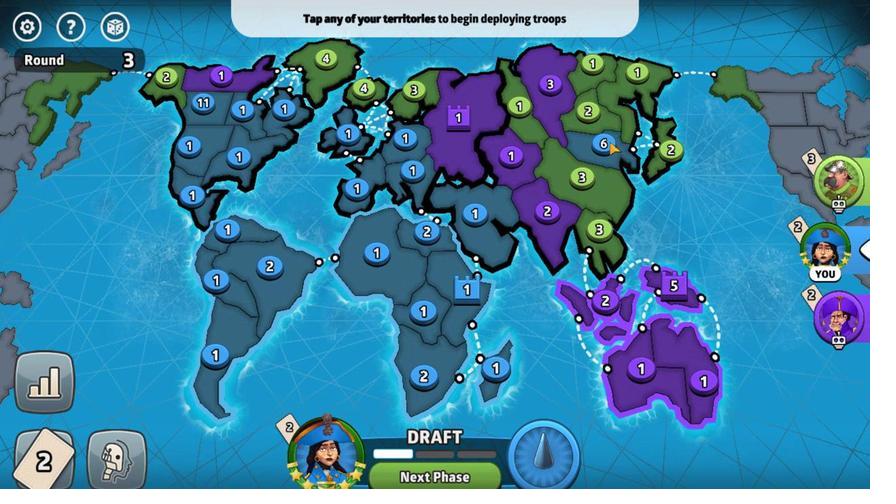 
Action: Mouse pressed left at (524, 198)
Screenshot: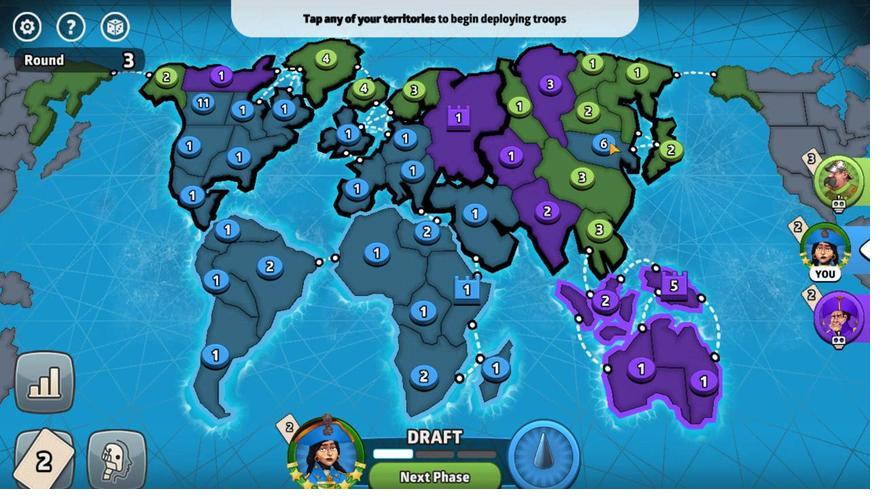 
Action: Mouse moved to (538, 344)
Screenshot: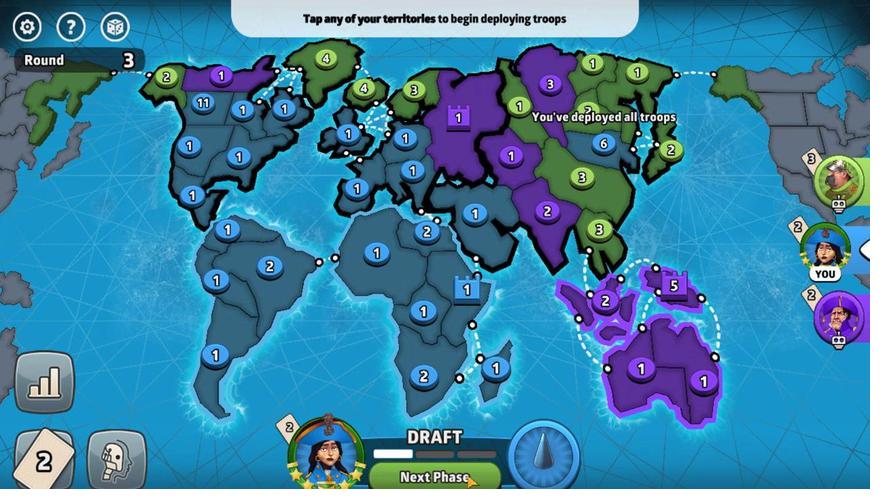 
Action: Mouse pressed left at (538, 344)
Screenshot: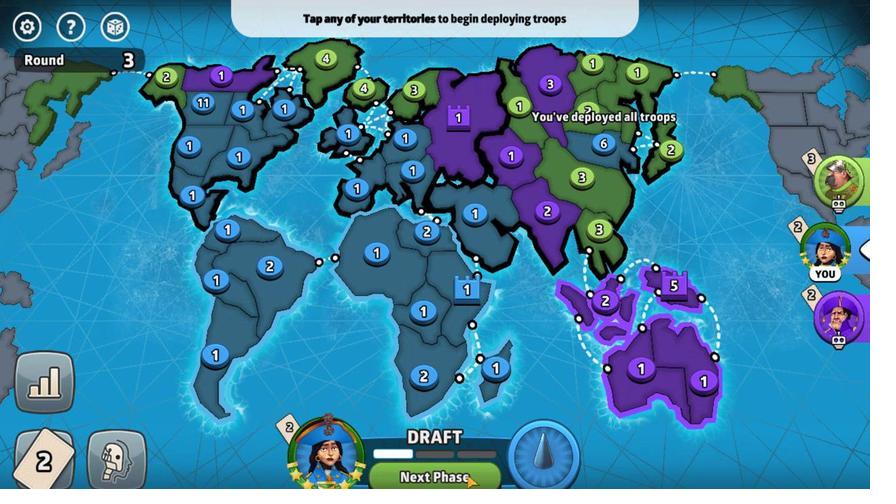 
Action: Mouse moved to (524, 199)
Screenshot: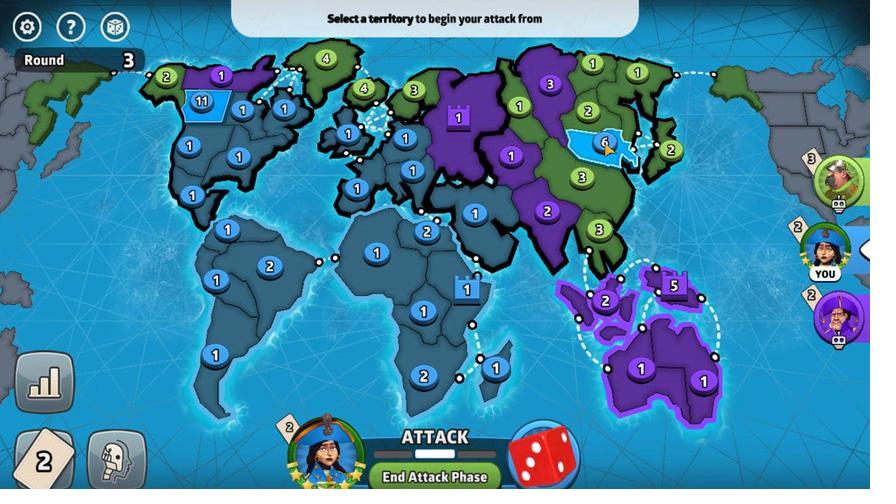 
Action: Mouse pressed left at (524, 199)
Screenshot: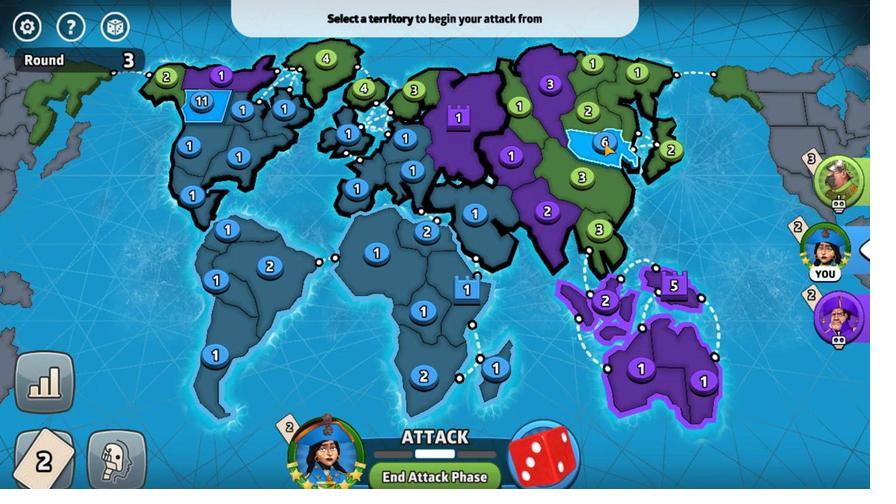 
Action: Mouse moved to (531, 241)
Screenshot: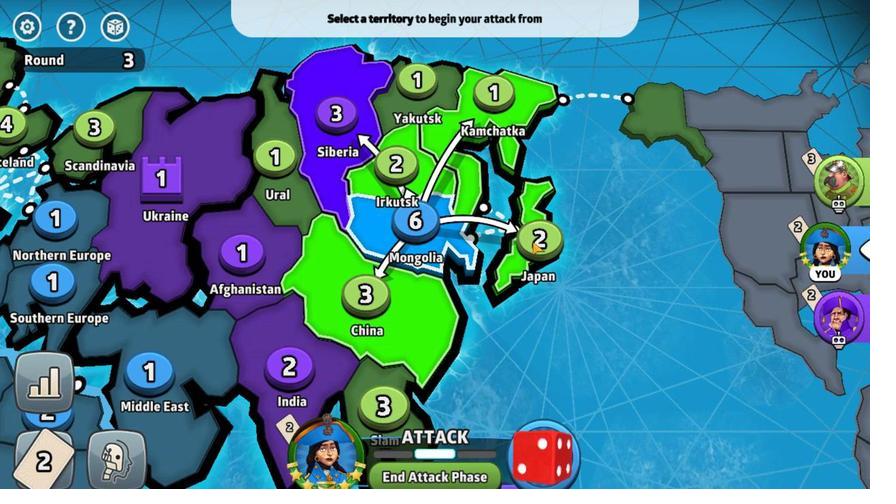 
Action: Mouse pressed left at (531, 241)
Screenshot: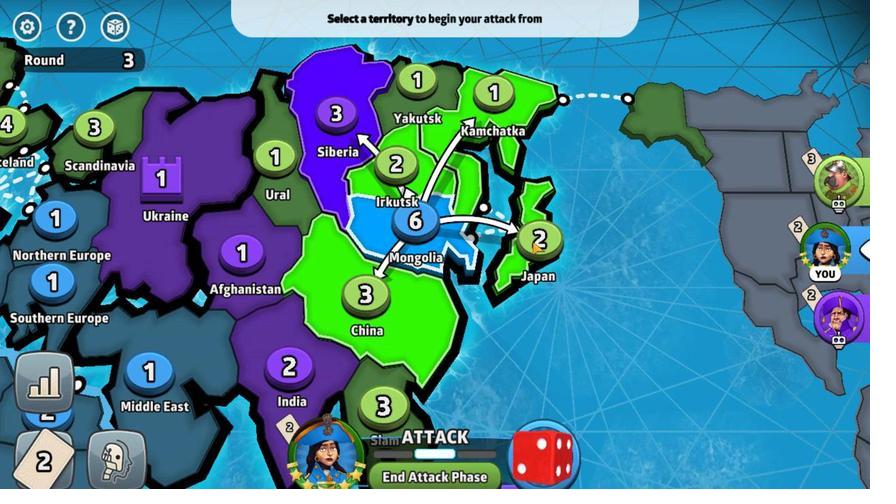 
Action: Mouse moved to (539, 312)
Screenshot: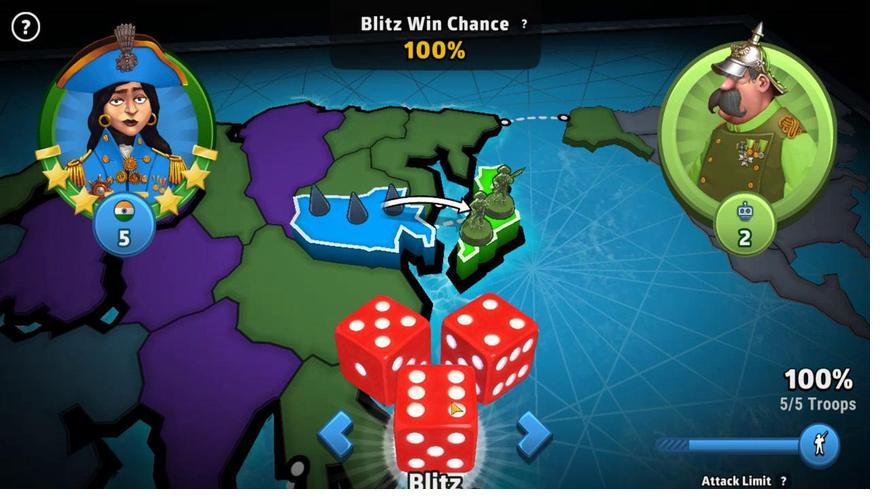 
Action: Mouse pressed left at (539, 312)
Screenshot: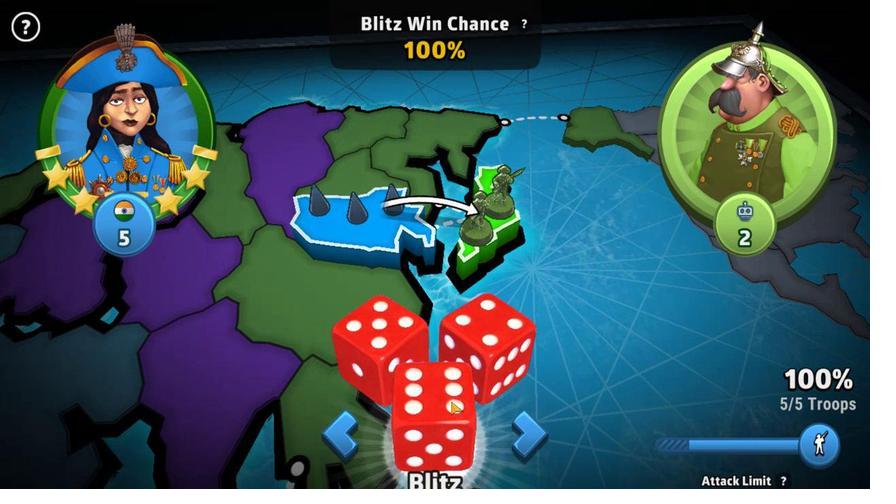 
Action: Mouse moved to (524, 298)
Screenshot: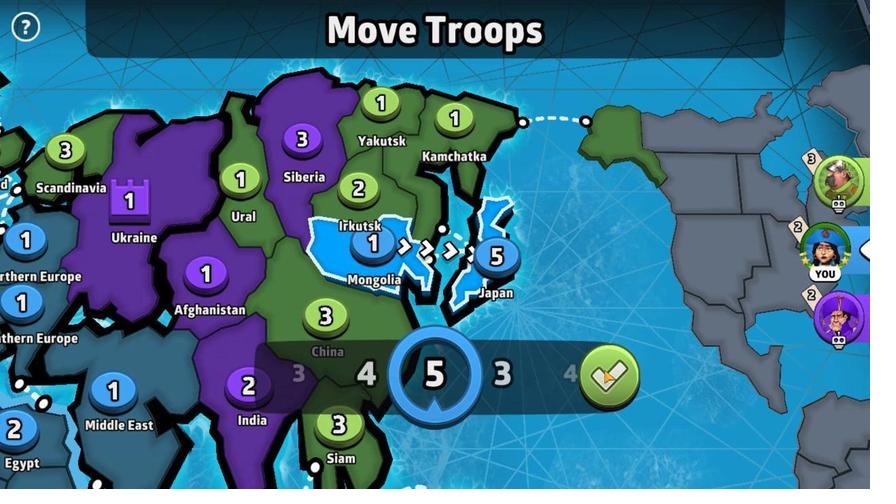 
Action: Mouse pressed left at (524, 298)
Screenshot: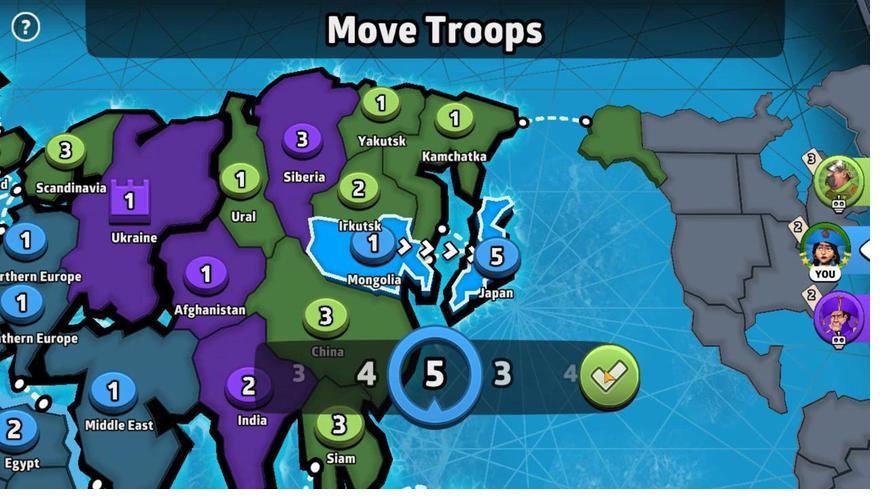 
Action: Mouse moved to (543, 196)
Screenshot: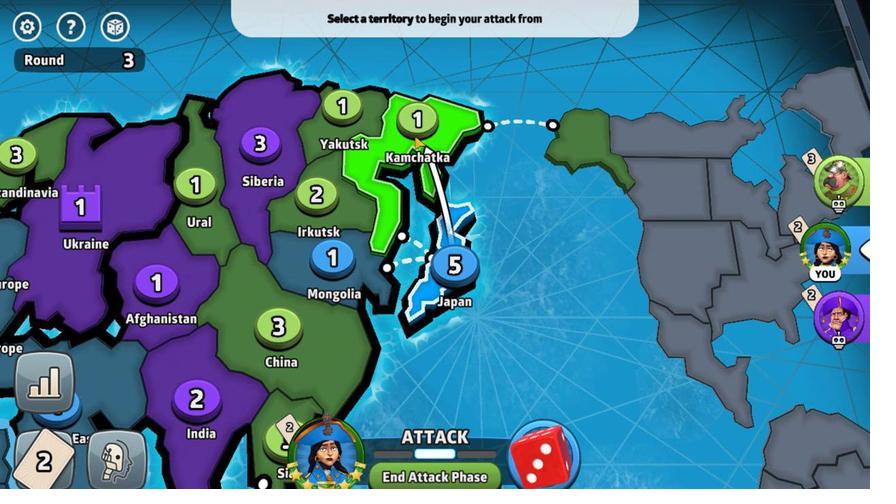 
Action: Mouse pressed left at (543, 196)
Screenshot: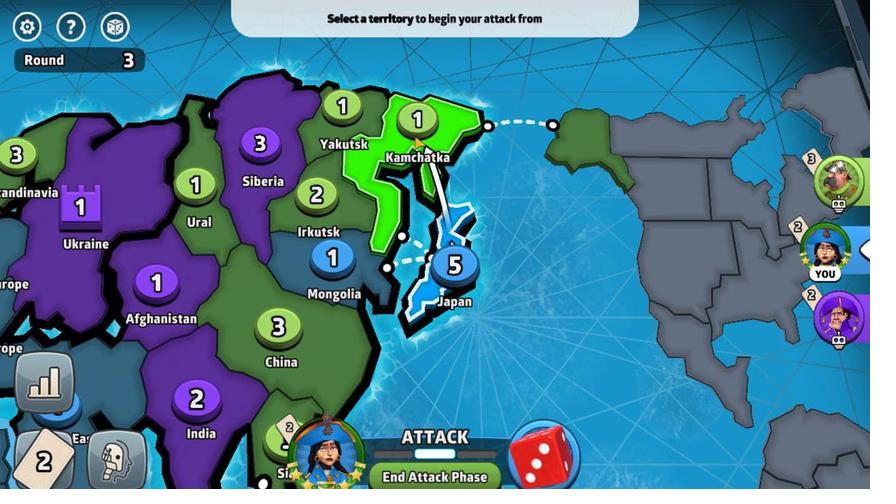 
Action: Mouse moved to (540, 307)
Screenshot: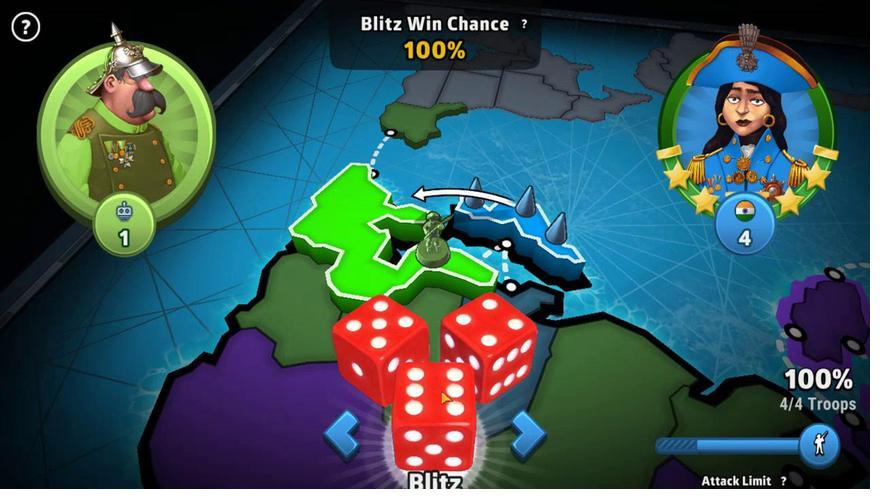 
Action: Mouse pressed left at (540, 307)
Screenshot: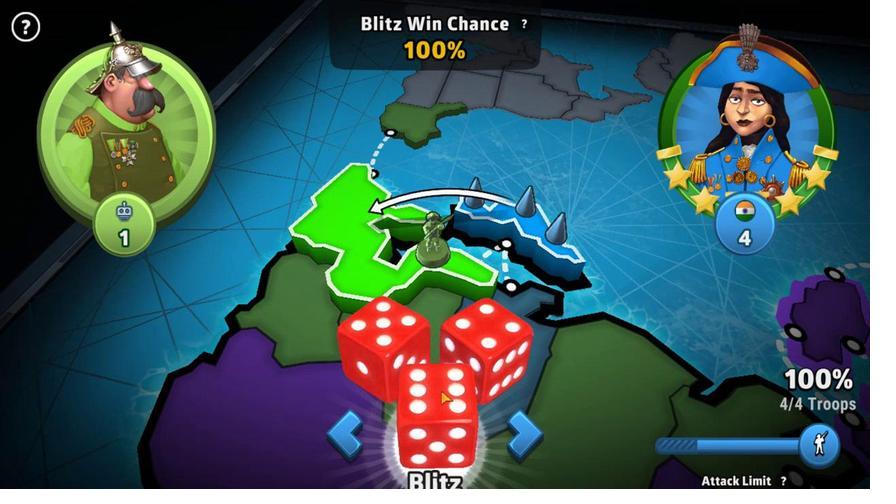 
Action: Mouse moved to (526, 307)
Screenshot: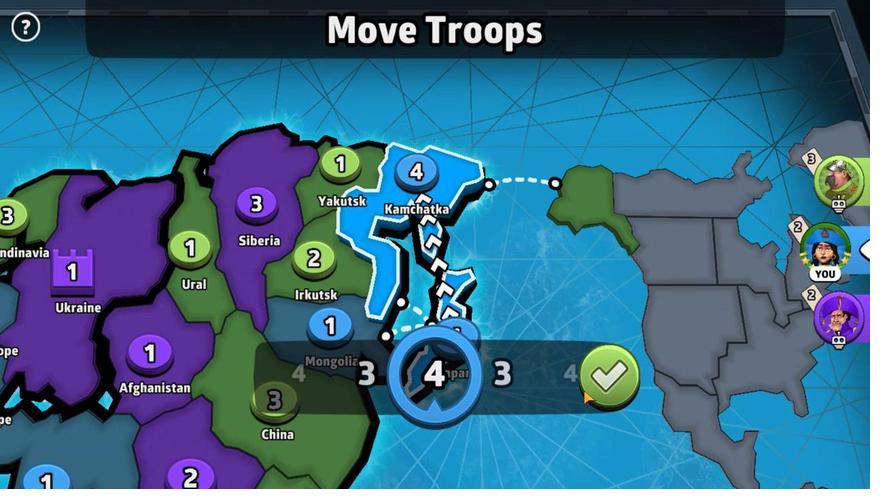 
Action: Mouse pressed left at (526, 307)
Screenshot: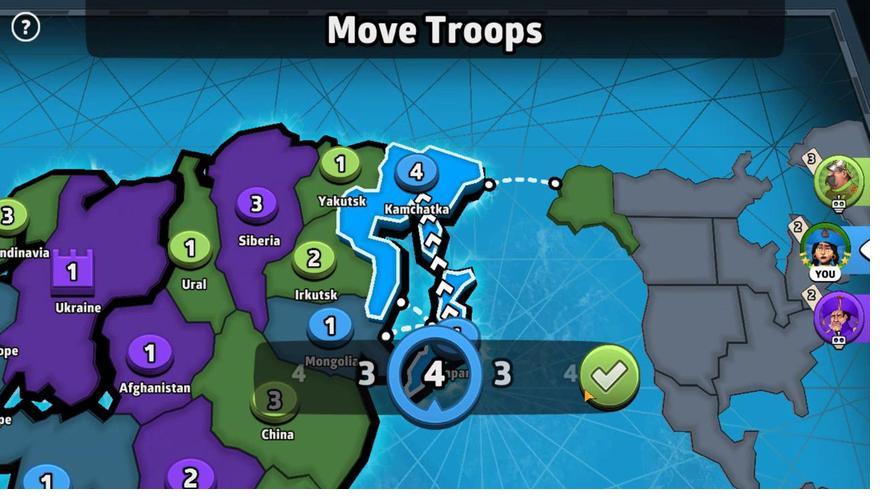 
Action: Mouse moved to (528, 205)
Screenshot: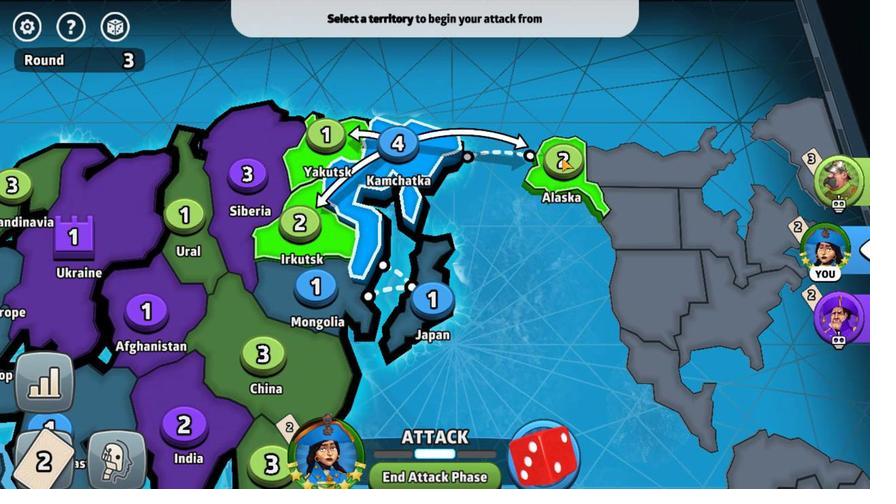 
Action: Mouse pressed left at (528, 205)
Screenshot: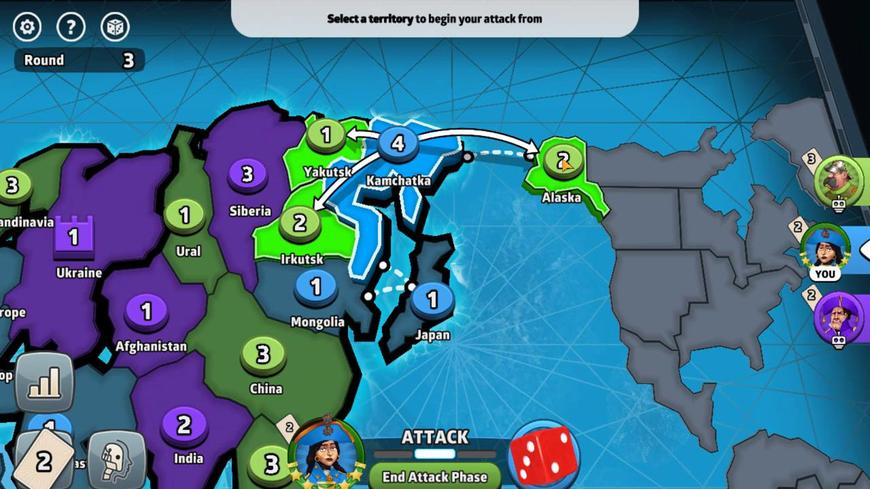 
Action: Mouse moved to (539, 328)
Screenshot: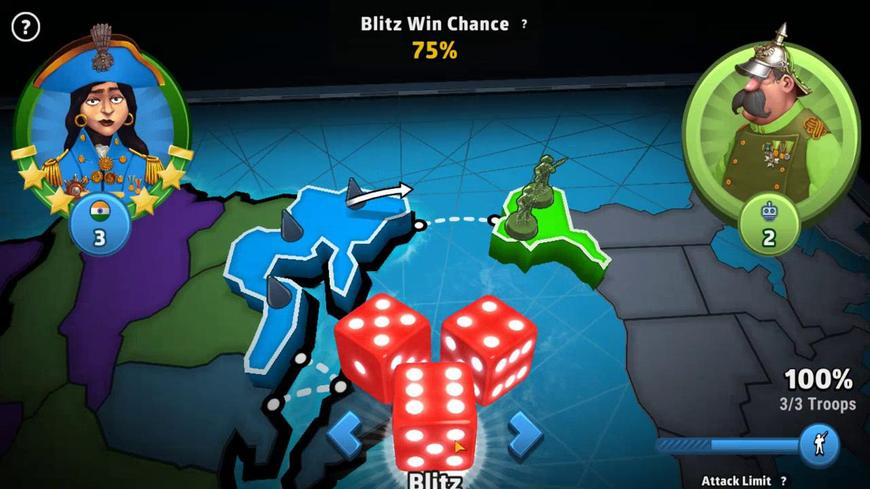 
Action: Mouse pressed left at (539, 328)
Screenshot: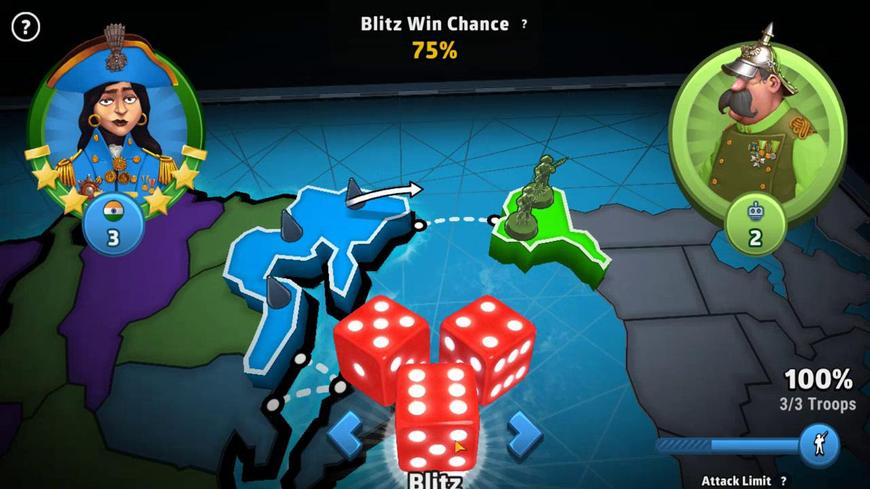 
Action: Mouse moved to (536, 214)
Screenshot: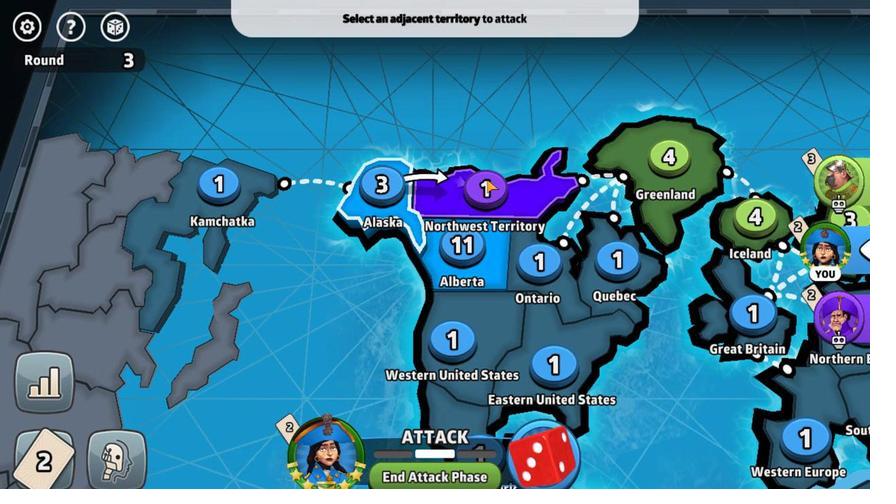 
Action: Mouse pressed left at (536, 214)
Screenshot: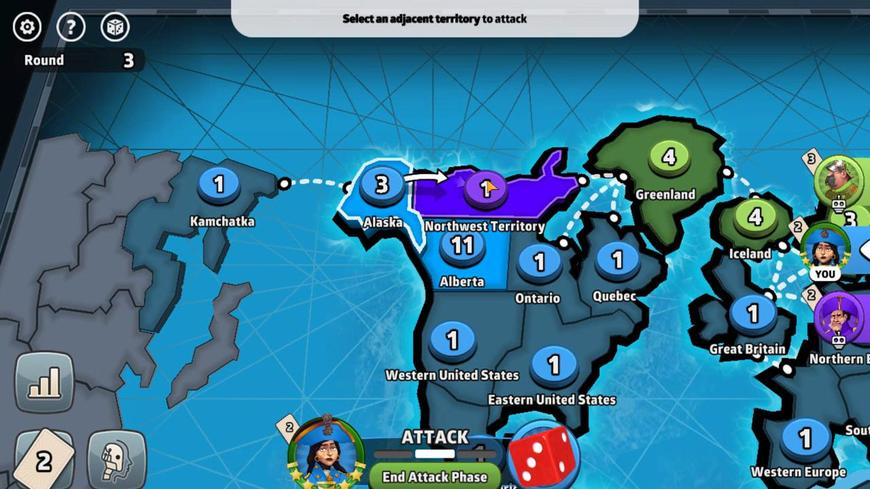 
Action: Mouse moved to (539, 312)
Screenshot: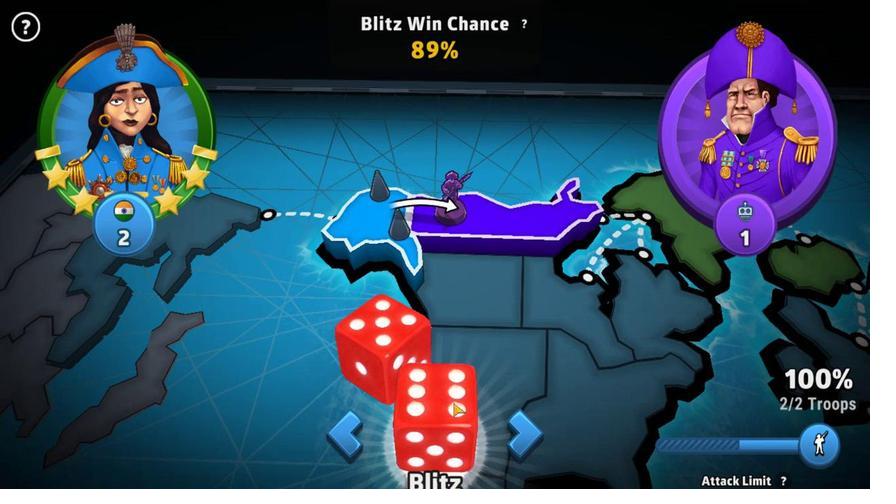 
Action: Mouse pressed left at (539, 312)
Screenshot: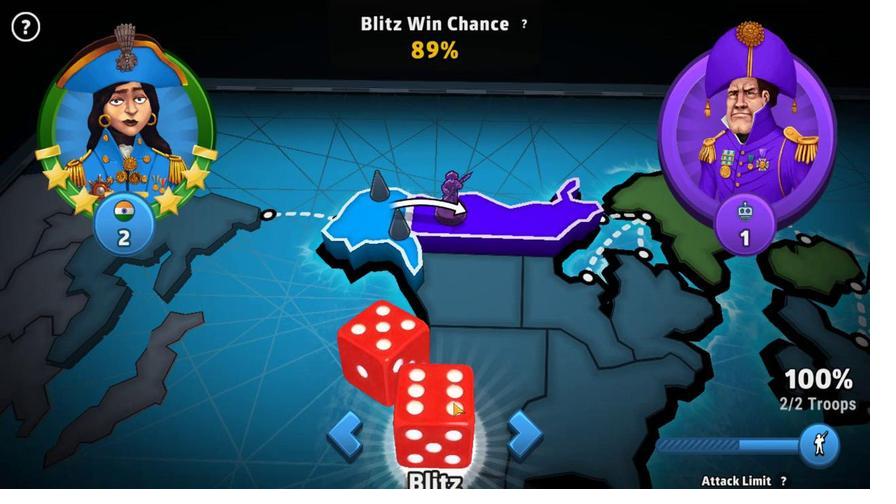 
Action: Mouse moved to (563, 182)
Screenshot: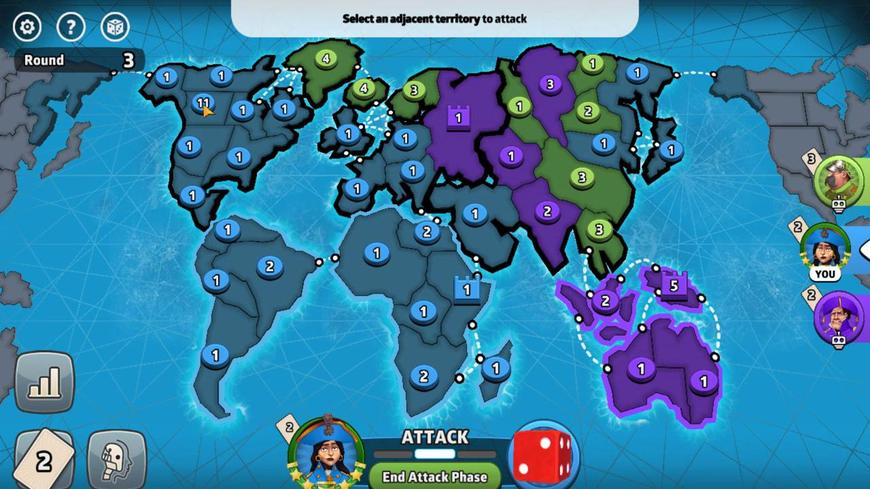 
Action: Mouse pressed left at (563, 182)
Screenshot: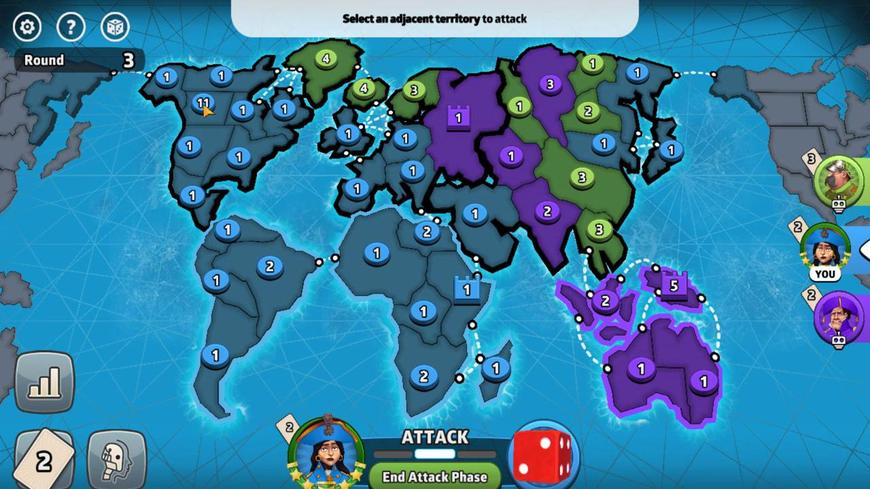 
Action: Mouse moved to (541, 347)
Screenshot: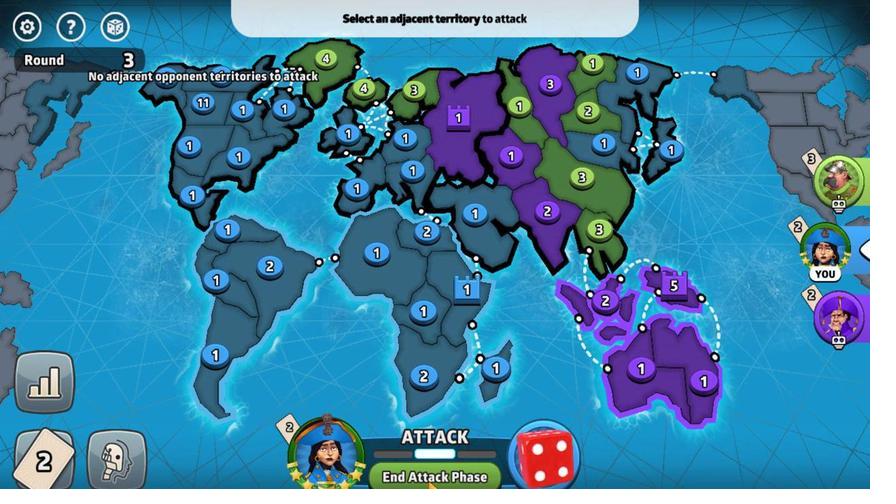 
Action: Mouse pressed left at (541, 347)
Screenshot: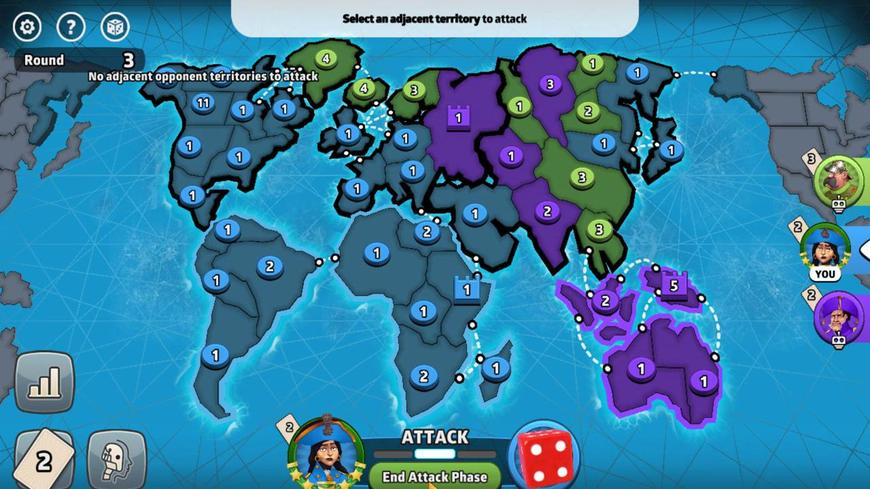 
Action: Mouse moved to (563, 182)
Screenshot: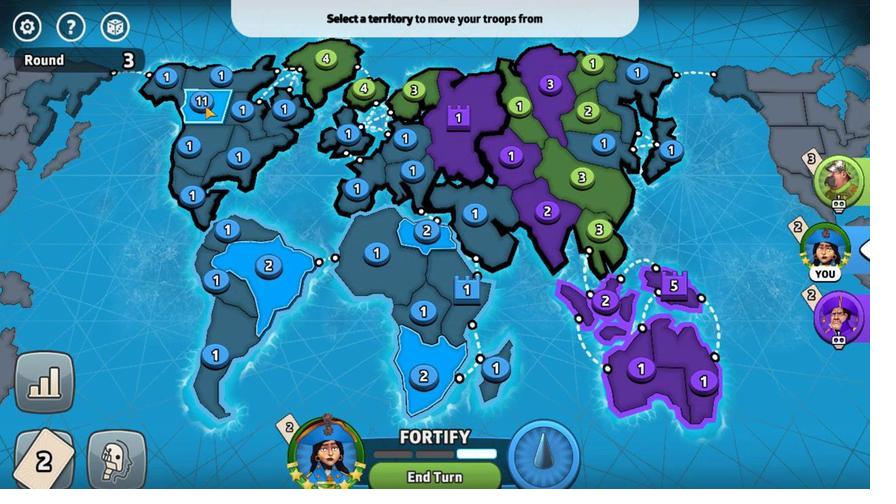 
Action: Mouse pressed left at (563, 182)
Screenshot: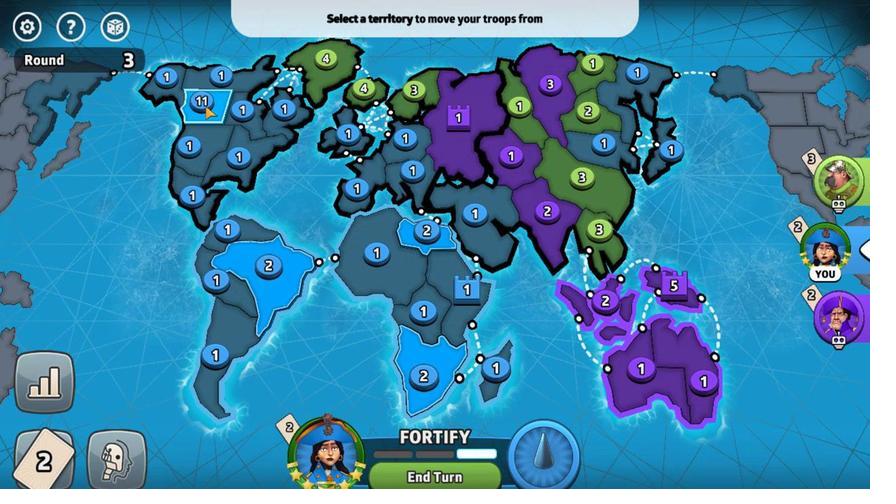 
Action: Mouse moved to (522, 166)
Screenshot: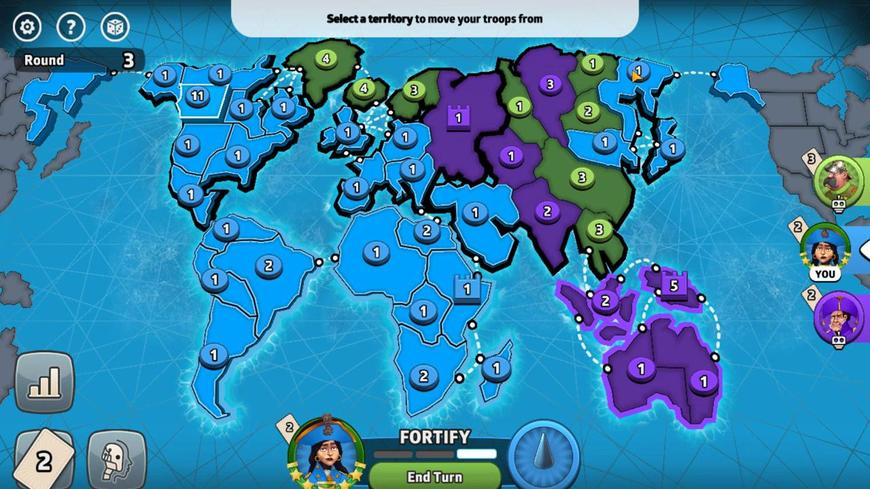 
Action: Mouse pressed left at (522, 166)
Screenshot: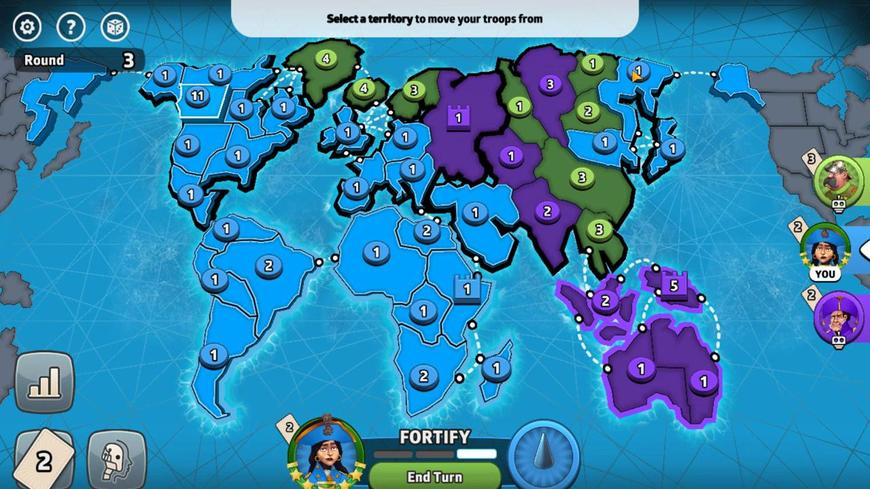 
Action: Mouse moved to (523, 300)
Screenshot: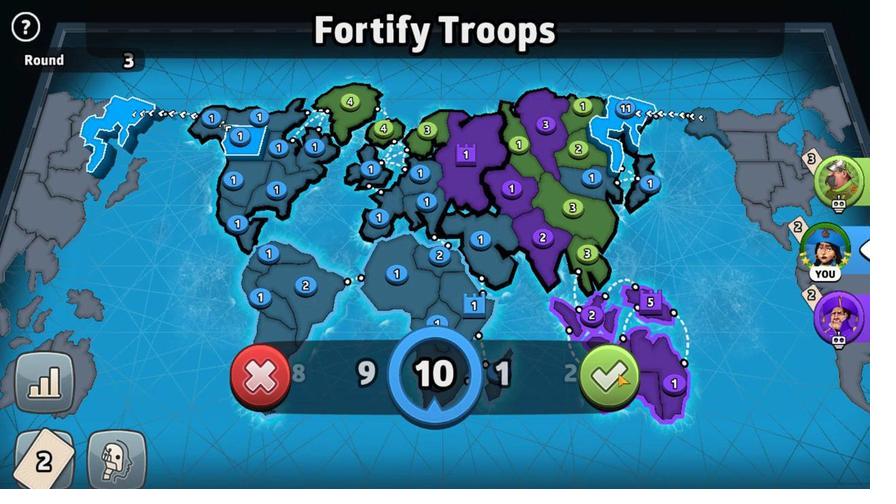 
Action: Mouse pressed left at (523, 300)
Screenshot: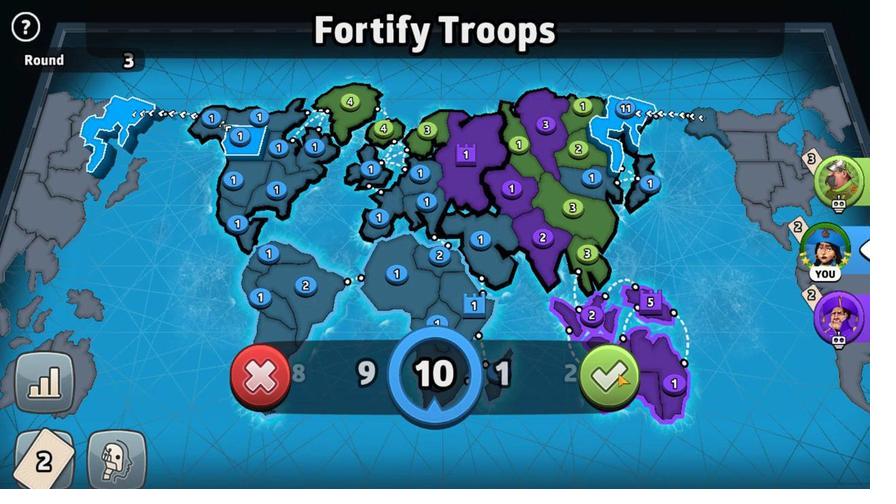 
Action: Mouse moved to (524, 195)
Screenshot: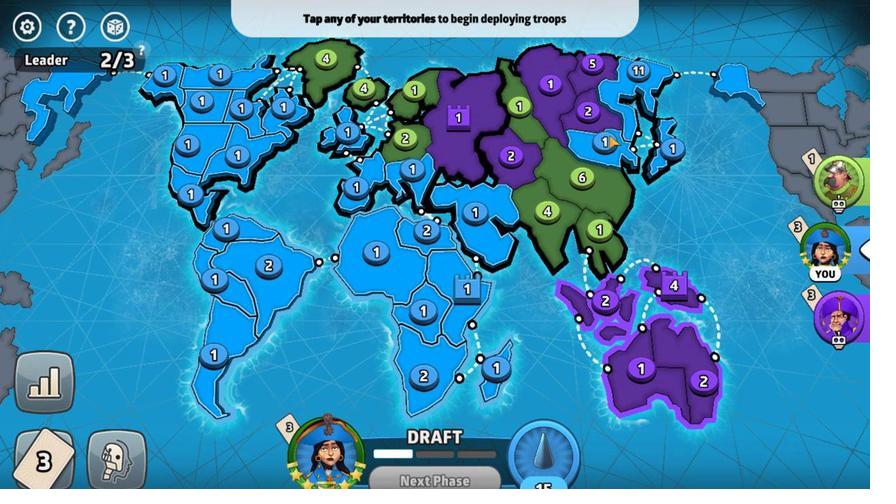 
Action: Mouse pressed left at (524, 195)
Screenshot: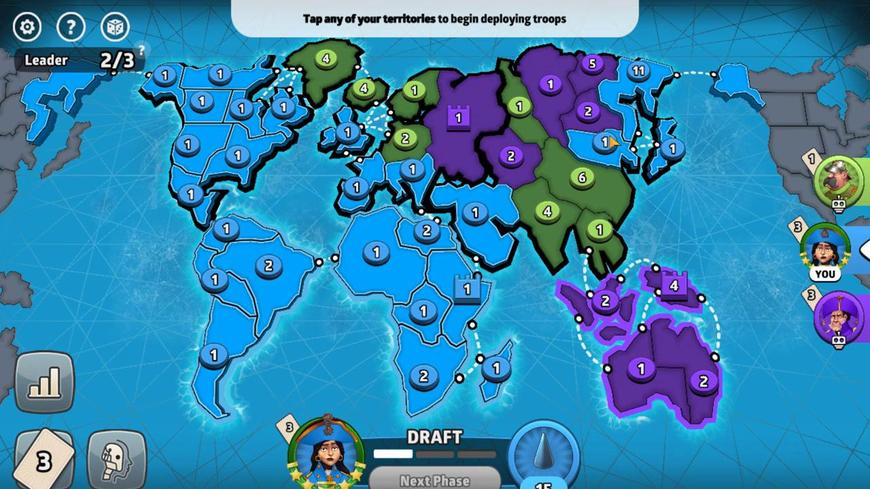 
Action: Mouse moved to (524, 305)
Screenshot: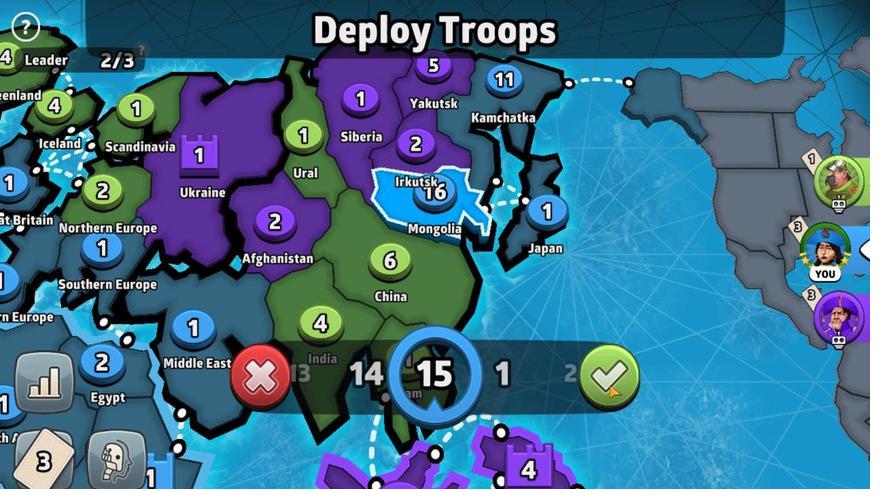 
Action: Mouse pressed left at (524, 305)
Screenshot: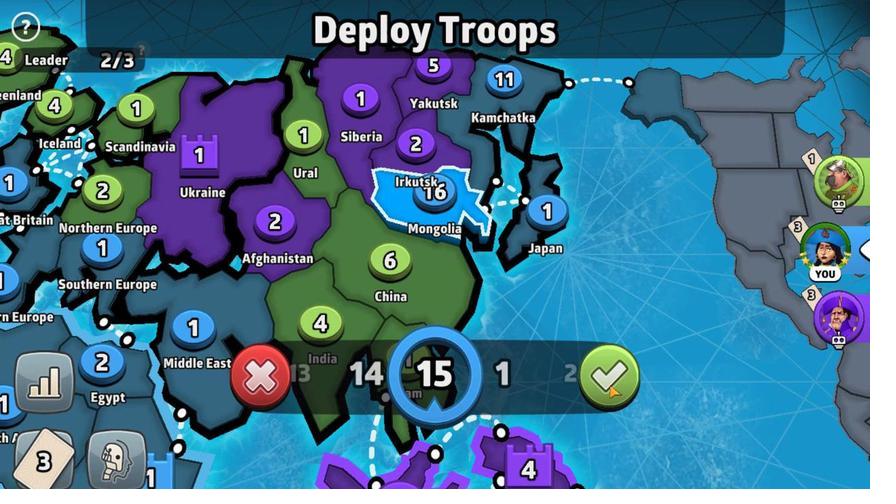 
Action: Mouse moved to (537, 343)
Screenshot: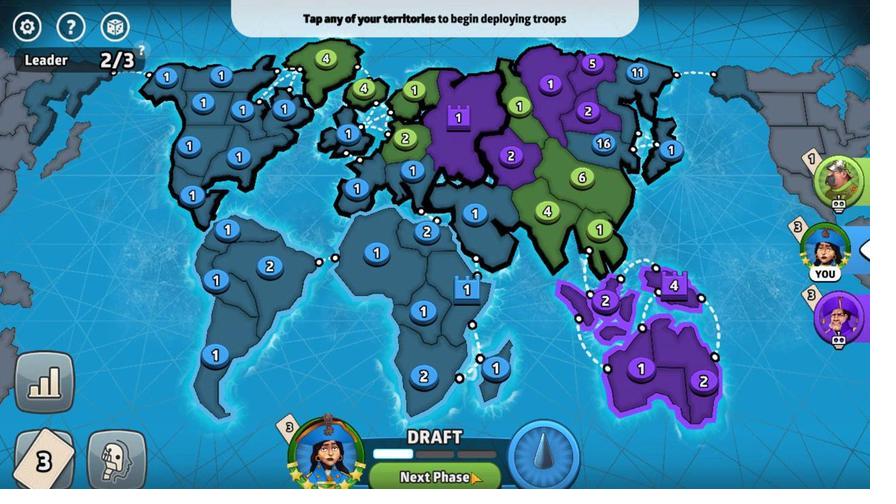 
Action: Mouse pressed left at (537, 343)
Screenshot: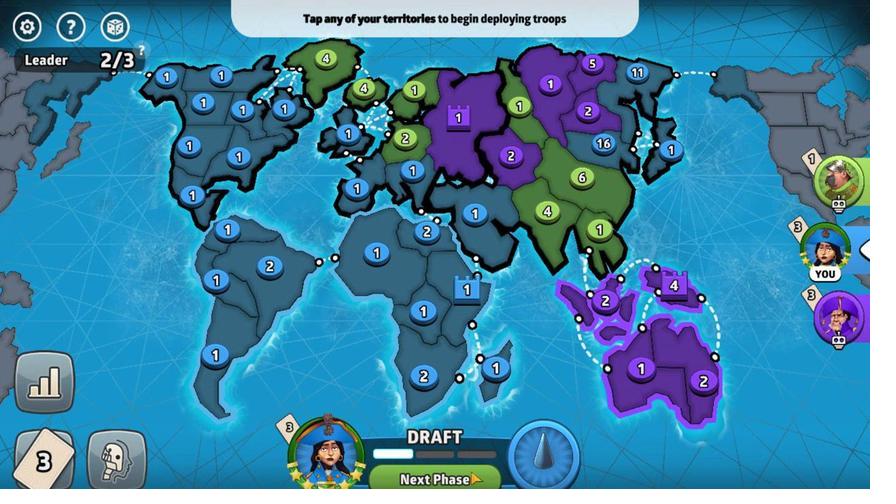 
Action: Mouse moved to (522, 168)
Screenshot: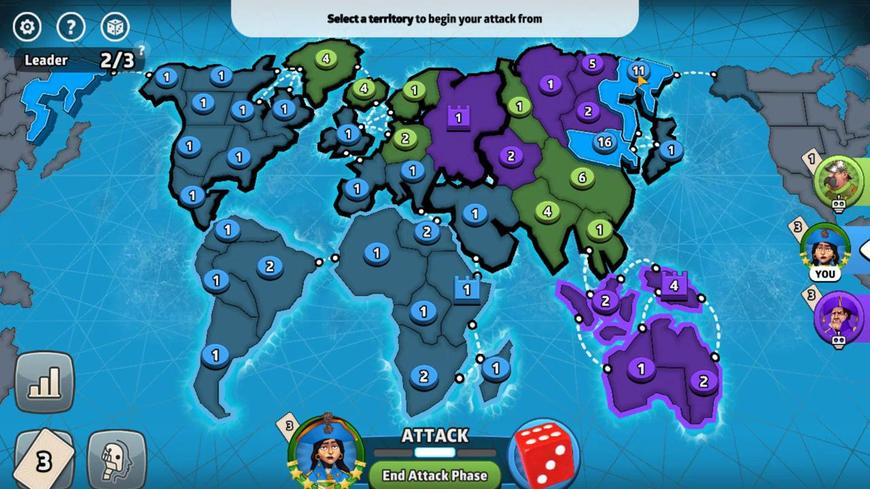 
Action: Mouse pressed left at (522, 168)
Screenshot: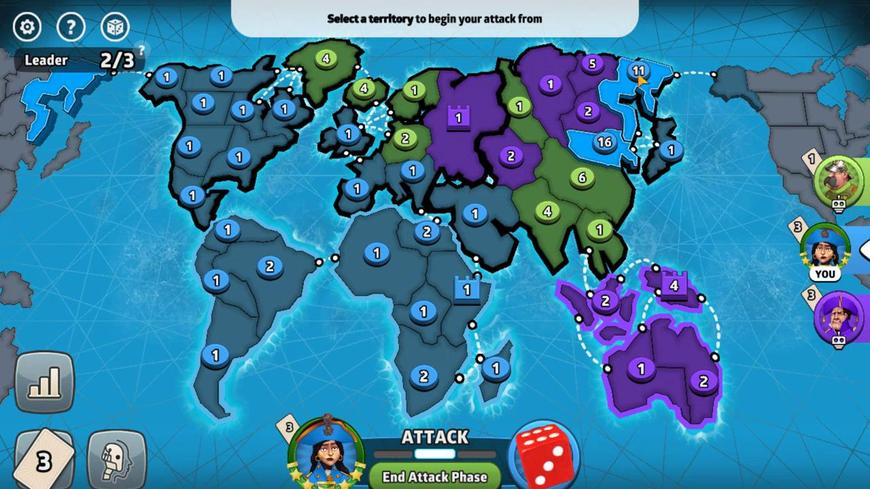 
Action: Mouse moved to (543, 192)
Screenshot: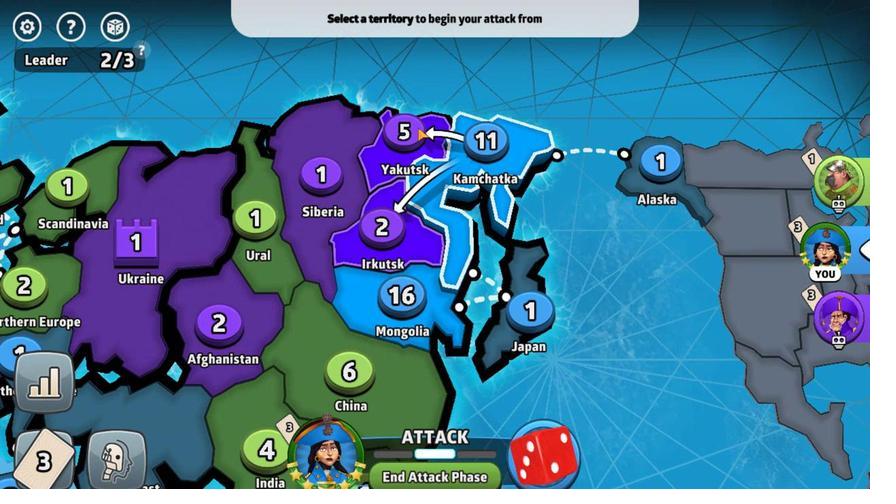 
Action: Mouse pressed left at (543, 192)
Screenshot: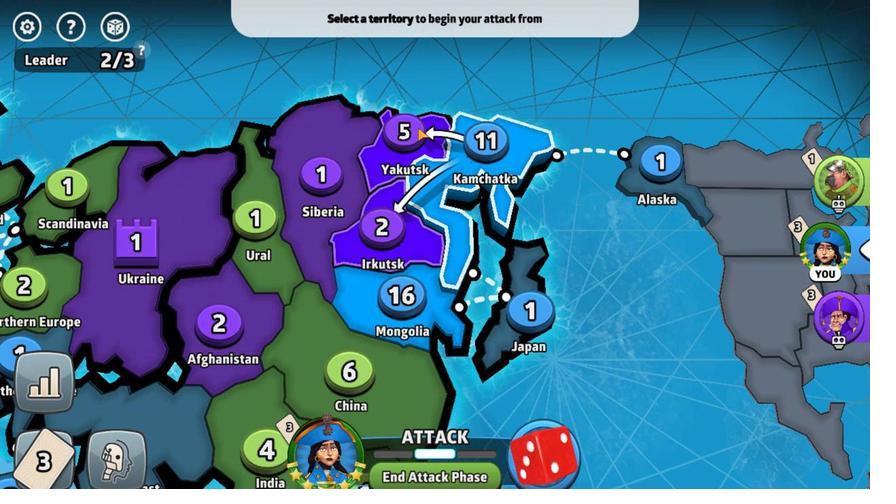 
Action: Mouse moved to (542, 308)
Screenshot: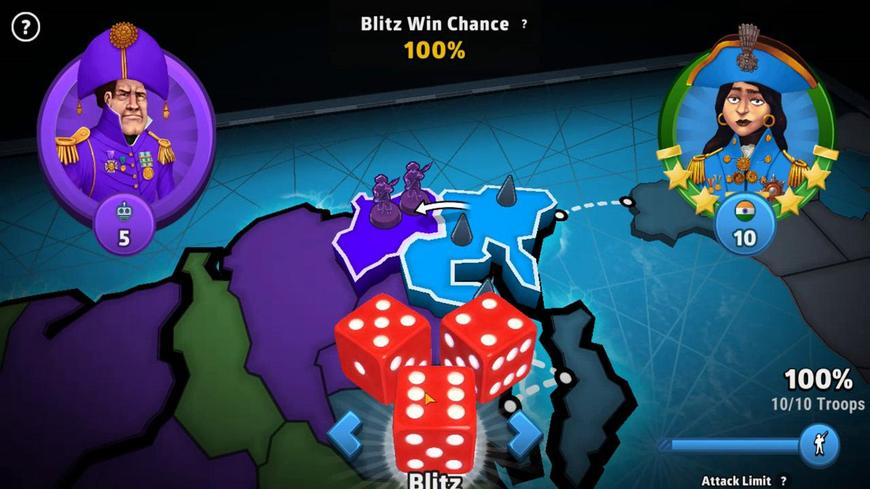 
Action: Mouse pressed left at (542, 308)
Screenshot: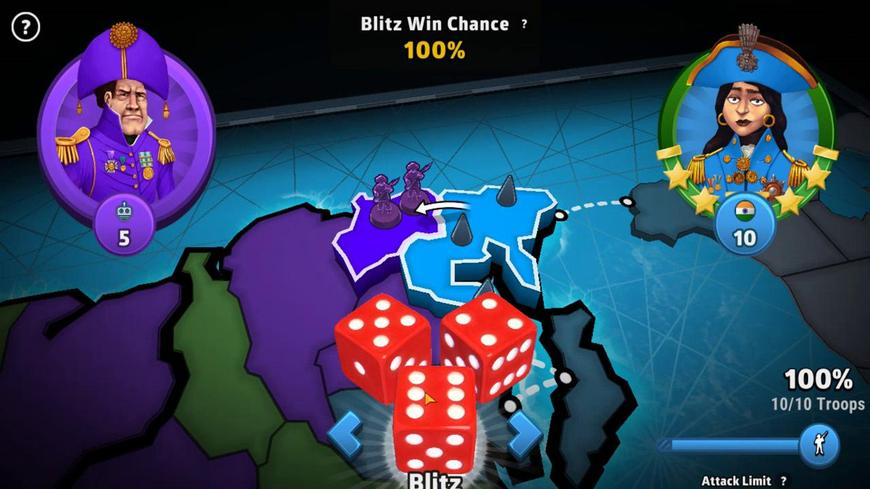 
Action: Mouse moved to (524, 299)
Screenshot: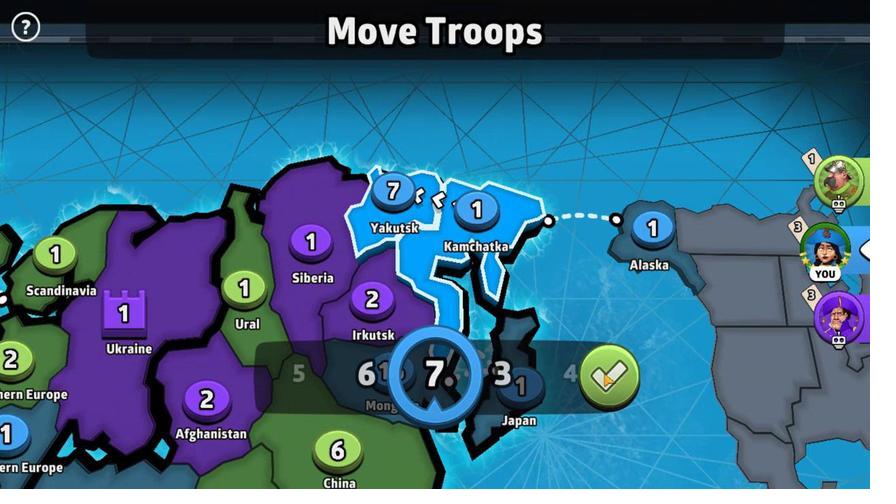 
Action: Mouse pressed left at (524, 299)
Screenshot: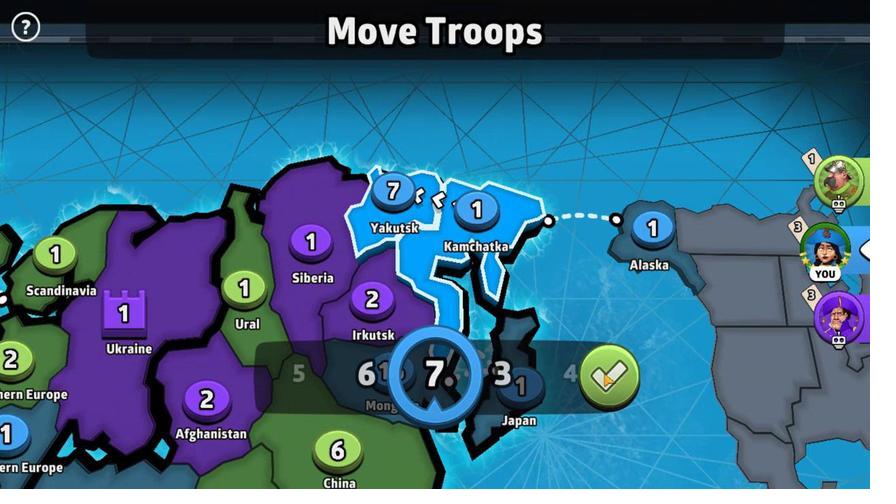 
Action: Mouse moved to (541, 239)
Screenshot: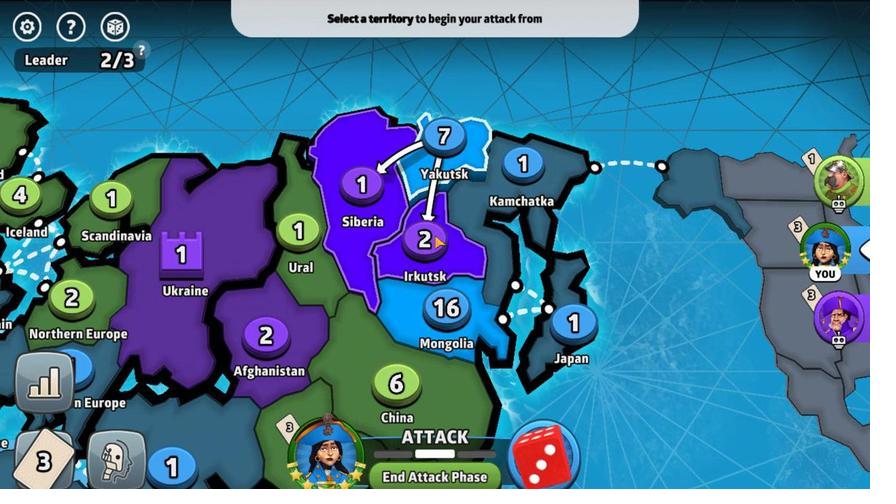 
Action: Mouse pressed left at (541, 239)
Screenshot: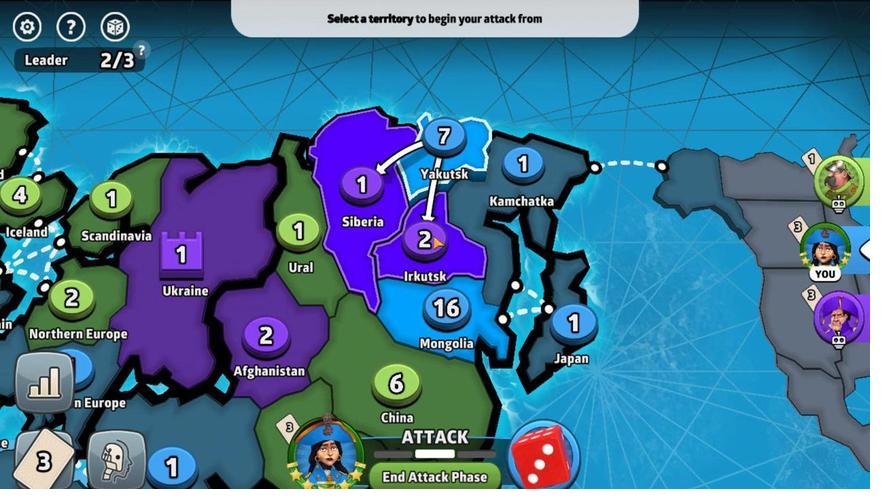 
Action: Mouse moved to (541, 306)
Screenshot: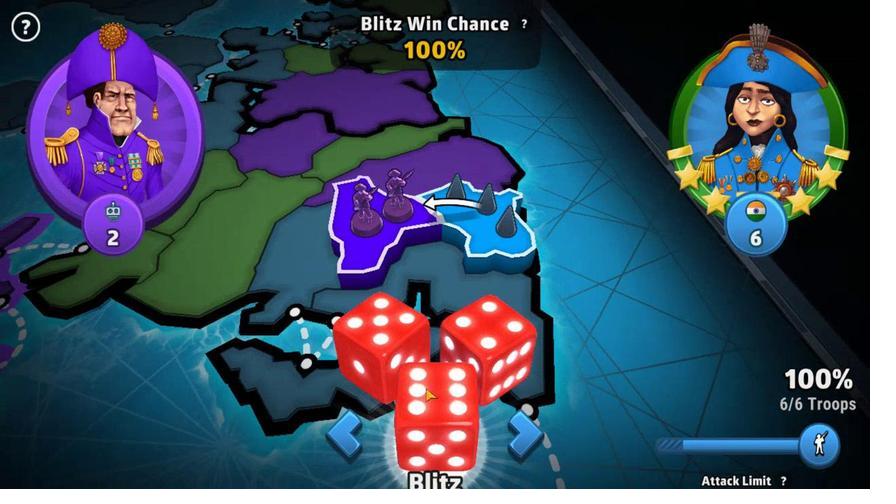 
Action: Mouse pressed left at (541, 306)
Screenshot: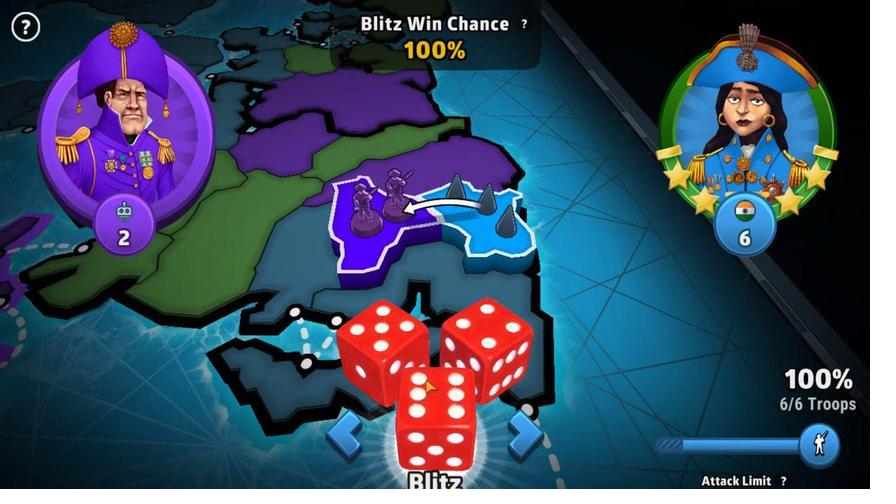 
Action: Mouse moved to (522, 305)
Screenshot: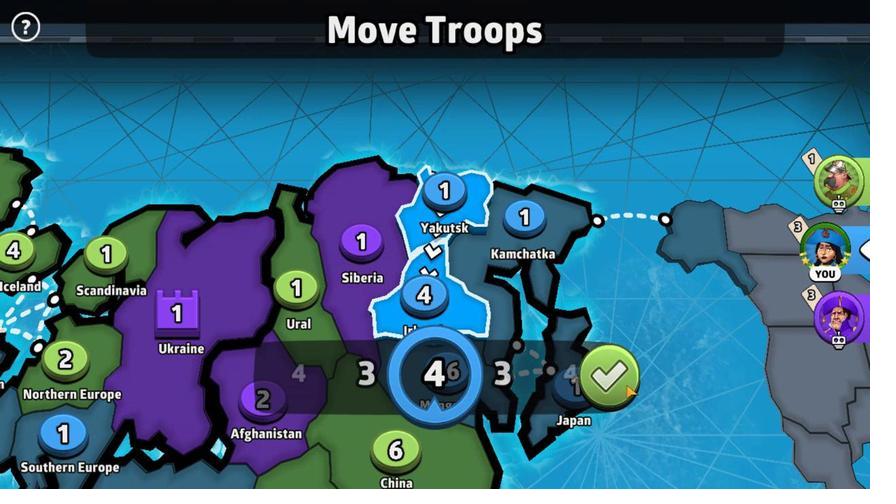 
Action: Mouse pressed left at (522, 305)
Screenshot: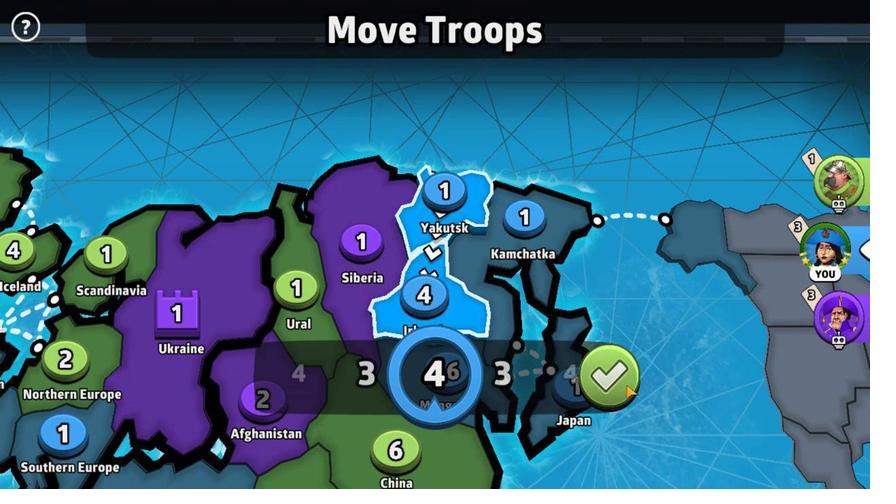 
Action: Mouse moved to (544, 205)
Screenshot: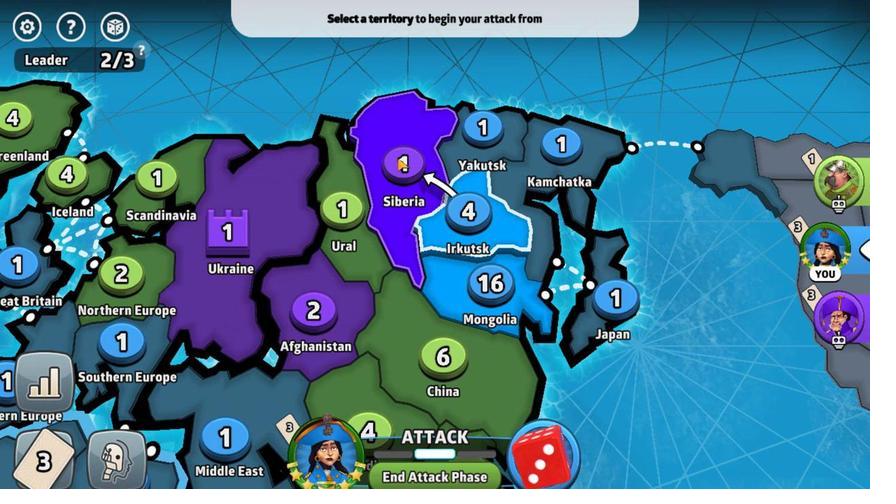 
Action: Mouse pressed left at (544, 205)
Screenshot: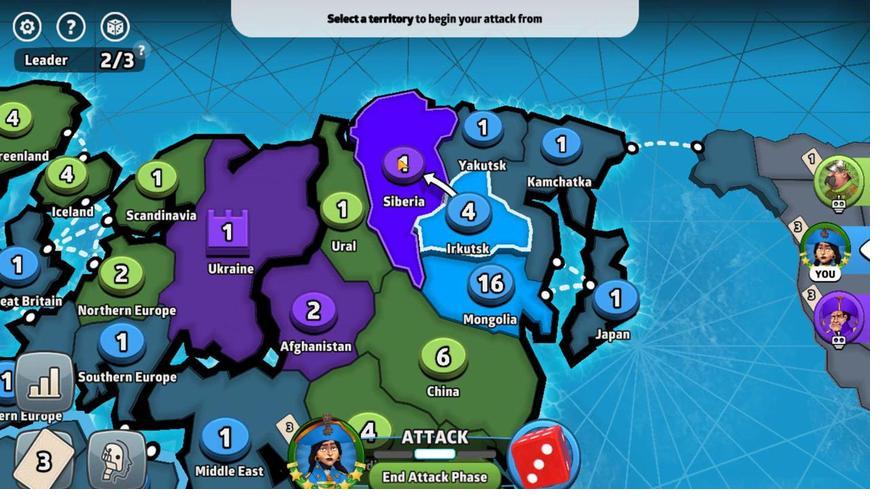 
Action: Mouse moved to (542, 315)
Screenshot: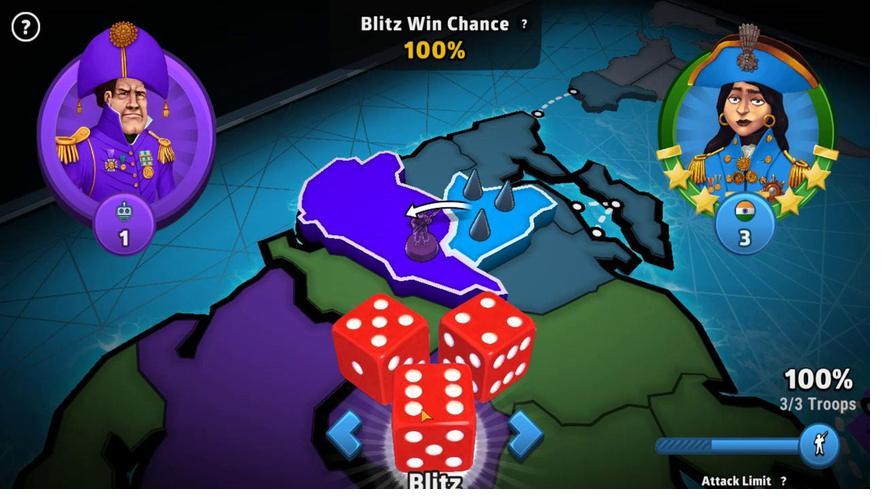 
Action: Mouse pressed left at (542, 315)
Screenshot: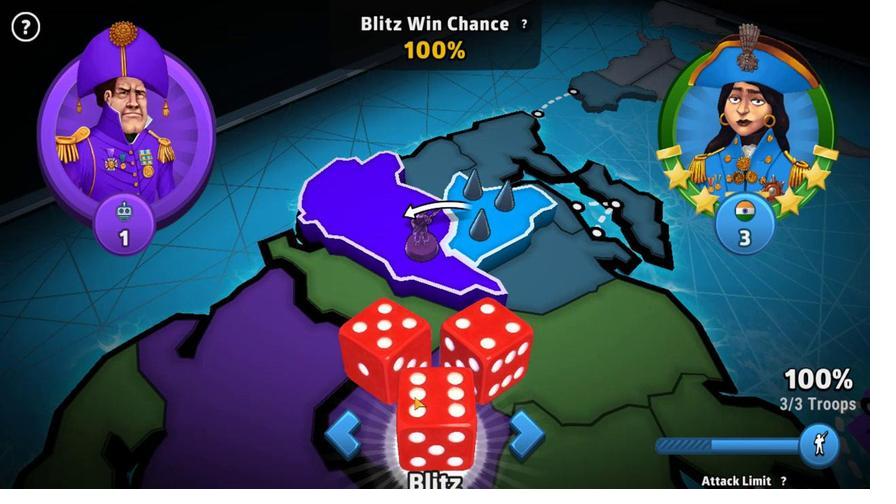 
Action: Mouse moved to (548, 203)
Screenshot: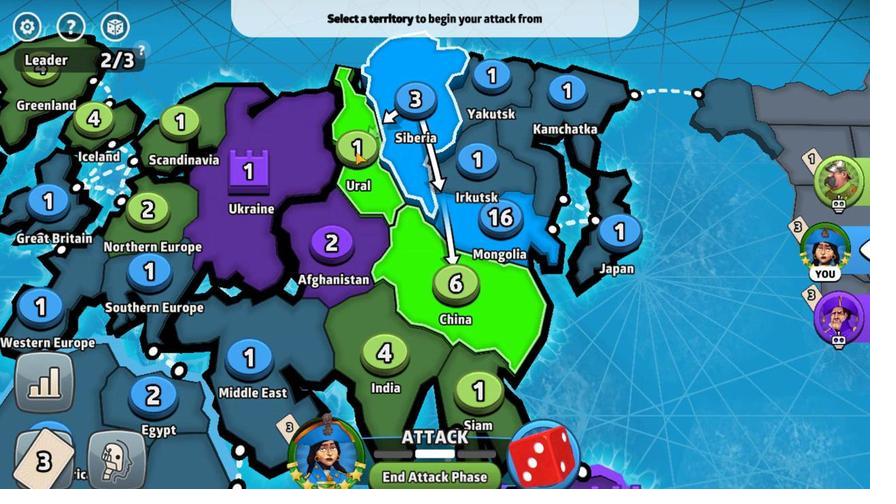 
Action: Mouse pressed left at (548, 203)
Screenshot: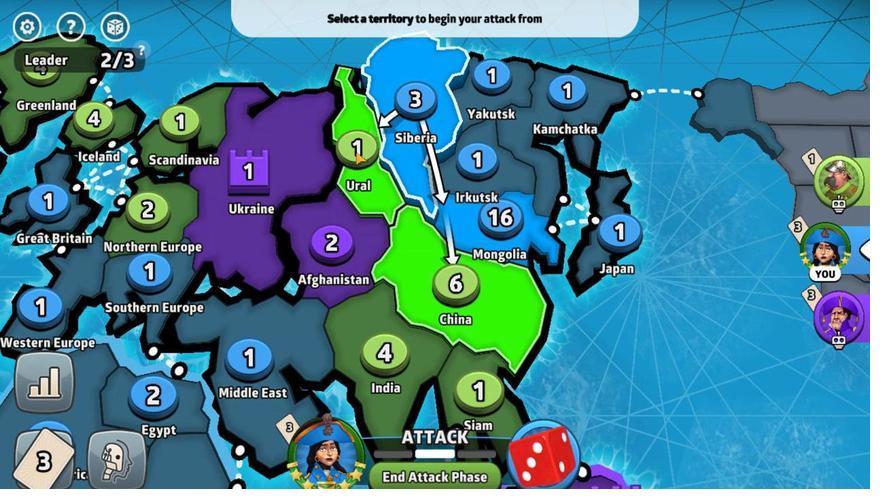 
Action: Mouse moved to (542, 316)
Screenshot: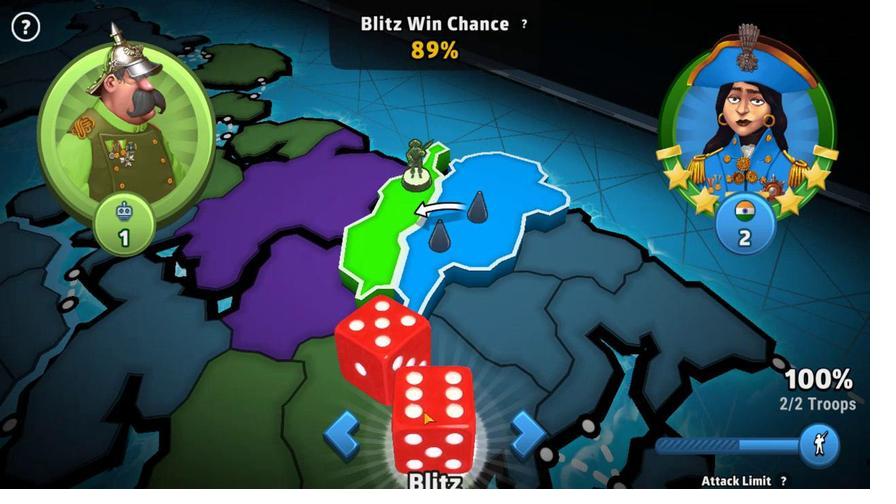 
Action: Mouse pressed left at (542, 316)
Screenshot: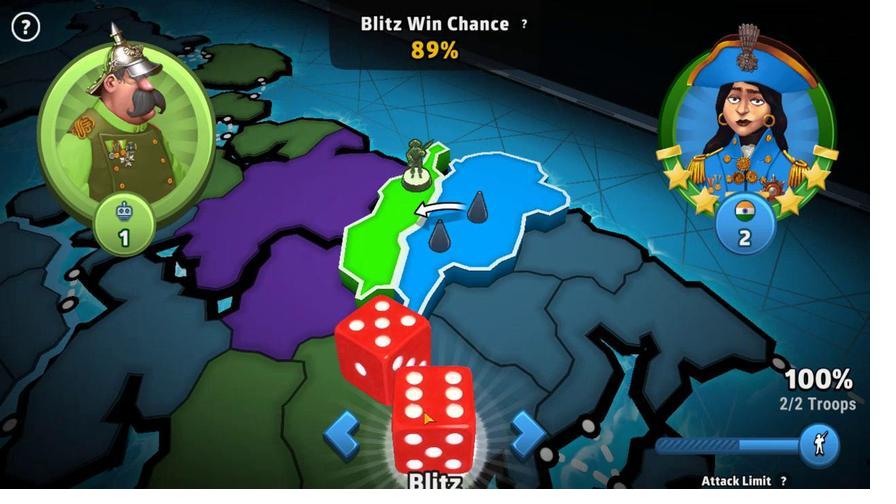 
Action: Mouse moved to (524, 197)
Screenshot: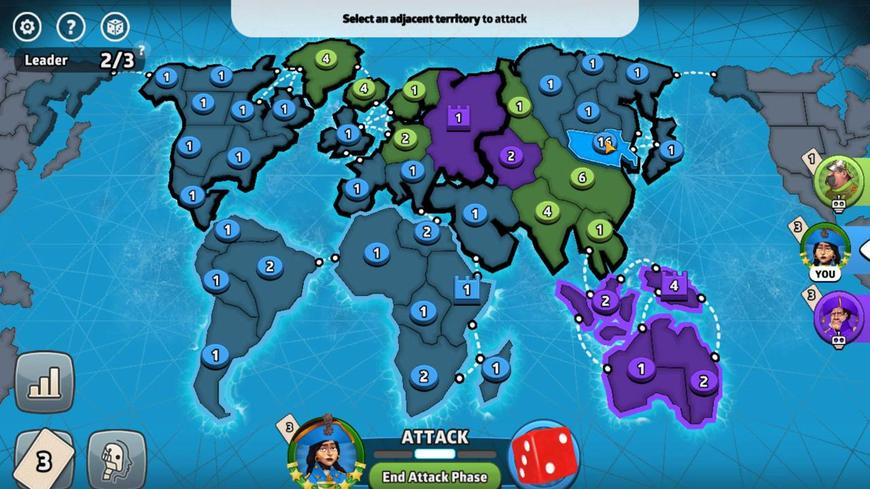 
Action: Mouse pressed left at (524, 197)
Screenshot: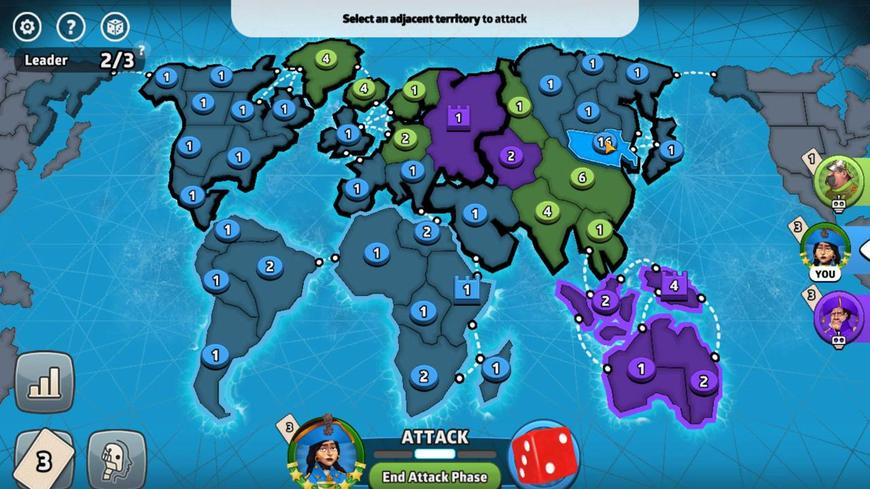 
Action: Mouse moved to (542, 229)
Screenshot: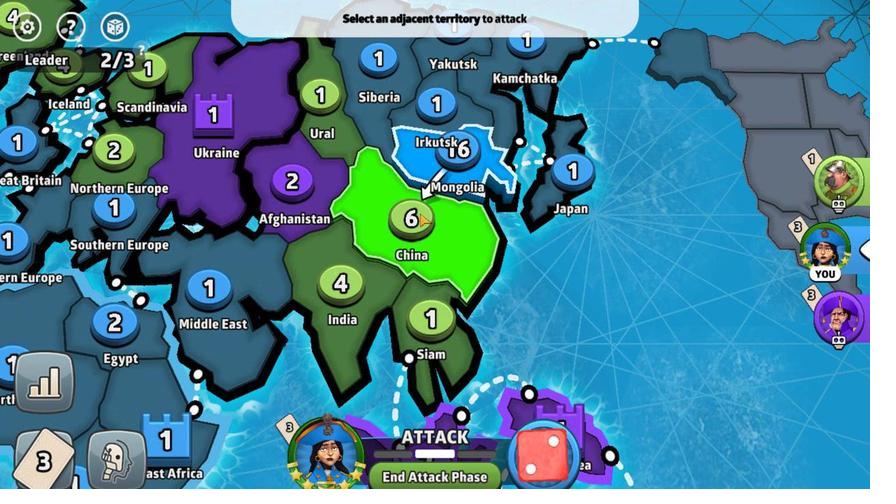 
Action: Mouse pressed left at (542, 229)
Screenshot: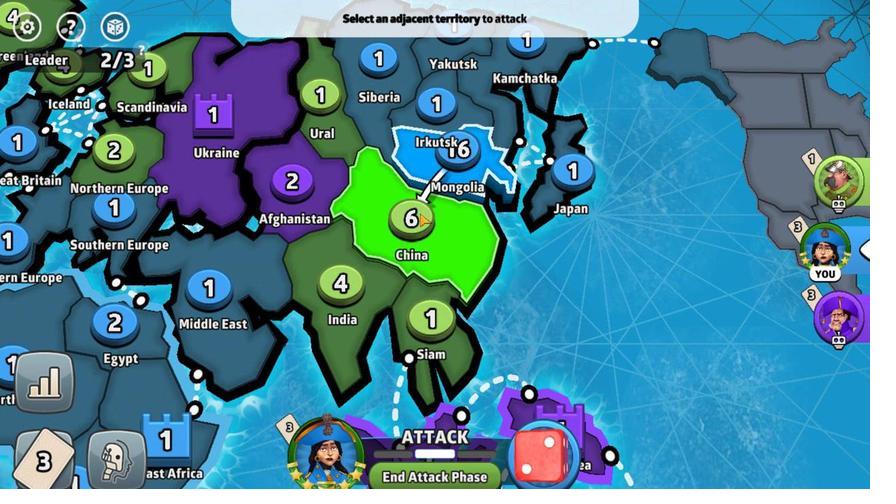 
Action: Mouse moved to (542, 303)
Screenshot: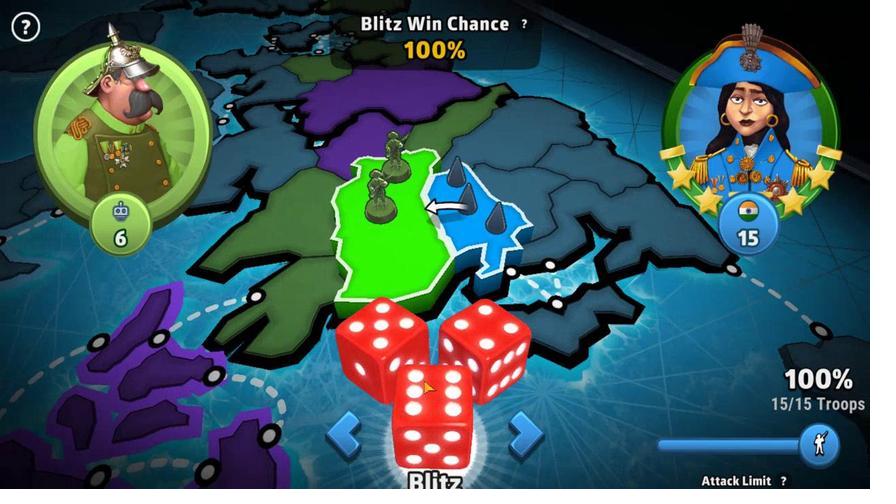 
Action: Mouse pressed left at (542, 303)
Screenshot: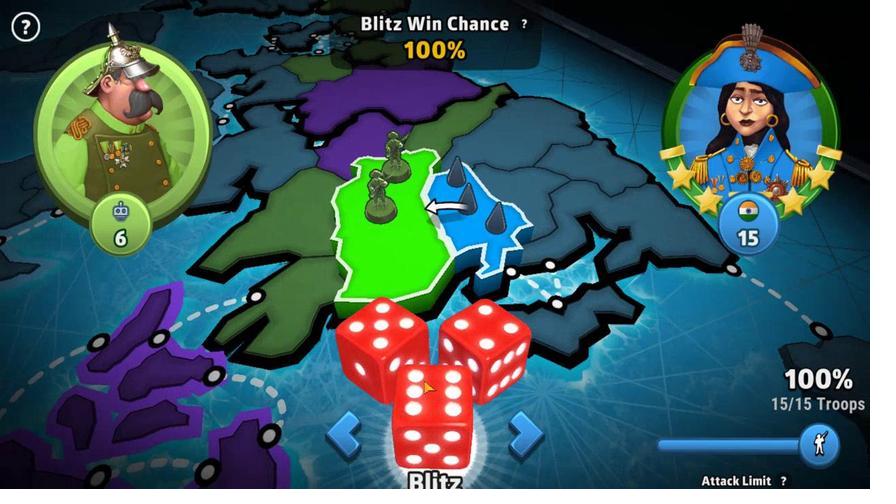 
Action: Mouse moved to (525, 296)
Screenshot: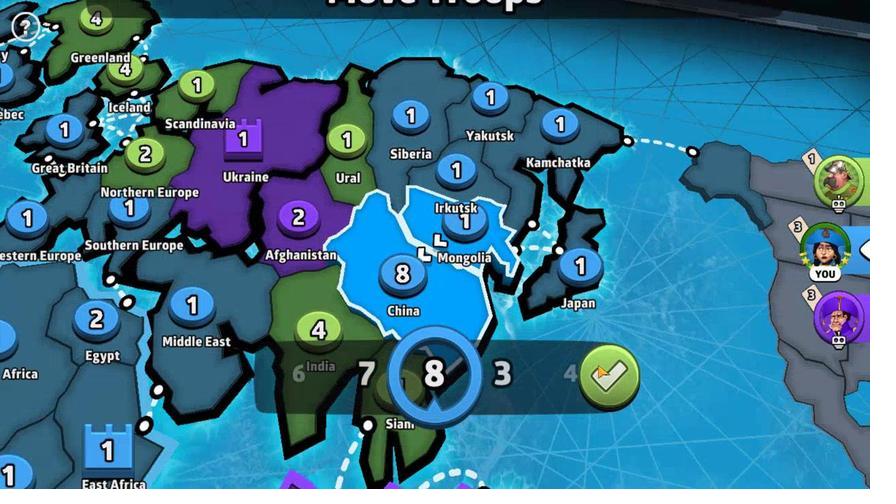 
Action: Mouse pressed left at (525, 296)
Screenshot: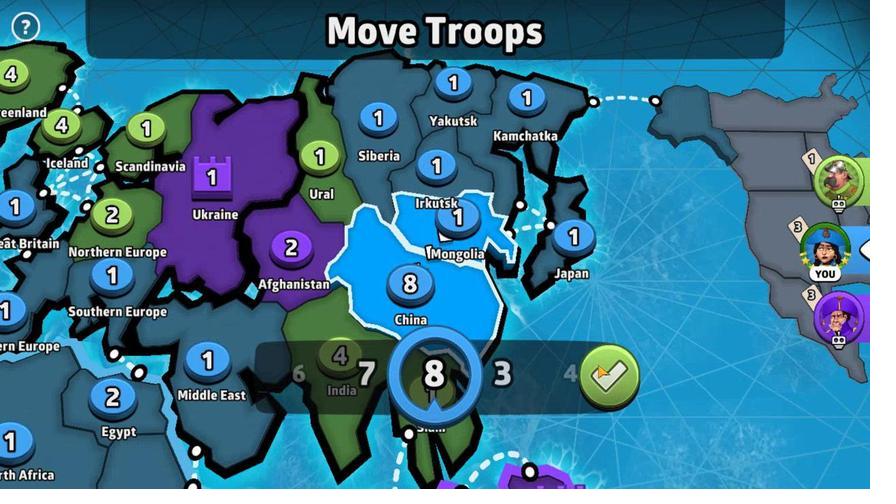 
Action: Mouse moved to (543, 250)
Screenshot: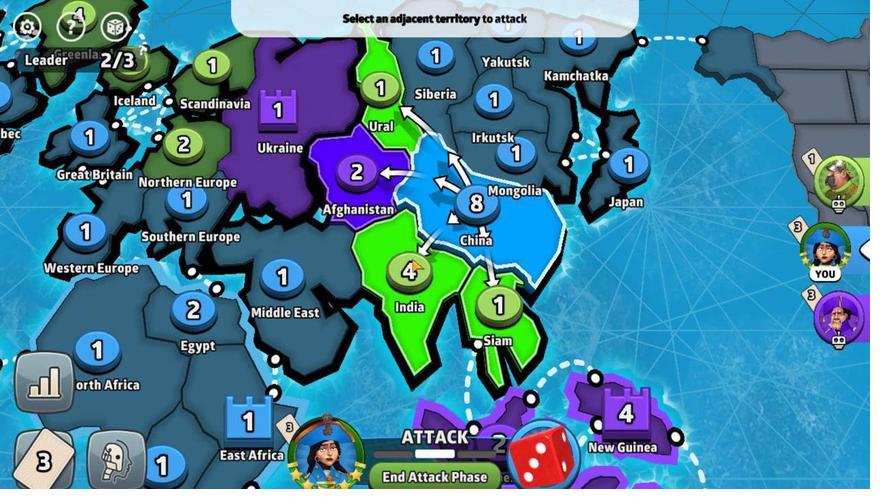 
Action: Mouse pressed left at (543, 250)
Screenshot: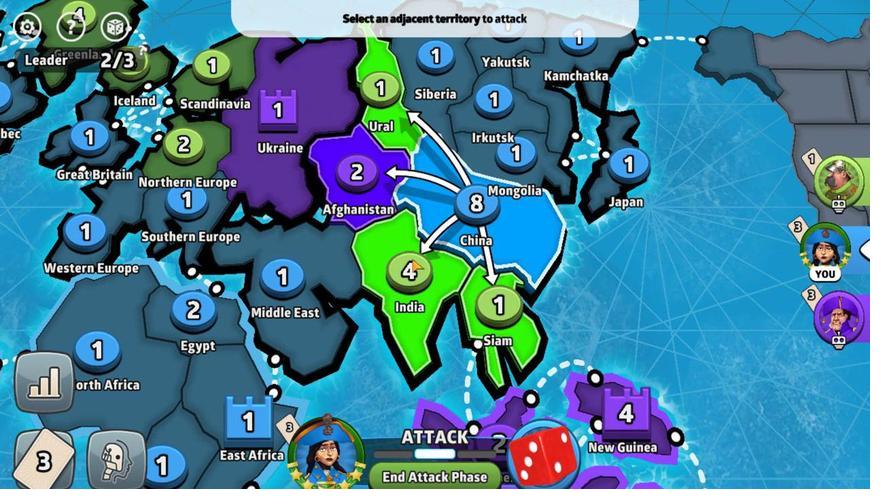 
Action: Mouse moved to (541, 307)
Screenshot: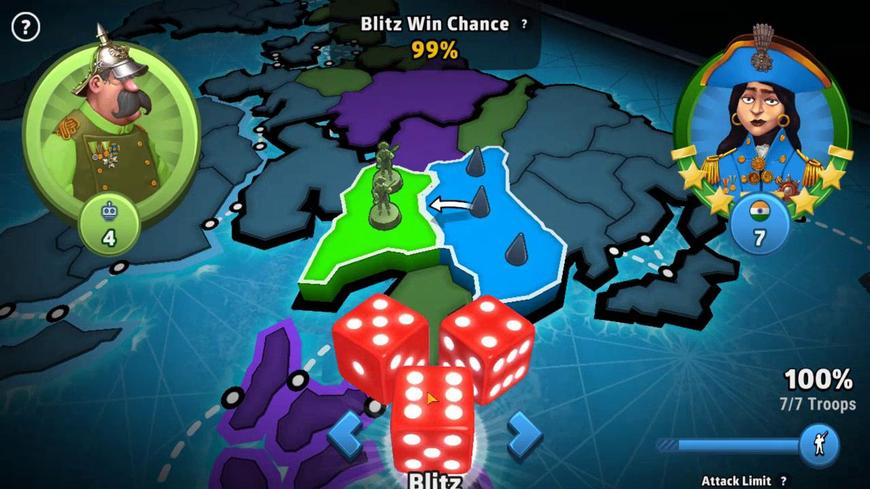 
Action: Mouse pressed left at (541, 307)
Screenshot: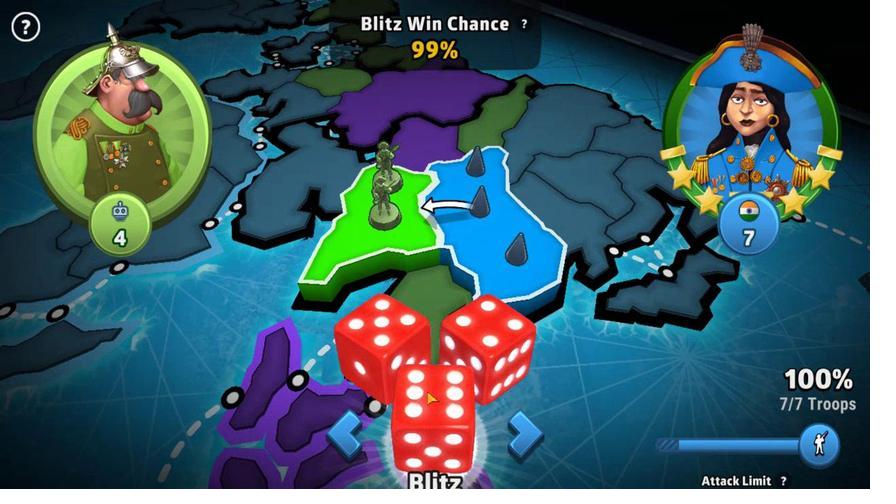 
Action: Mouse moved to (525, 300)
Screenshot: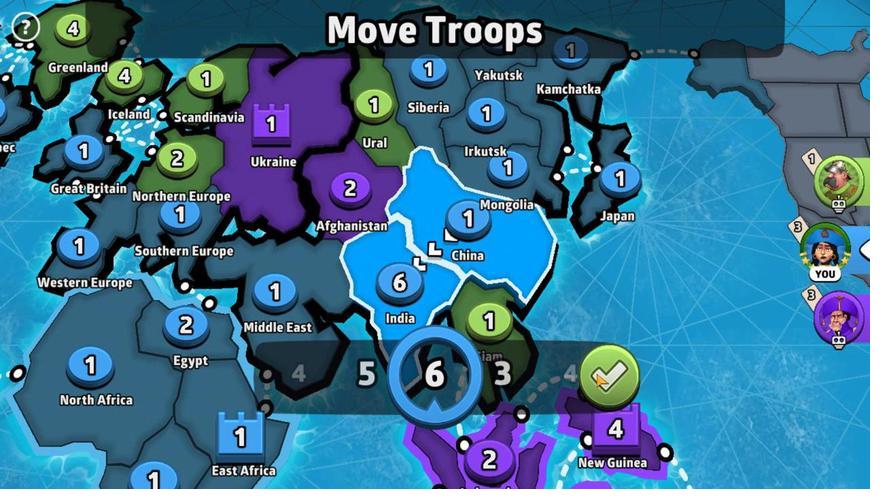 
Action: Mouse pressed left at (525, 300)
Screenshot: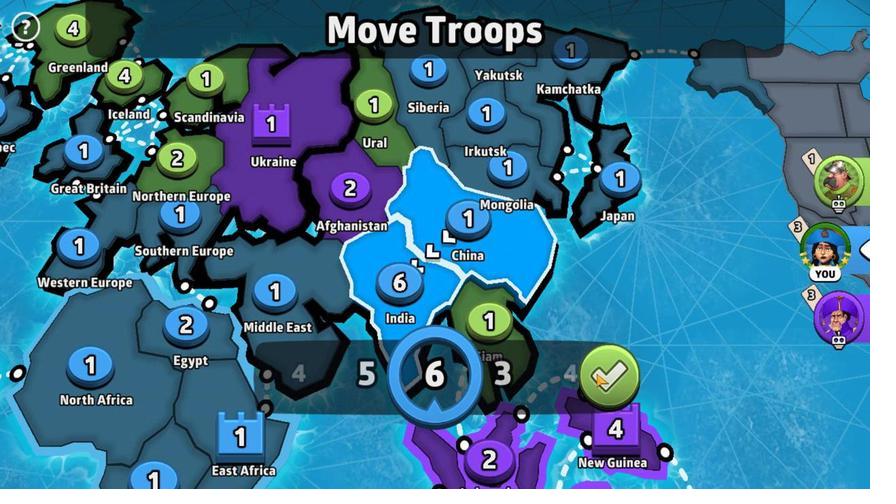 
Action: Mouse moved to (534, 247)
Screenshot: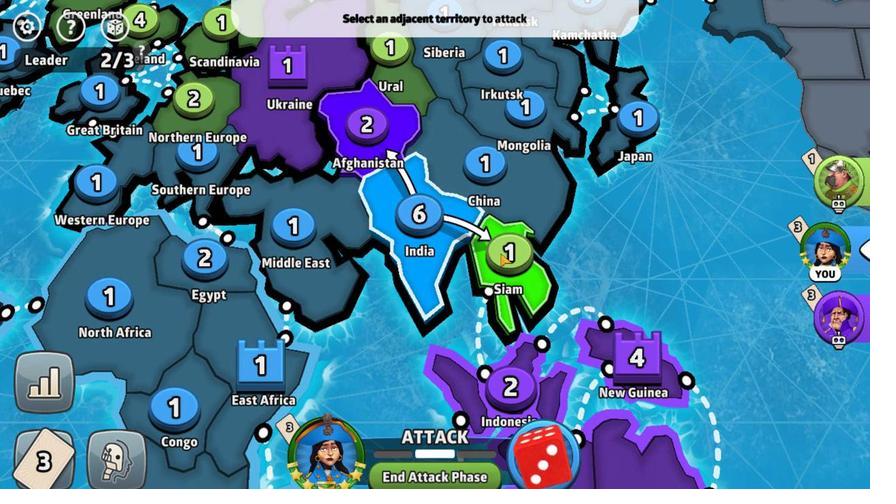 
Action: Mouse pressed left at (534, 247)
Screenshot: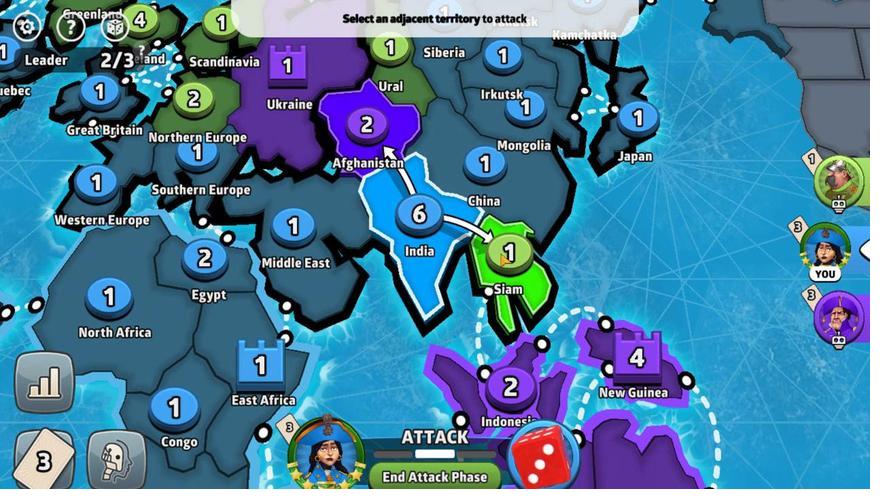 
Action: Mouse moved to (541, 303)
Screenshot: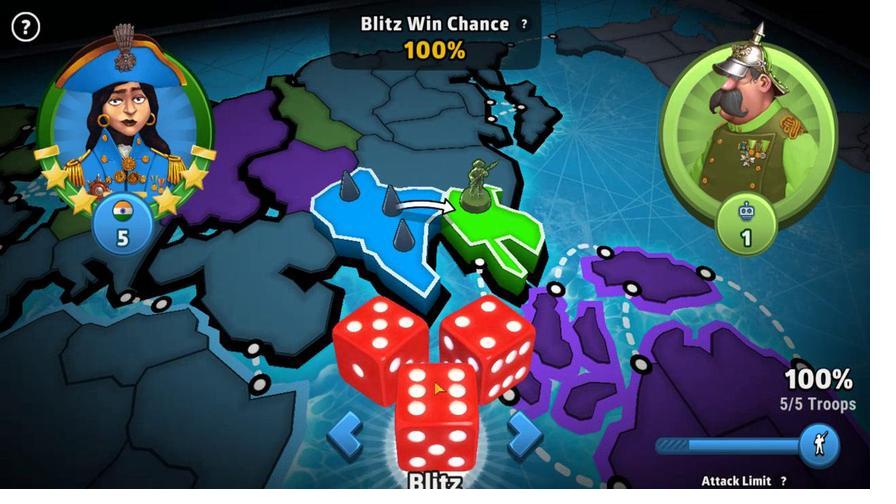 
Action: Mouse pressed left at (541, 303)
Screenshot: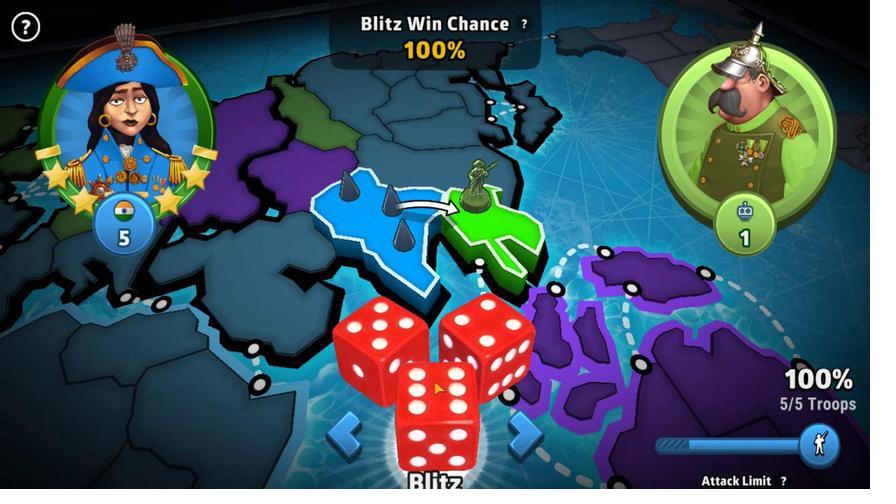 
Action: Mouse moved to (523, 301)
Screenshot: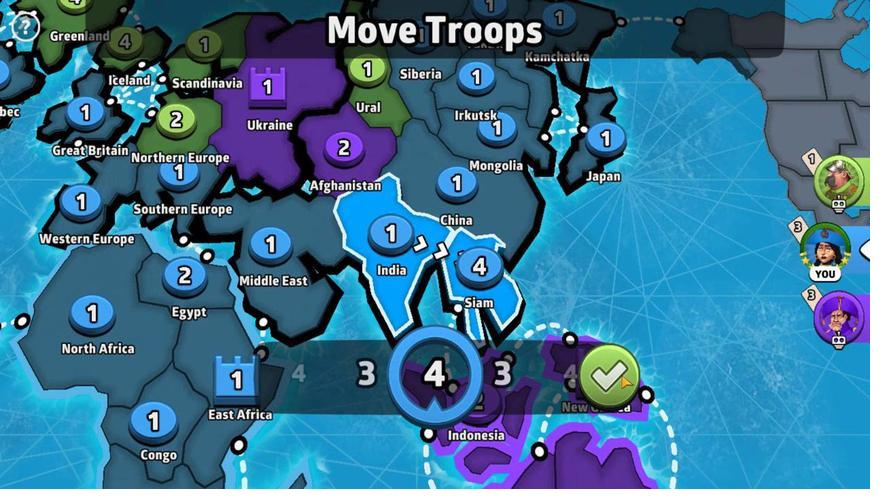 
Action: Mouse pressed left at (523, 301)
Screenshot: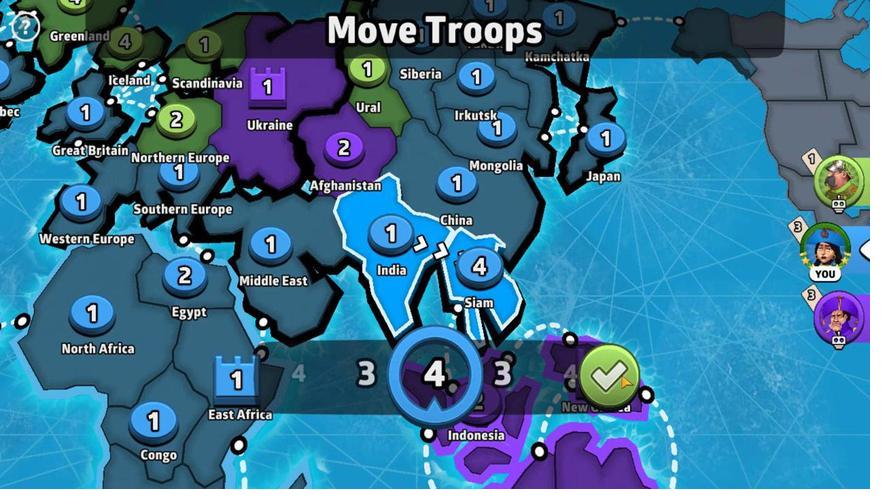 
Action: Mouse moved to (542, 241)
Screenshot: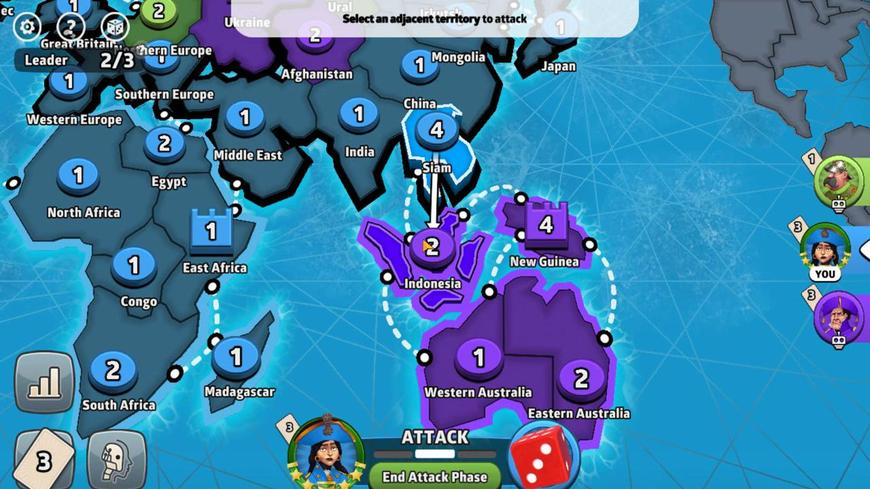 
Action: Mouse pressed left at (542, 241)
Screenshot: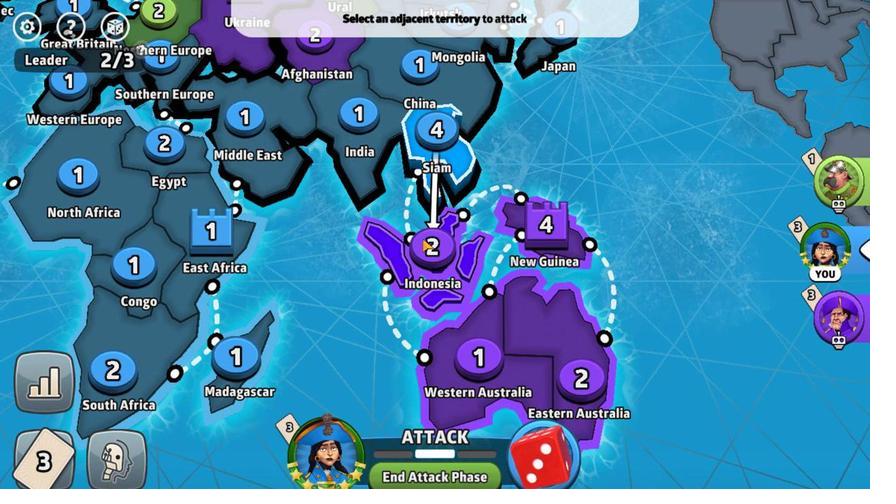 
Action: Mouse moved to (539, 311)
Screenshot: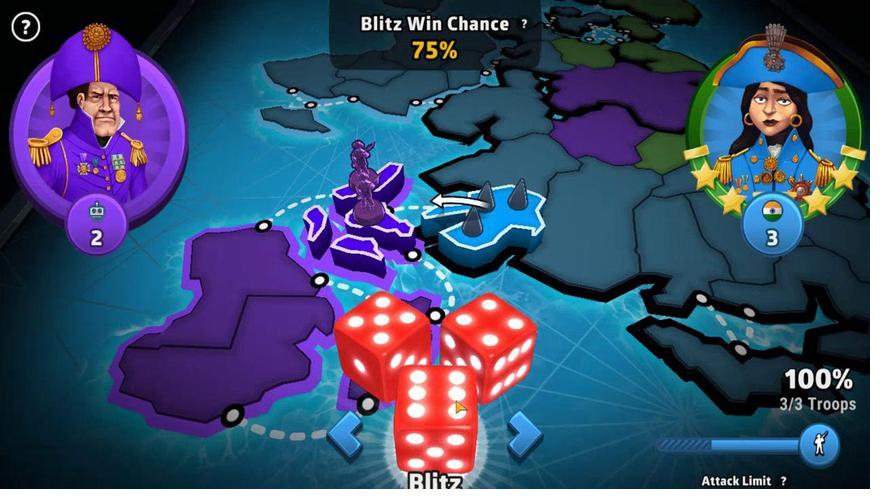 
Action: Mouse pressed left at (539, 311)
Screenshot: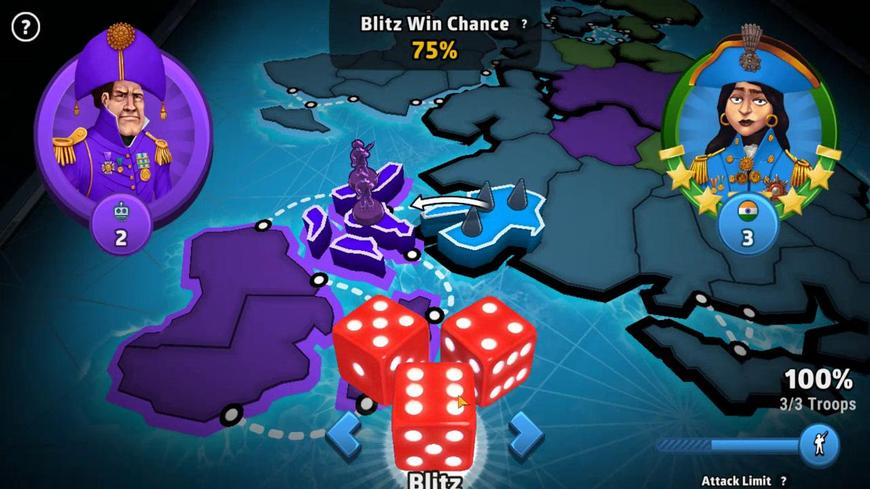 
Action: Mouse moved to (543, 246)
Screenshot: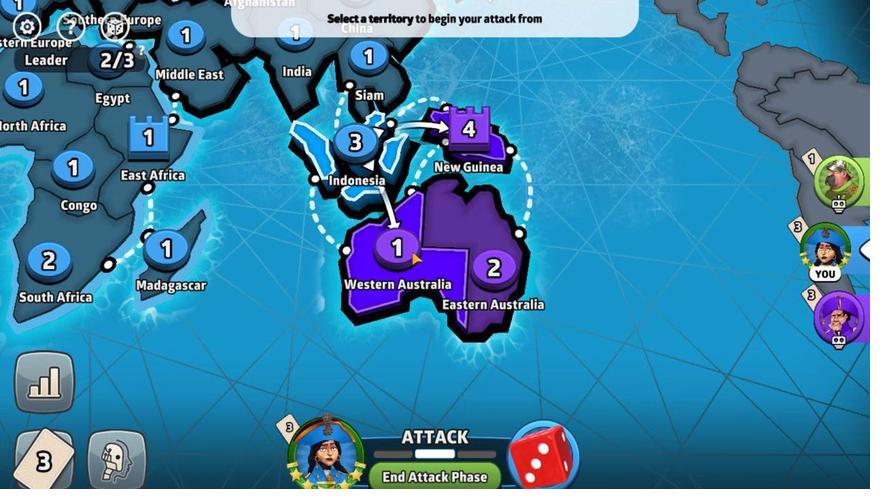 
Action: Mouse pressed left at (543, 246)
Screenshot: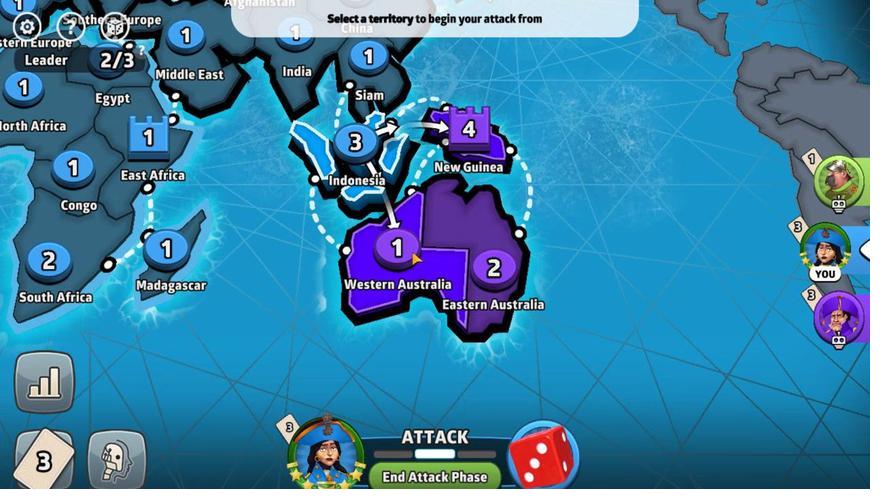 
Action: Mouse moved to (543, 307)
Screenshot: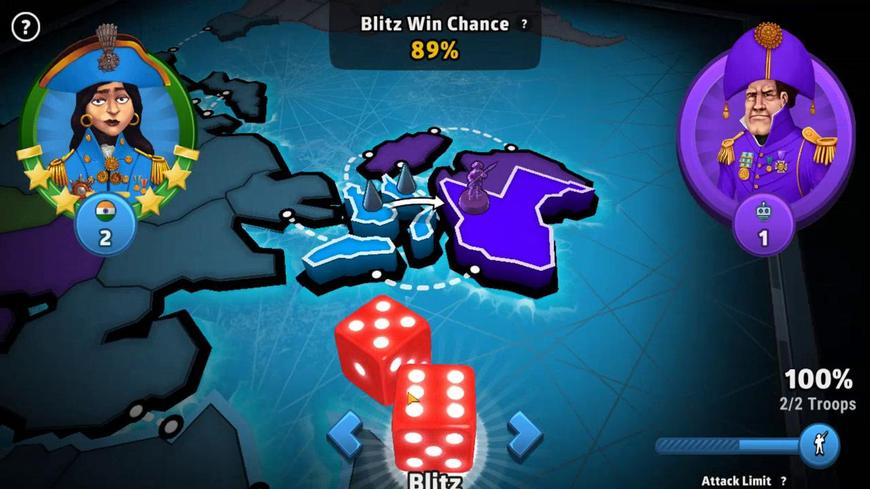 
Action: Mouse pressed left at (543, 307)
Screenshot: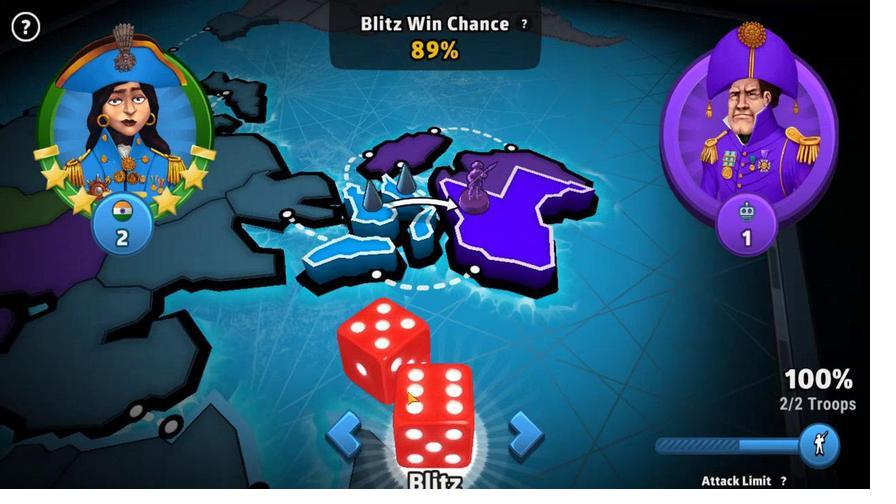
Action: Mouse moved to (535, 256)
Screenshot: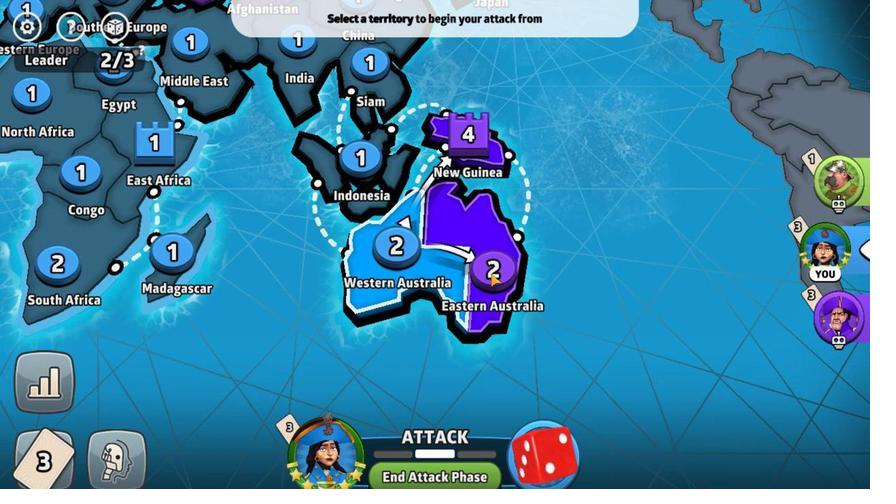 
Action: Mouse pressed left at (535, 256)
Screenshot: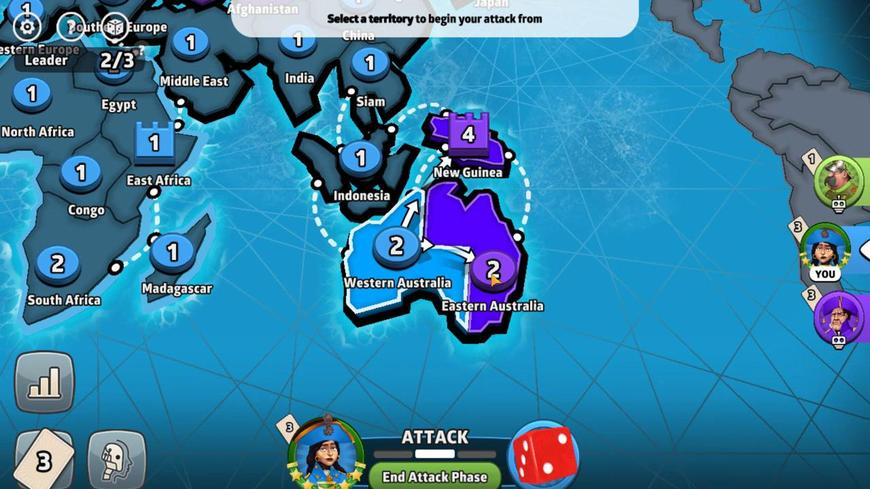 
Action: Mouse moved to (539, 311)
Screenshot: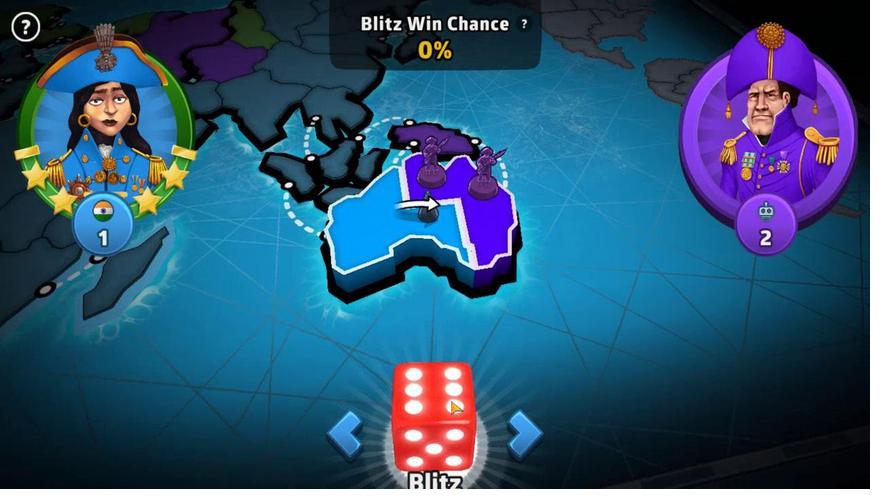 
Action: Mouse pressed left at (539, 311)
